 Task: Look for space in Castle Rock, United States from 12th August, 2023 to 16th August, 2023 for 8 adults in price range Rs.10000 to Rs.16000. Place can be private room with 8 bedrooms having 8 beds and 8 bathrooms. Property type can be house, flat, guest house, hotel. Amenities needed are: wifi, TV, free parkinig on premises, gym, breakfast. Booking option can be shelf check-in. Required host language is English.
Action: Mouse moved to (454, 127)
Screenshot: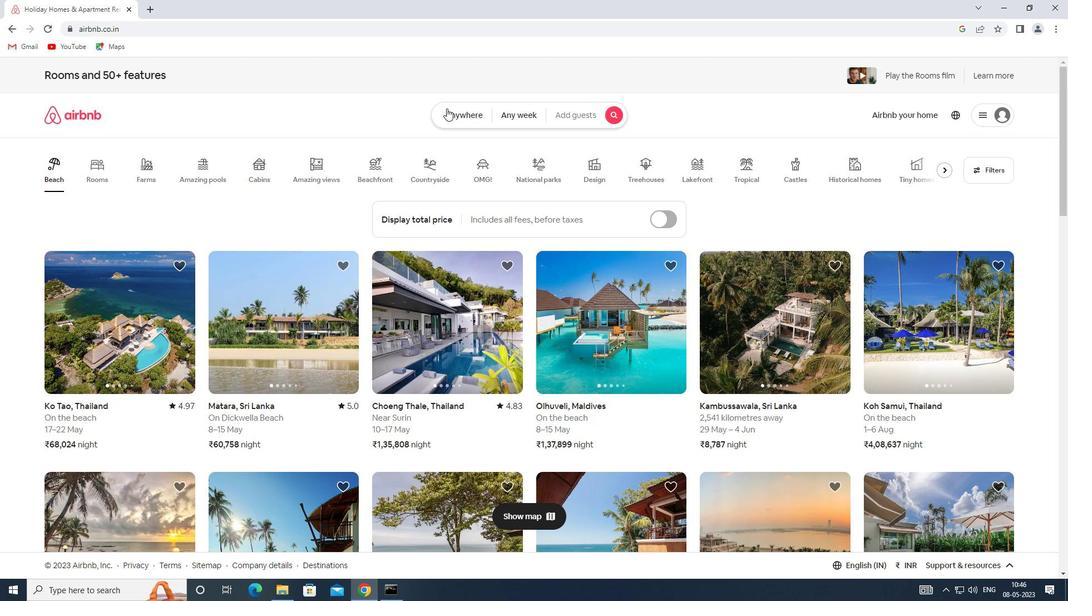 
Action: Mouse pressed left at (454, 127)
Screenshot: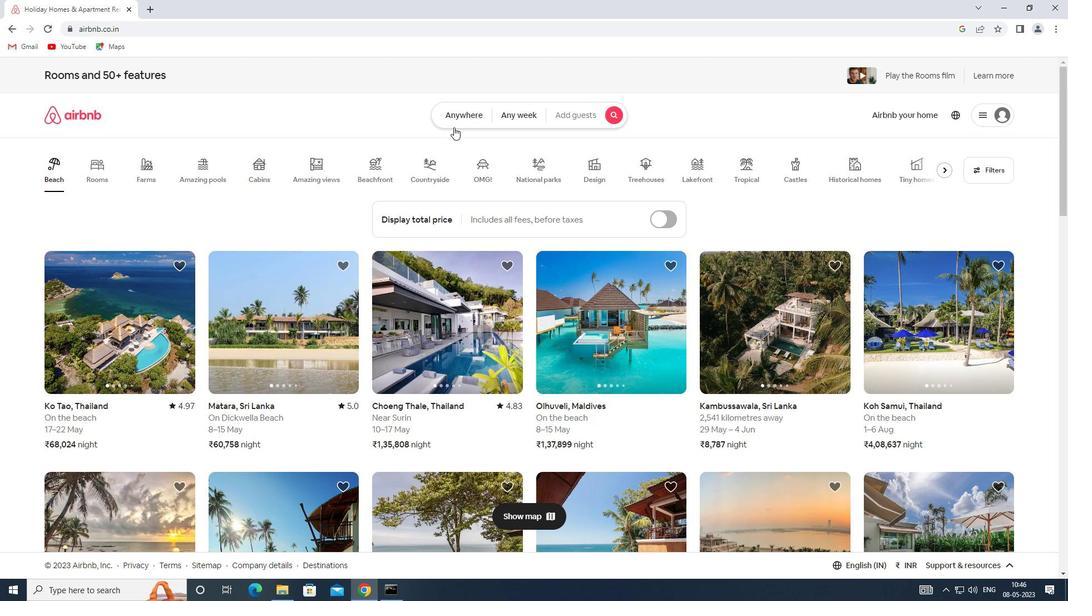 
Action: Mouse moved to (400, 154)
Screenshot: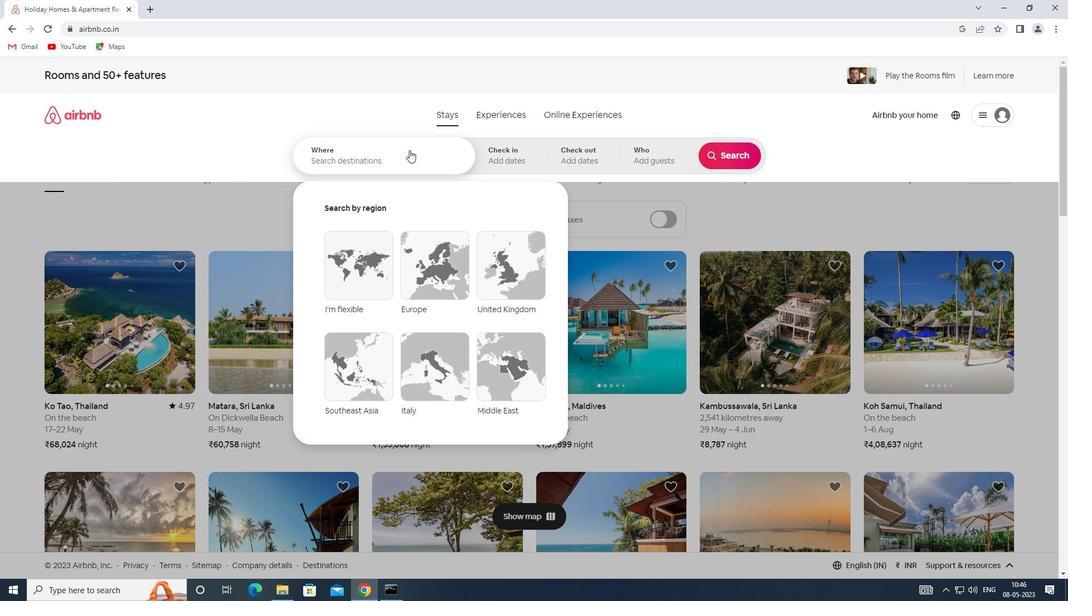 
Action: Mouse pressed left at (400, 154)
Screenshot: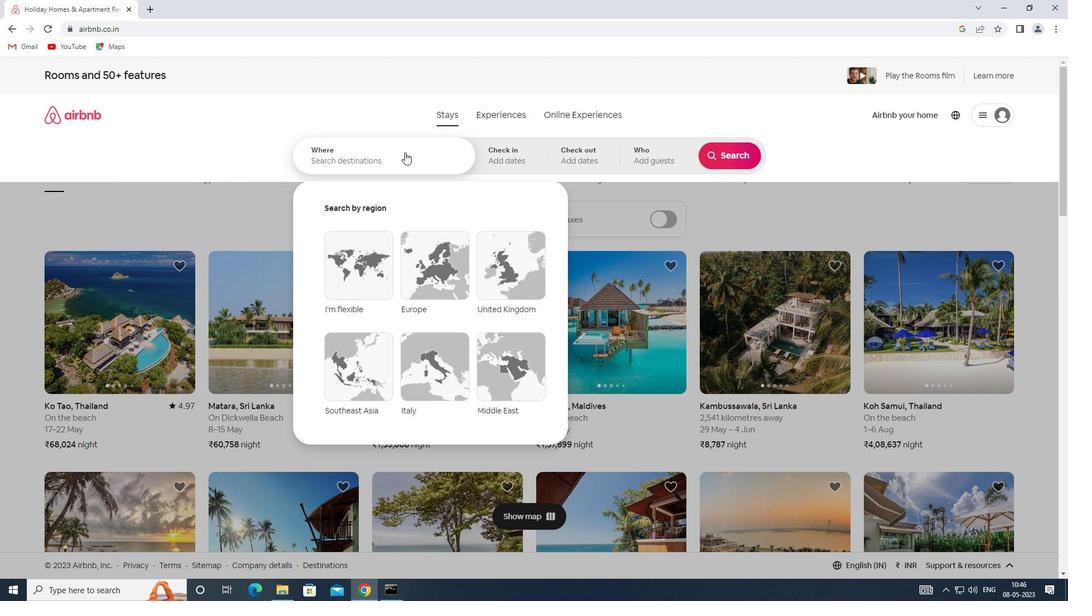 
Action: Key pressed <Key.shift><Key.shift><Key.shift><Key.shift>SPACE<Key.space>IN<Key.space><Key.shift>CASTLE<Key.space><Key.shift>ROCK,<Key.shift>UNITED<Key.space><Key.shift>STATES
Screenshot: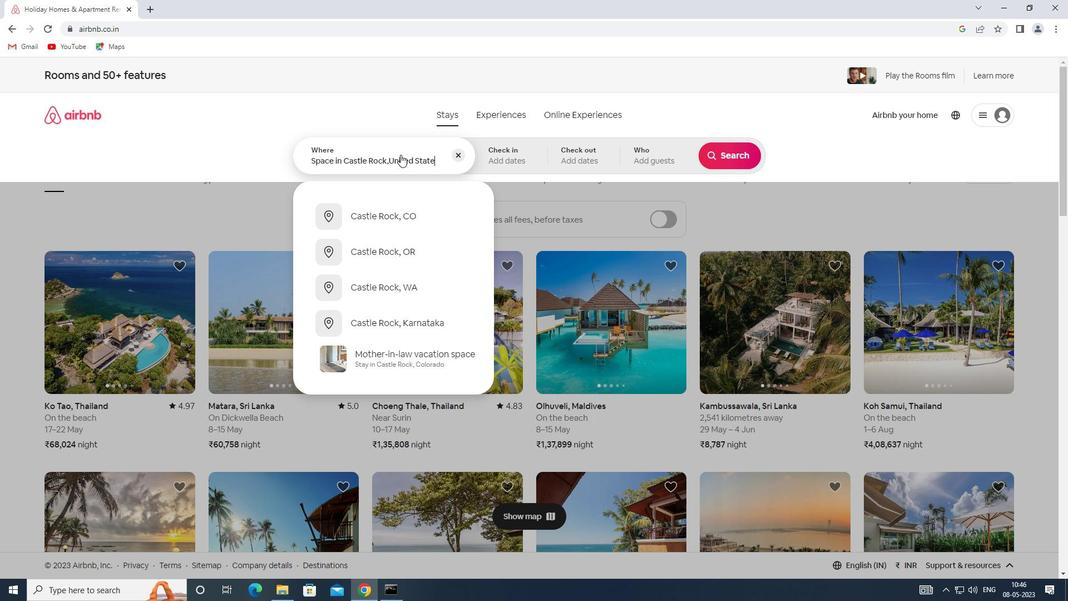 
Action: Mouse moved to (520, 164)
Screenshot: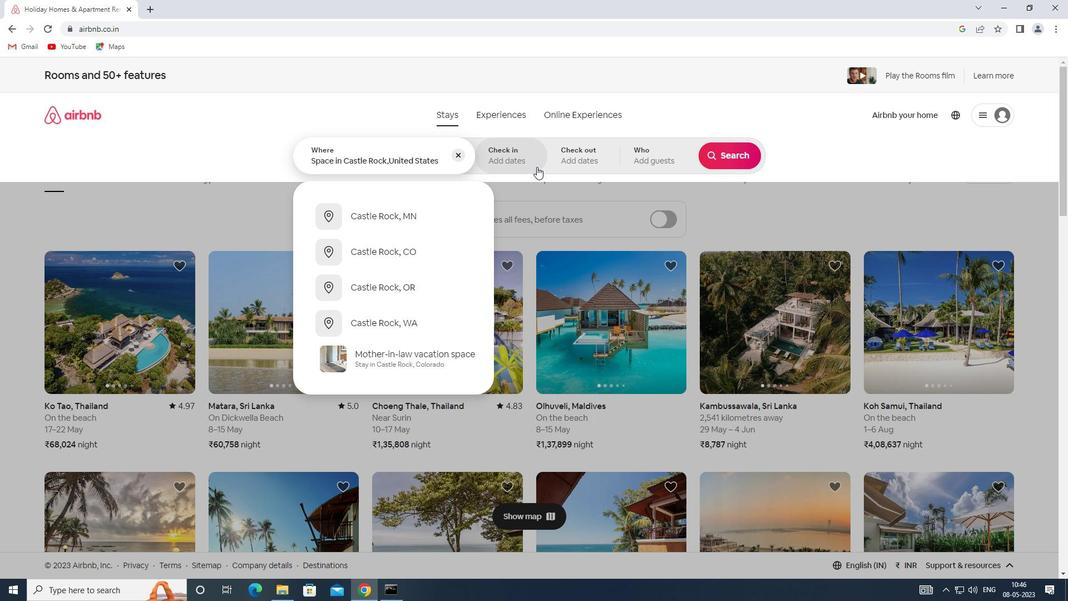 
Action: Mouse pressed left at (520, 164)
Screenshot: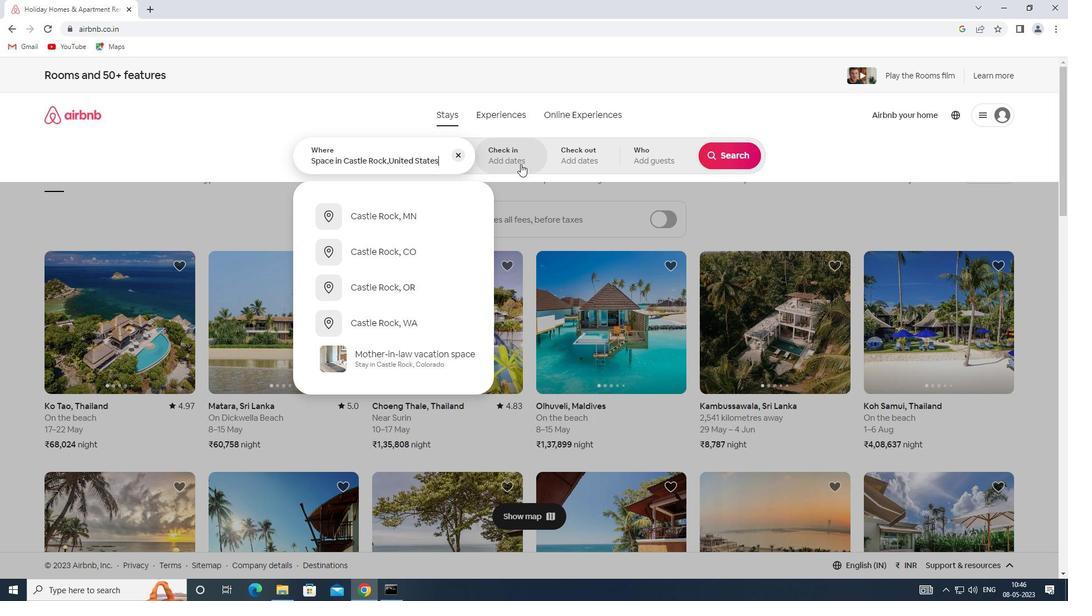 
Action: Mouse moved to (719, 246)
Screenshot: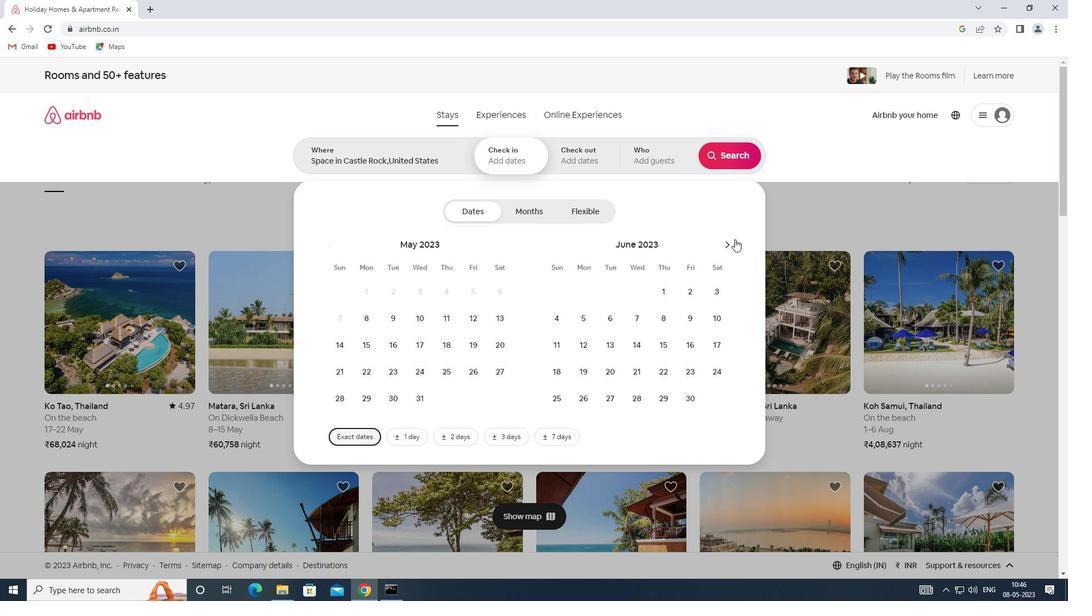 
Action: Mouse pressed left at (719, 246)
Screenshot: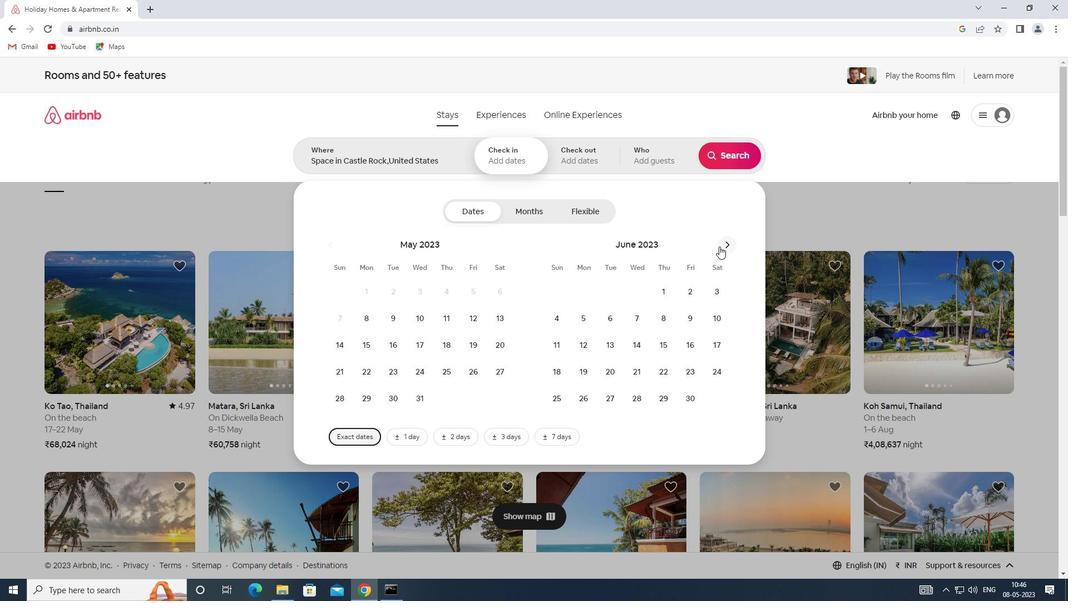 
Action: Mouse pressed left at (719, 246)
Screenshot: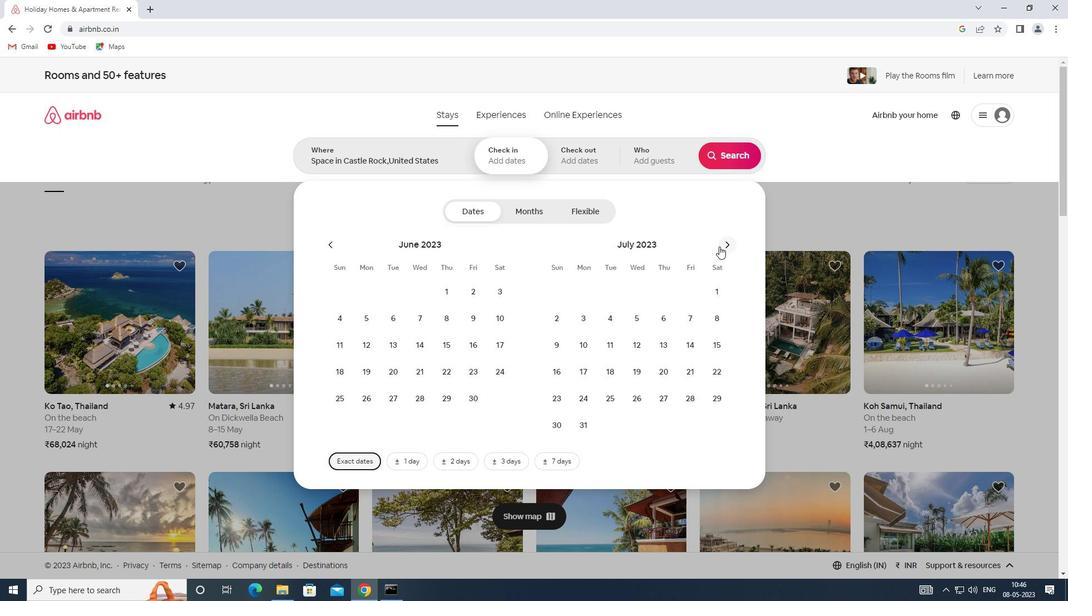 
Action: Mouse moved to (710, 311)
Screenshot: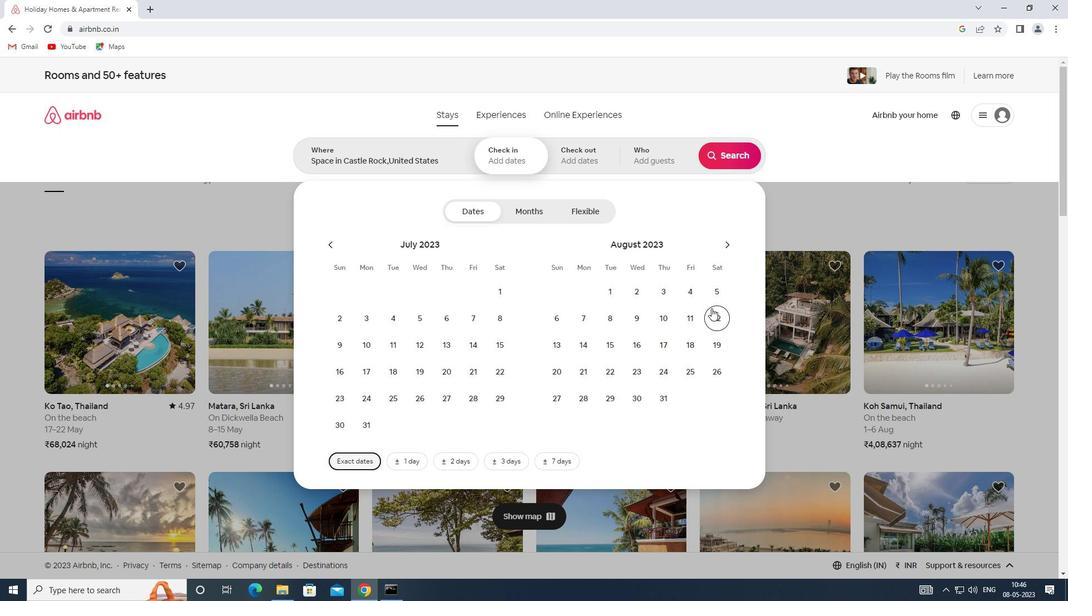 
Action: Mouse pressed left at (710, 311)
Screenshot: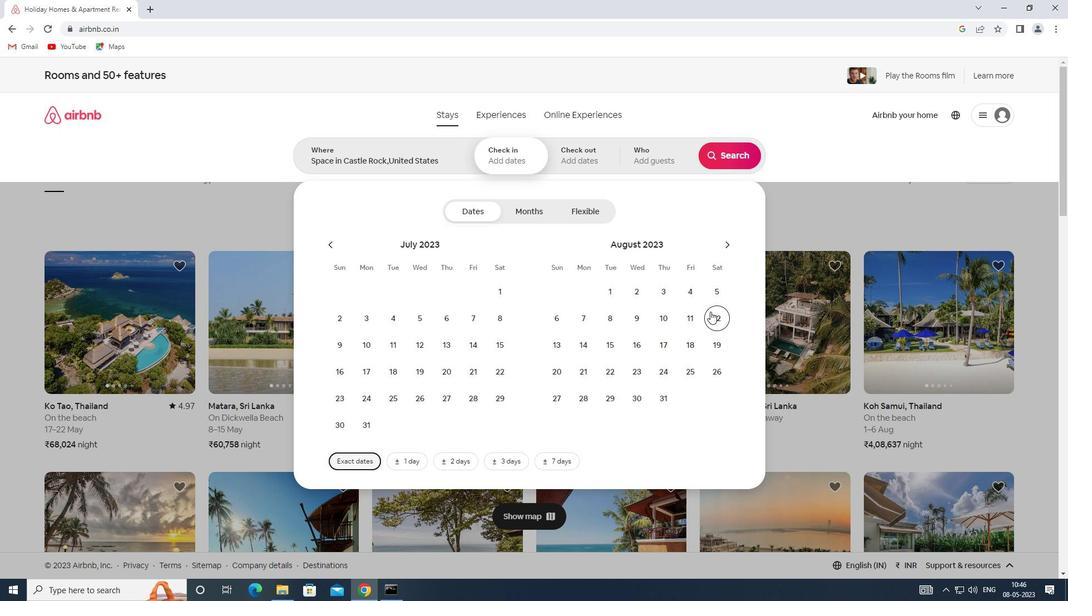
Action: Mouse moved to (633, 349)
Screenshot: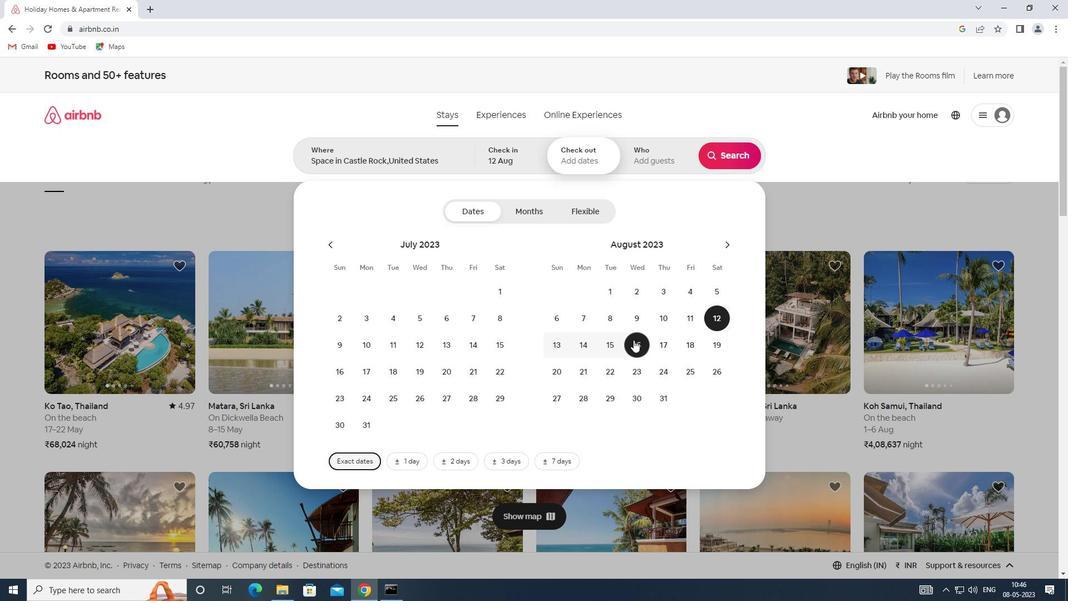 
Action: Mouse pressed left at (633, 349)
Screenshot: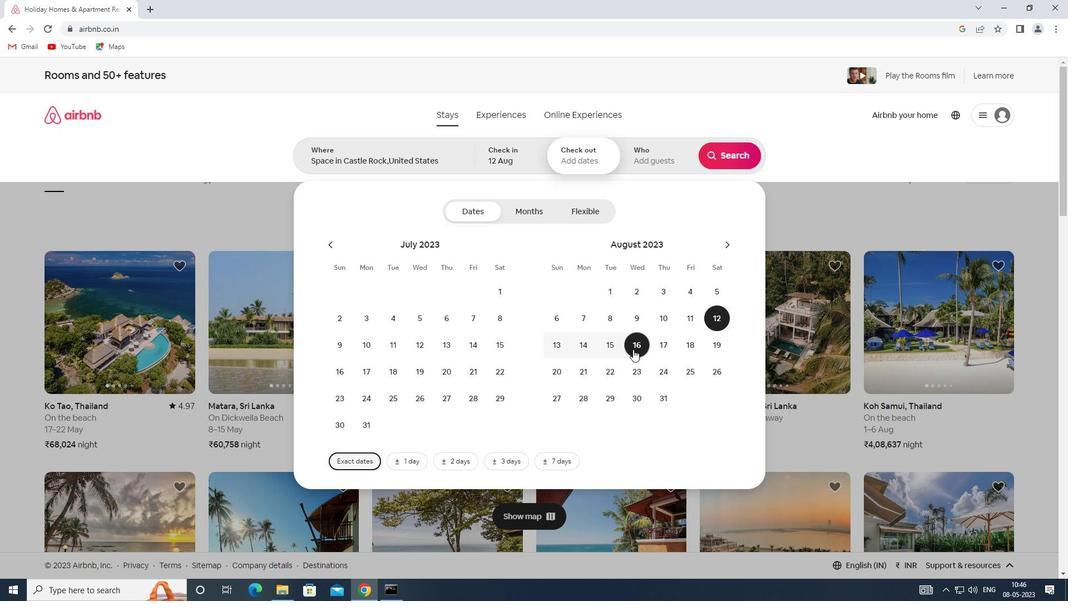 
Action: Mouse moved to (667, 163)
Screenshot: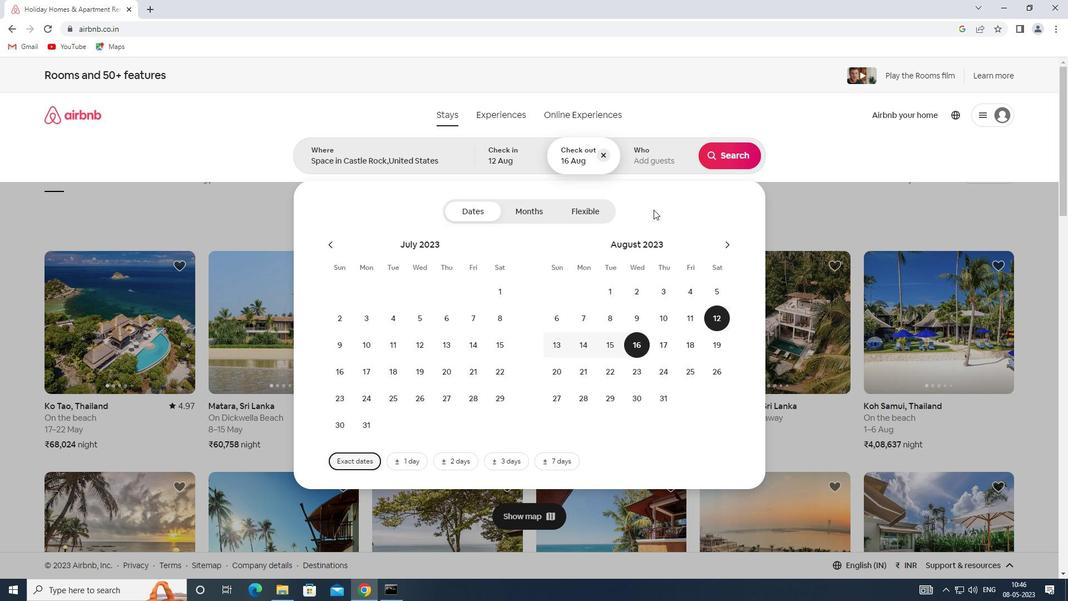 
Action: Mouse pressed left at (667, 163)
Screenshot: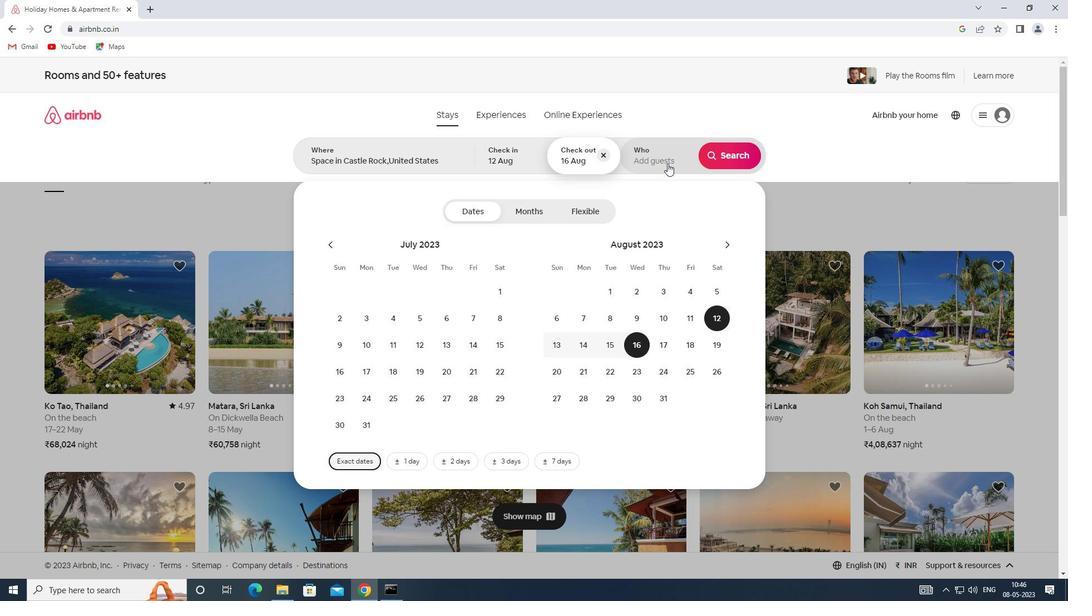 
Action: Mouse moved to (731, 220)
Screenshot: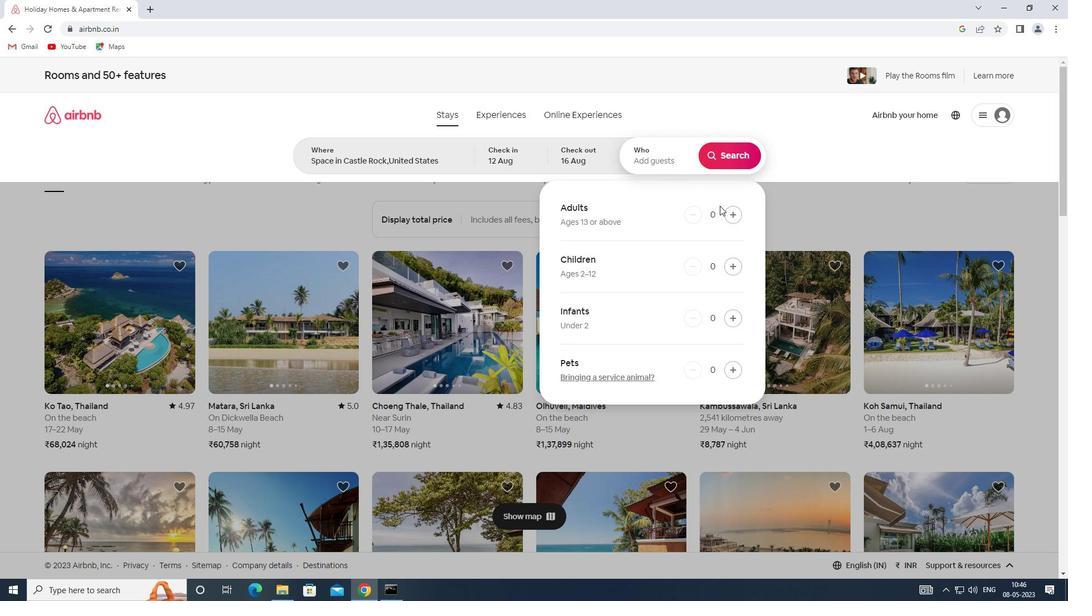 
Action: Mouse pressed left at (731, 220)
Screenshot: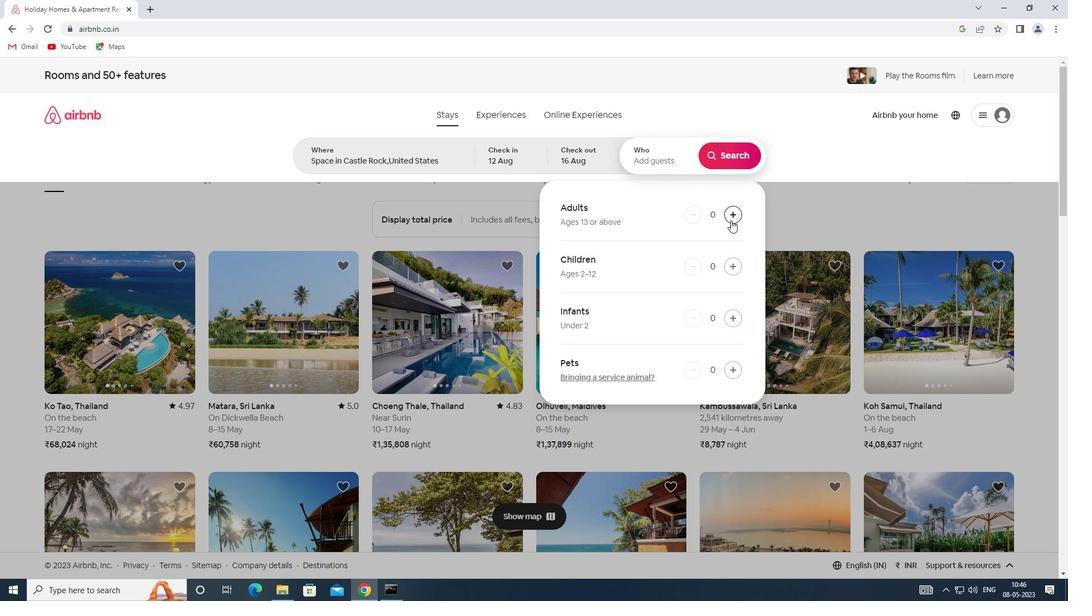 
Action: Mouse pressed left at (731, 220)
Screenshot: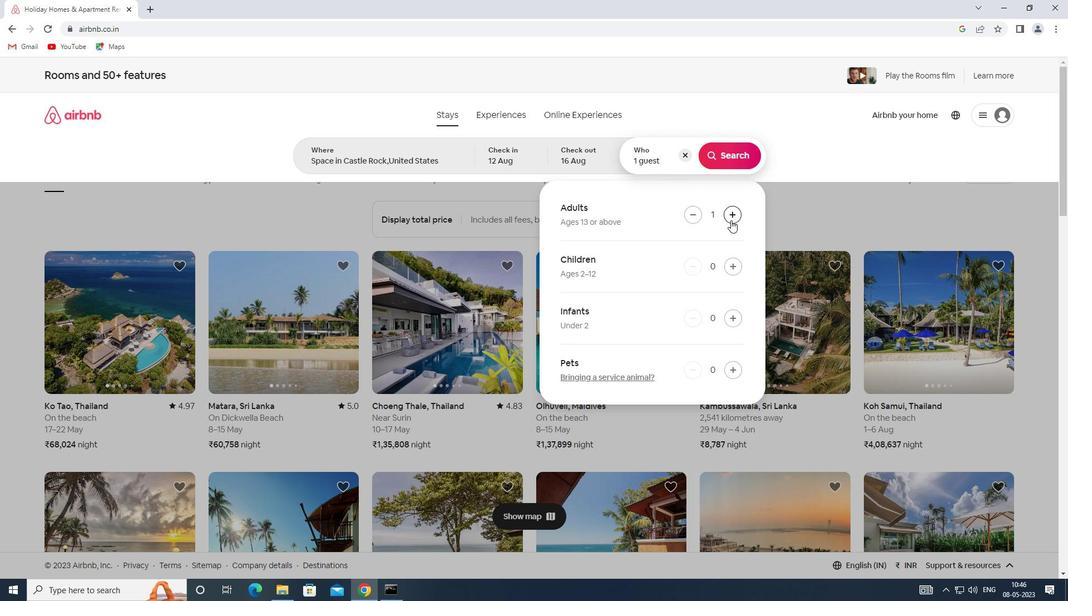 
Action: Mouse pressed left at (731, 220)
Screenshot: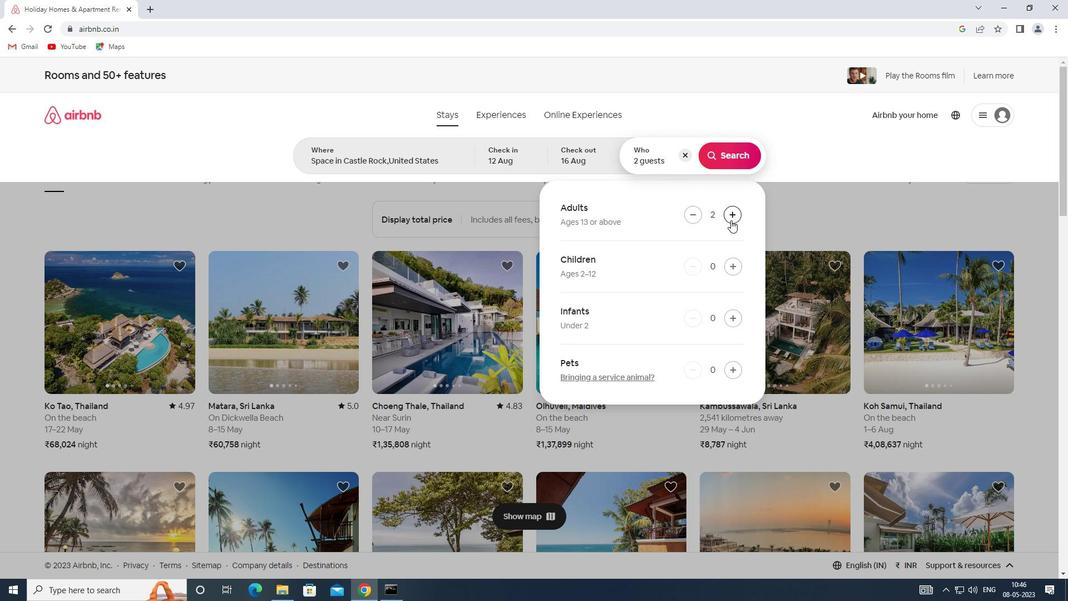 
Action: Mouse pressed left at (731, 220)
Screenshot: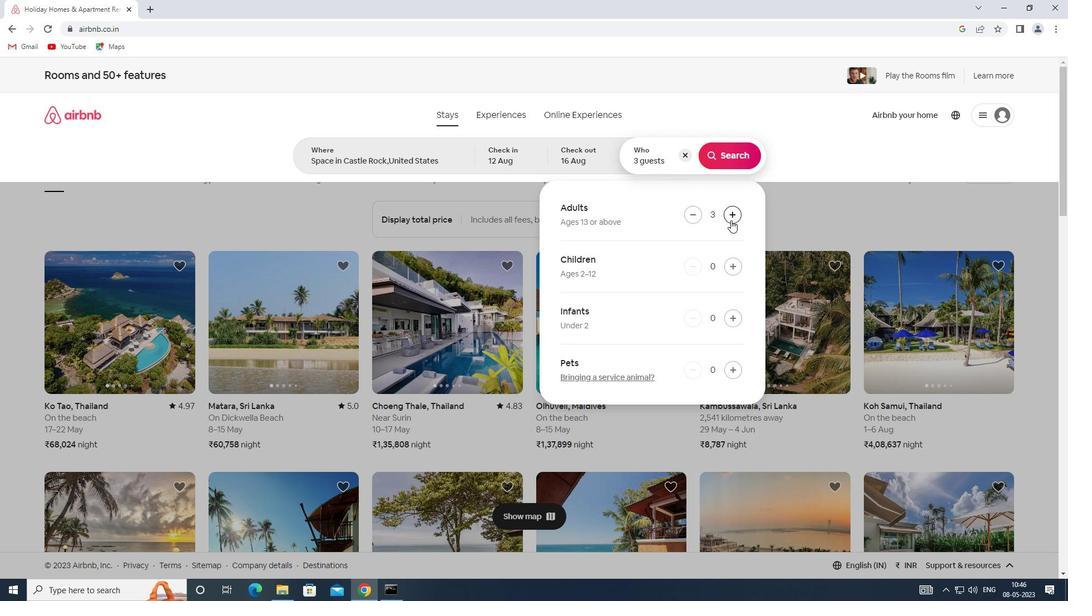 
Action: Mouse pressed left at (731, 220)
Screenshot: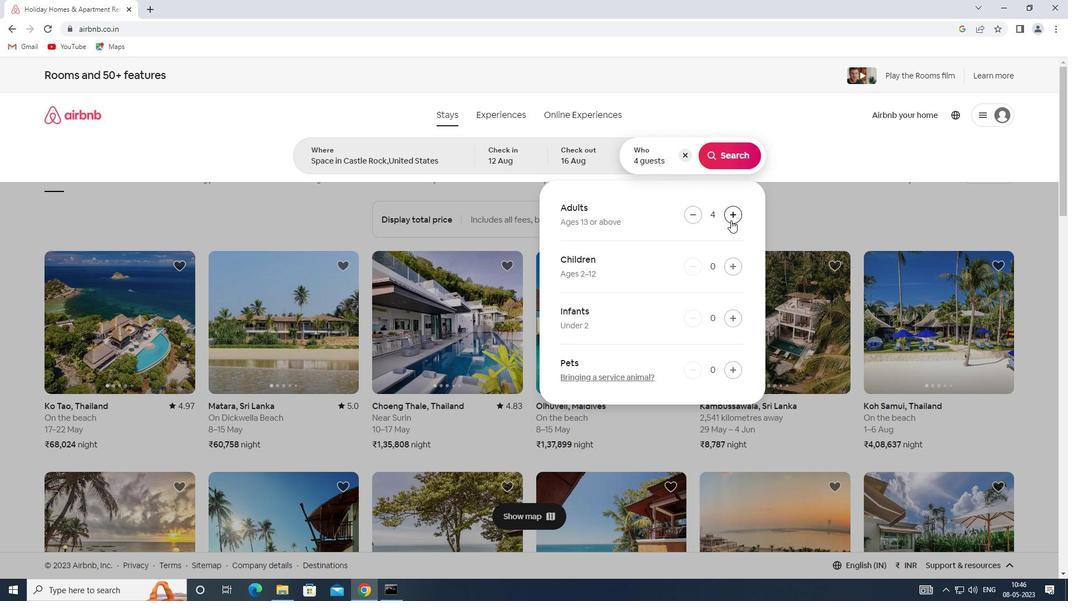 
Action: Mouse pressed left at (731, 220)
Screenshot: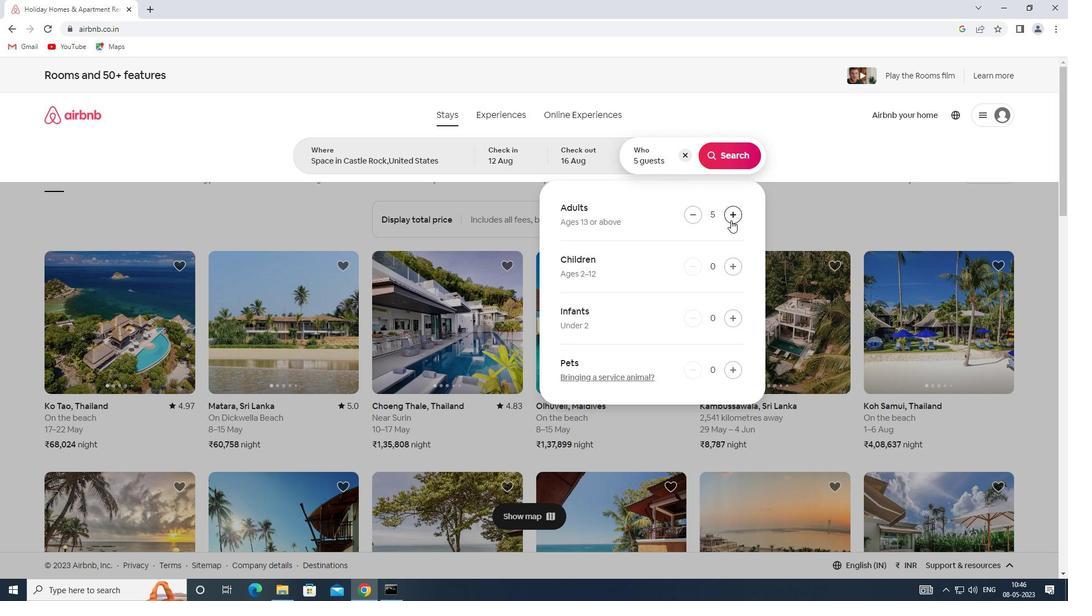 
Action: Mouse pressed left at (731, 220)
Screenshot: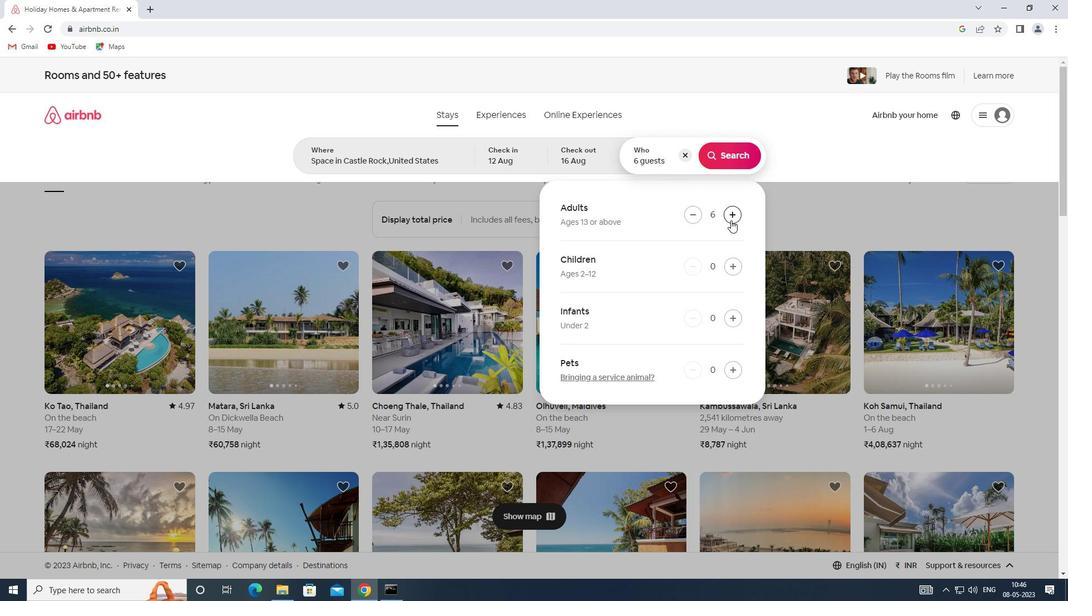 
Action: Mouse pressed left at (731, 220)
Screenshot: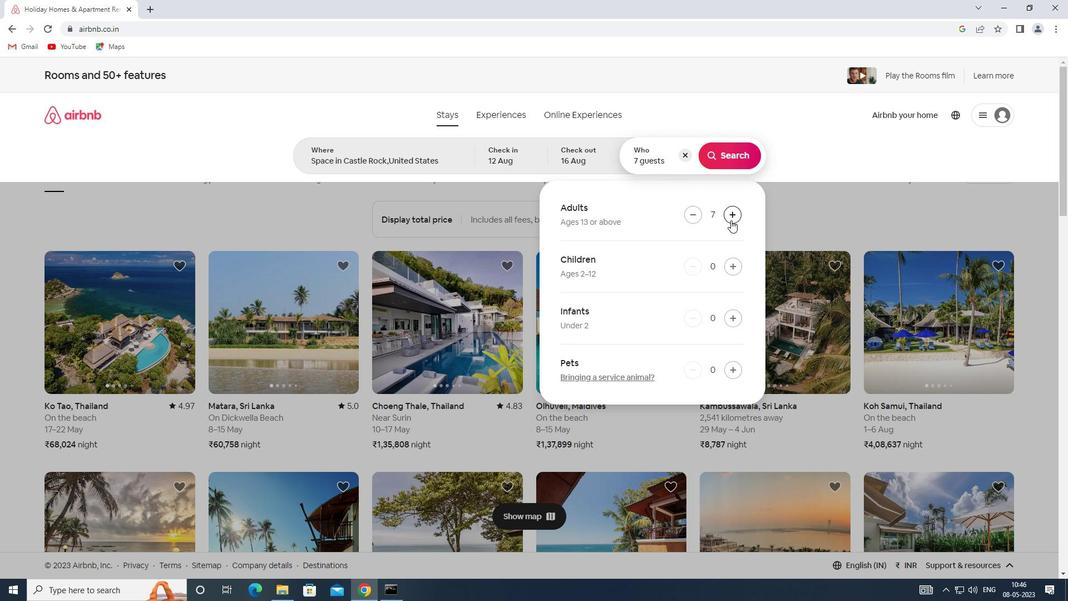 
Action: Mouse moved to (732, 157)
Screenshot: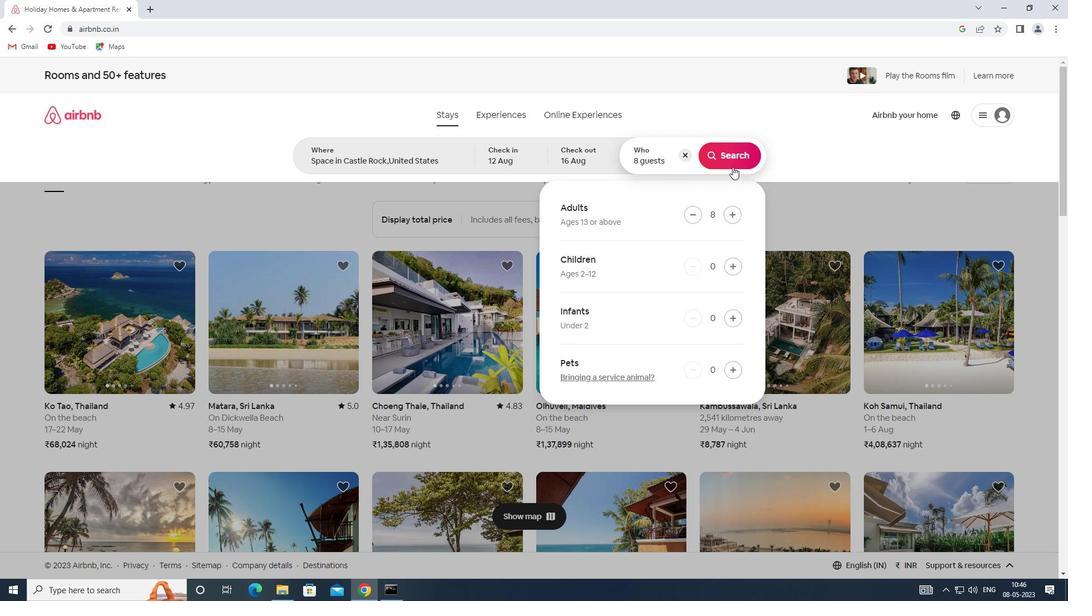 
Action: Mouse pressed left at (732, 157)
Screenshot: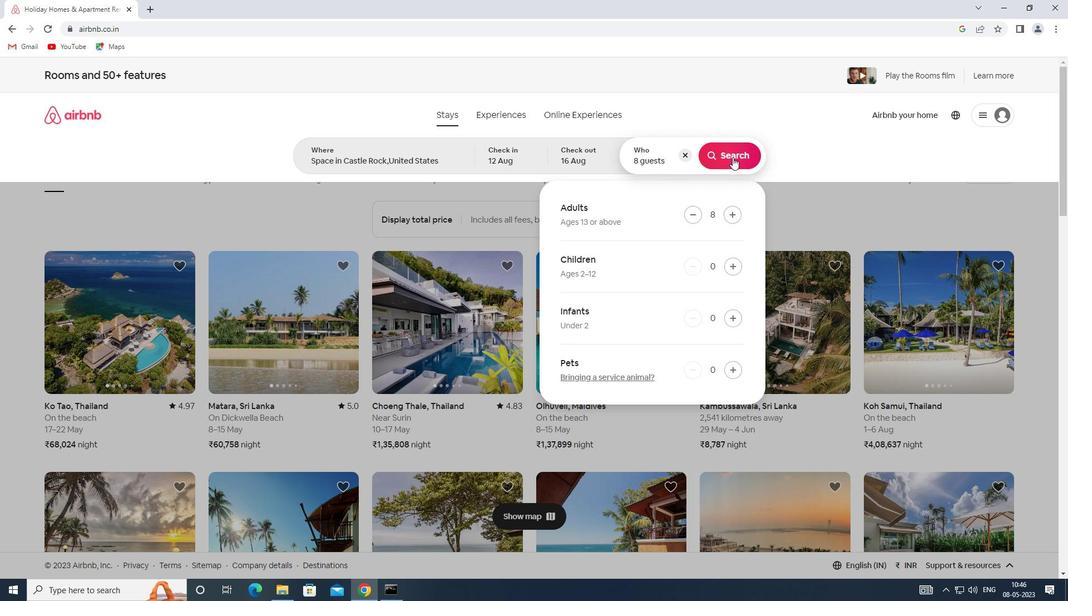 
Action: Mouse moved to (1024, 132)
Screenshot: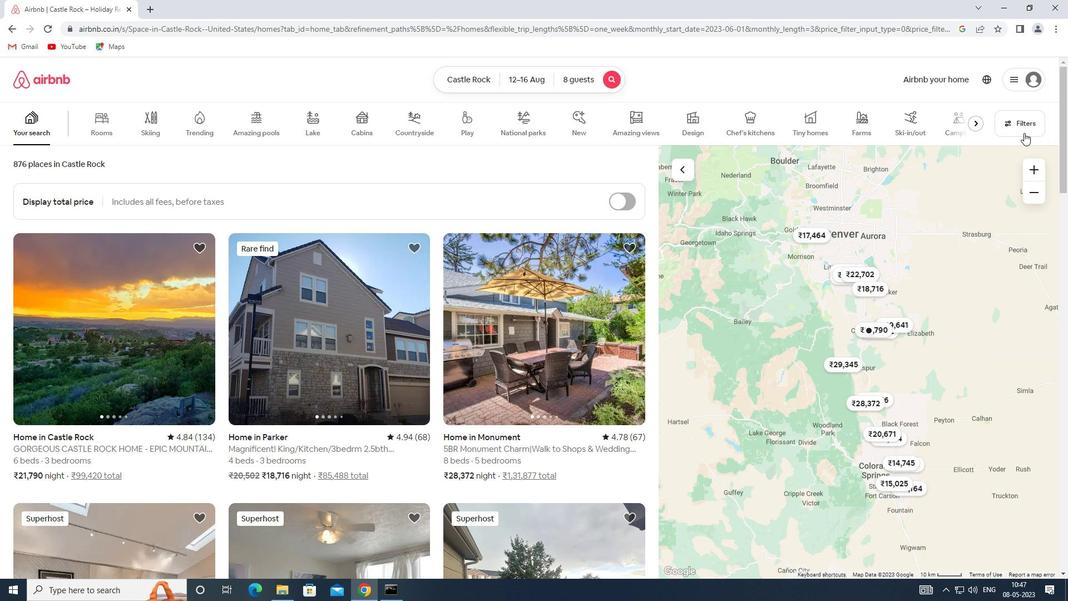 
Action: Mouse pressed left at (1024, 132)
Screenshot: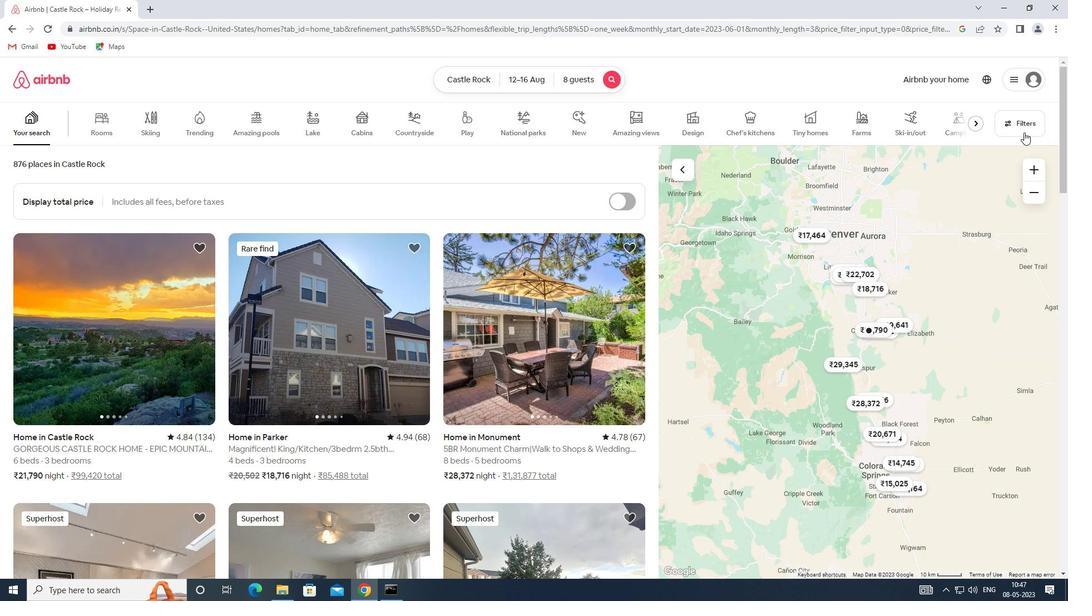 
Action: Mouse moved to (391, 400)
Screenshot: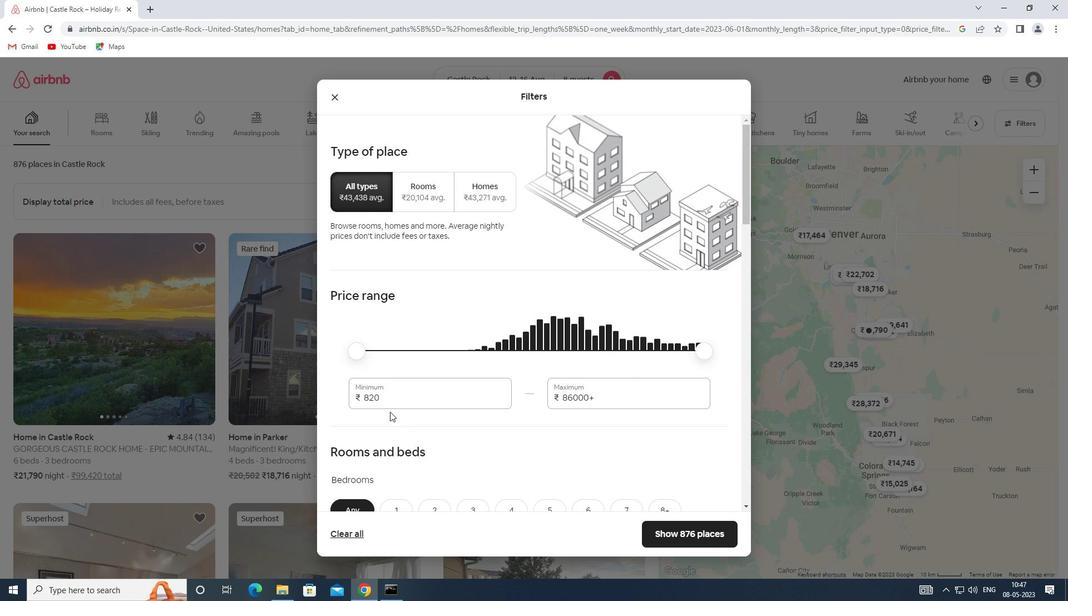 
Action: Mouse pressed left at (391, 400)
Screenshot: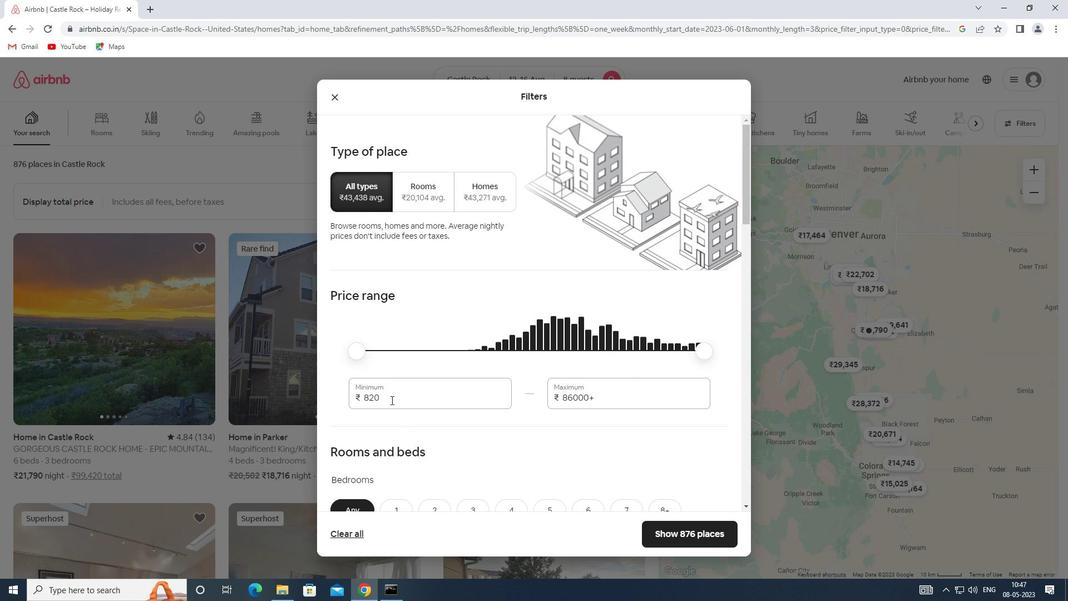 
Action: Mouse moved to (349, 400)
Screenshot: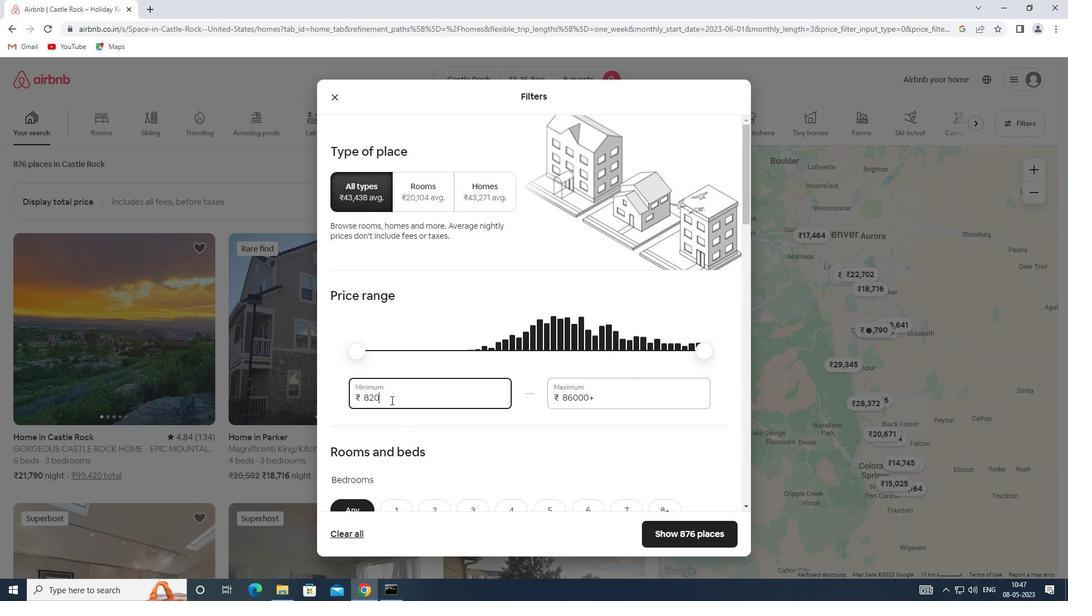 
Action: Key pressed 10000
Screenshot: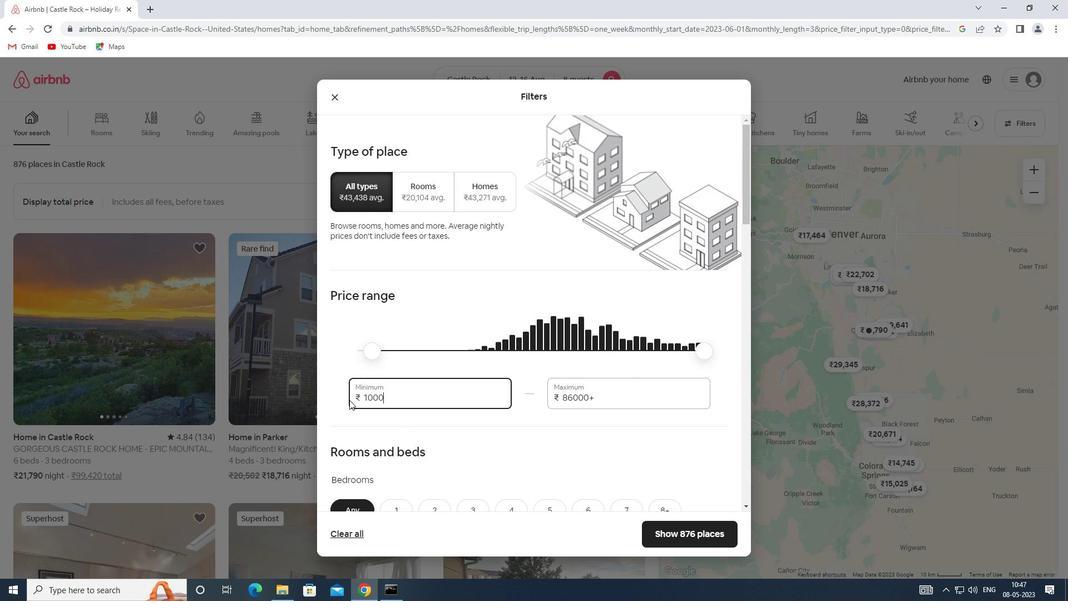 
Action: Mouse moved to (593, 398)
Screenshot: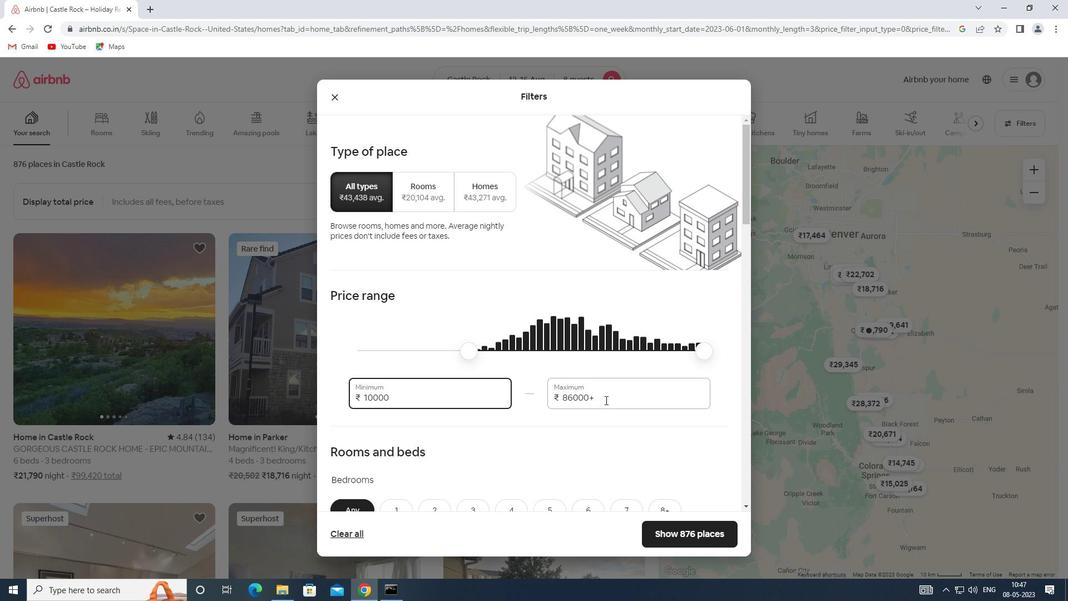 
Action: Mouse pressed left at (593, 398)
Screenshot: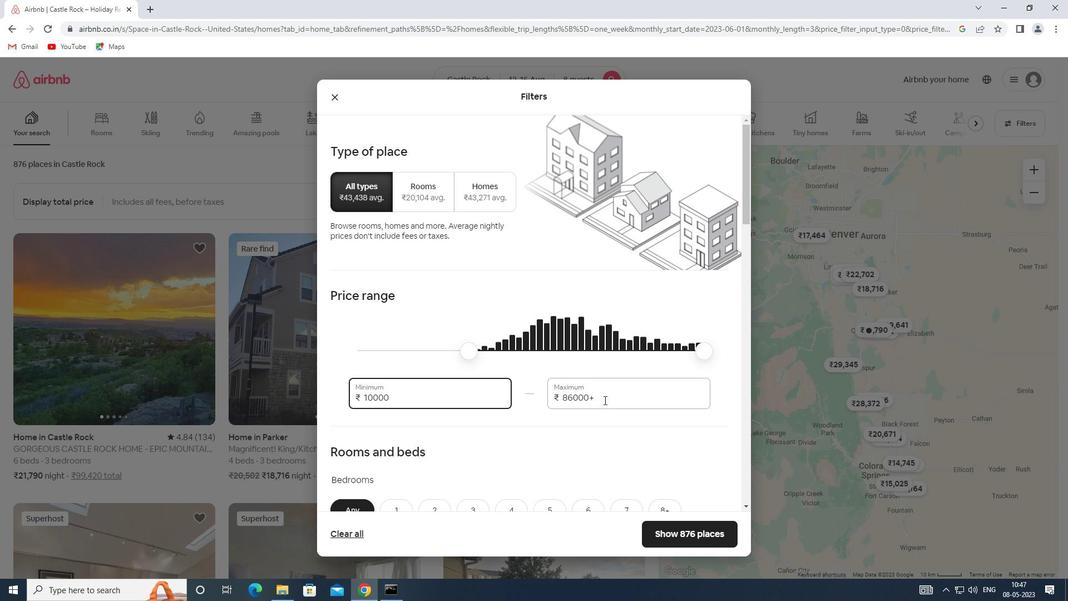 
Action: Mouse moved to (527, 398)
Screenshot: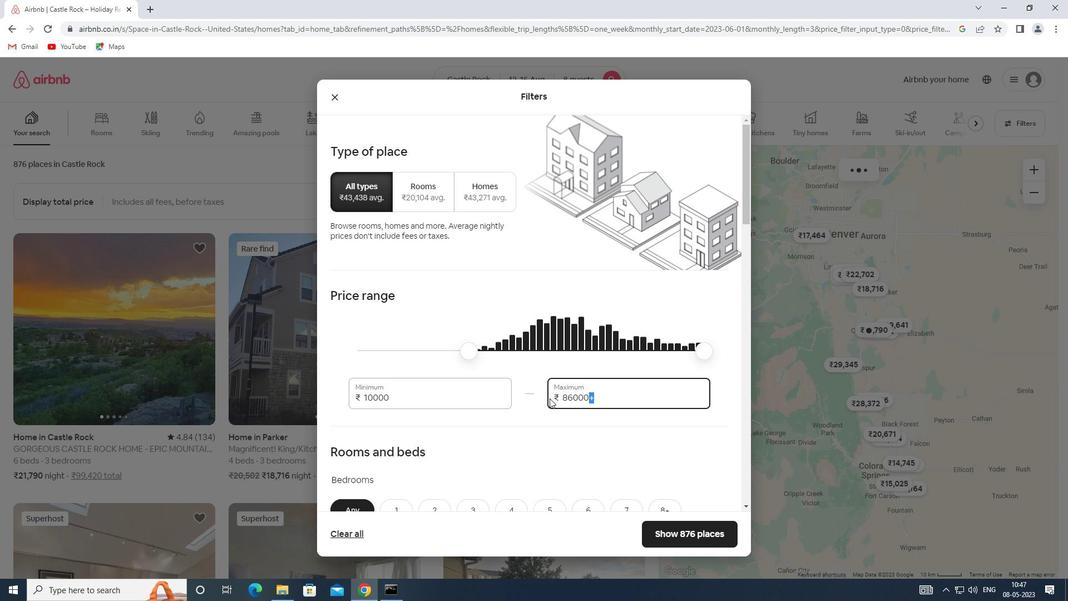 
Action: Key pressed 16000
Screenshot: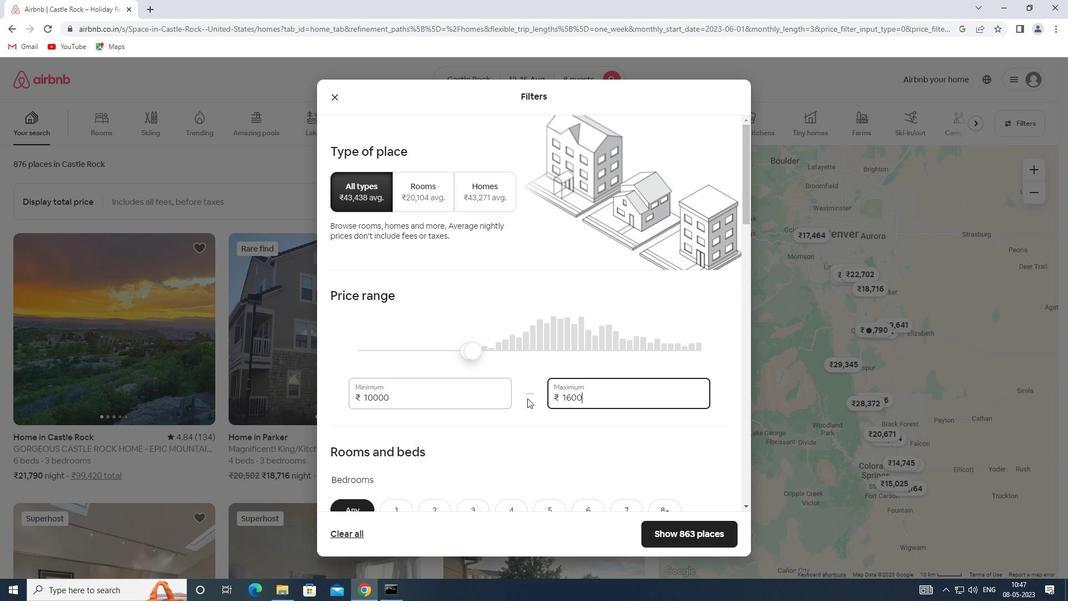 
Action: Mouse moved to (512, 406)
Screenshot: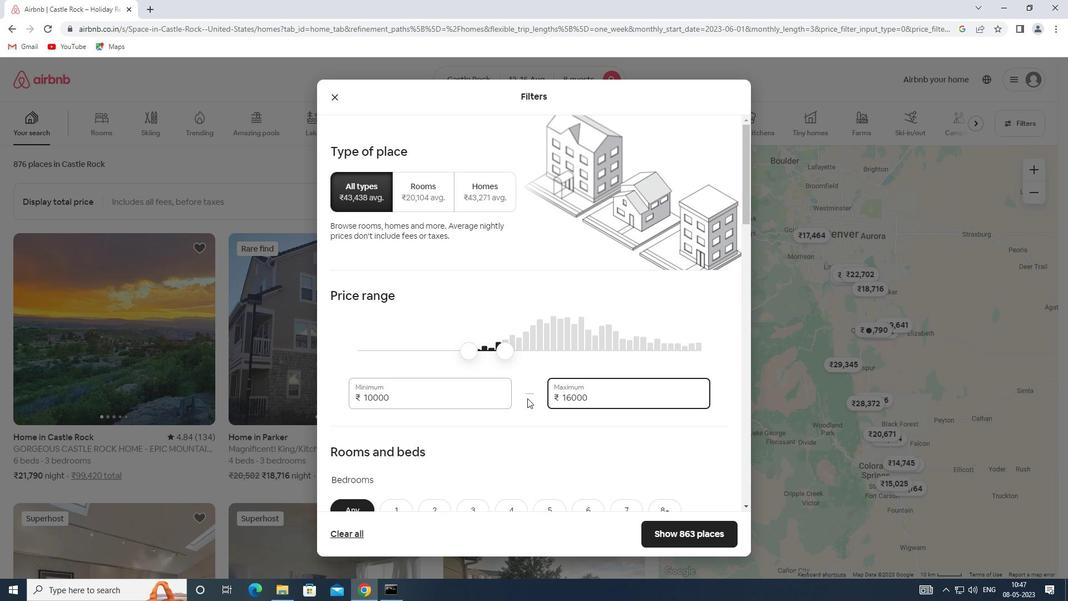
Action: Mouse scrolled (512, 405) with delta (0, 0)
Screenshot: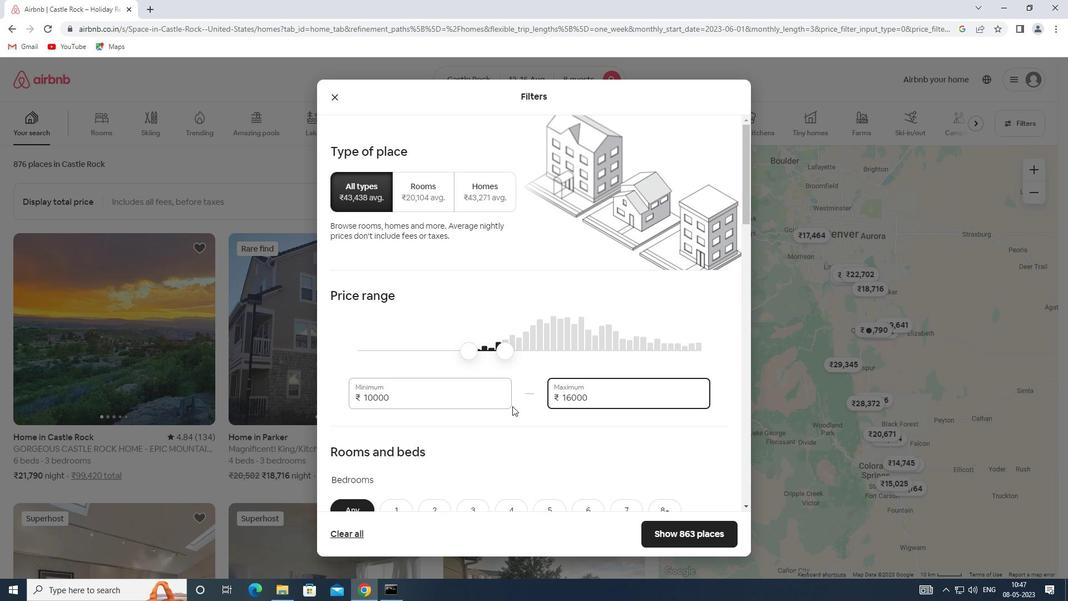 
Action: Mouse scrolled (512, 405) with delta (0, 0)
Screenshot: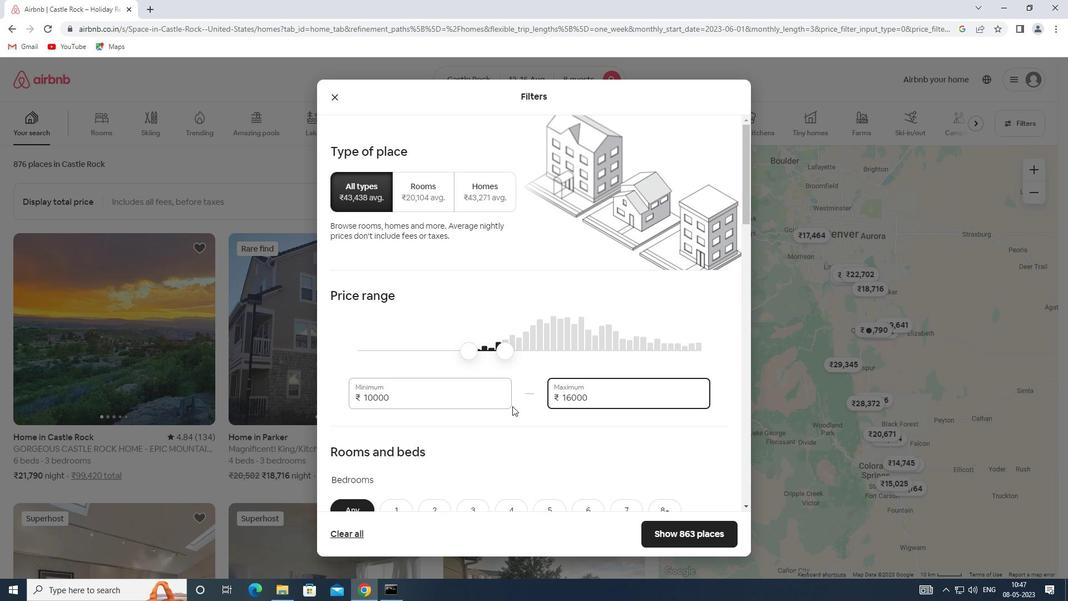 
Action: Mouse moved to (659, 396)
Screenshot: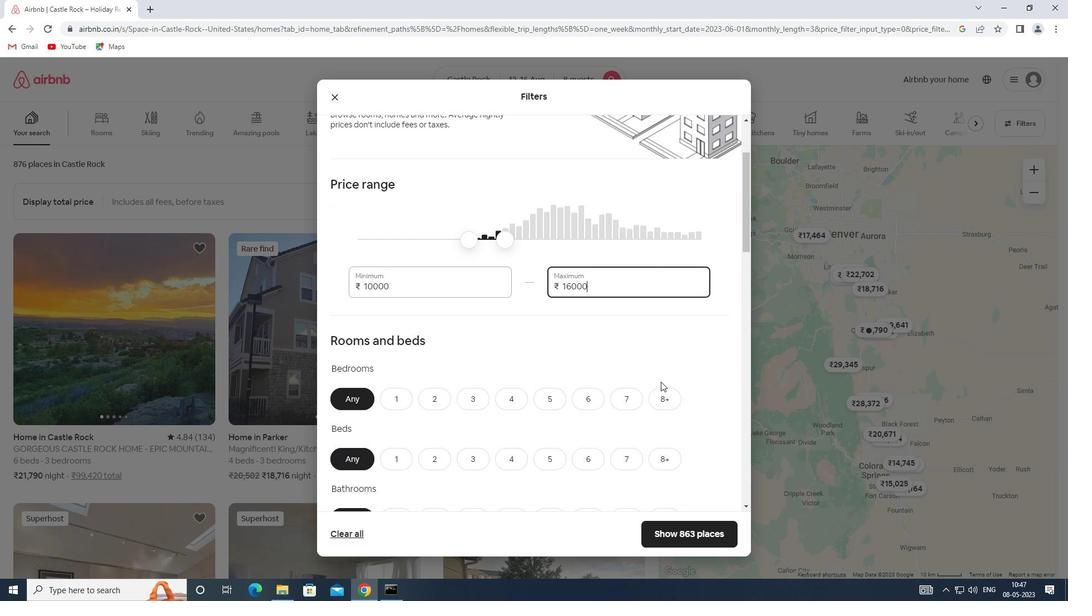 
Action: Mouse pressed left at (659, 396)
Screenshot: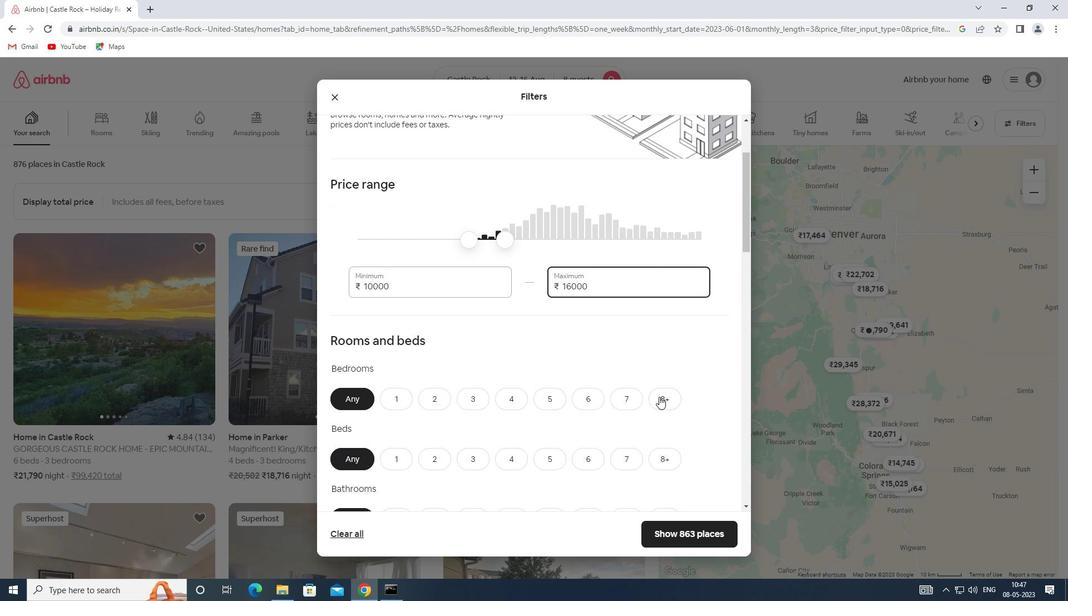 
Action: Mouse moved to (658, 457)
Screenshot: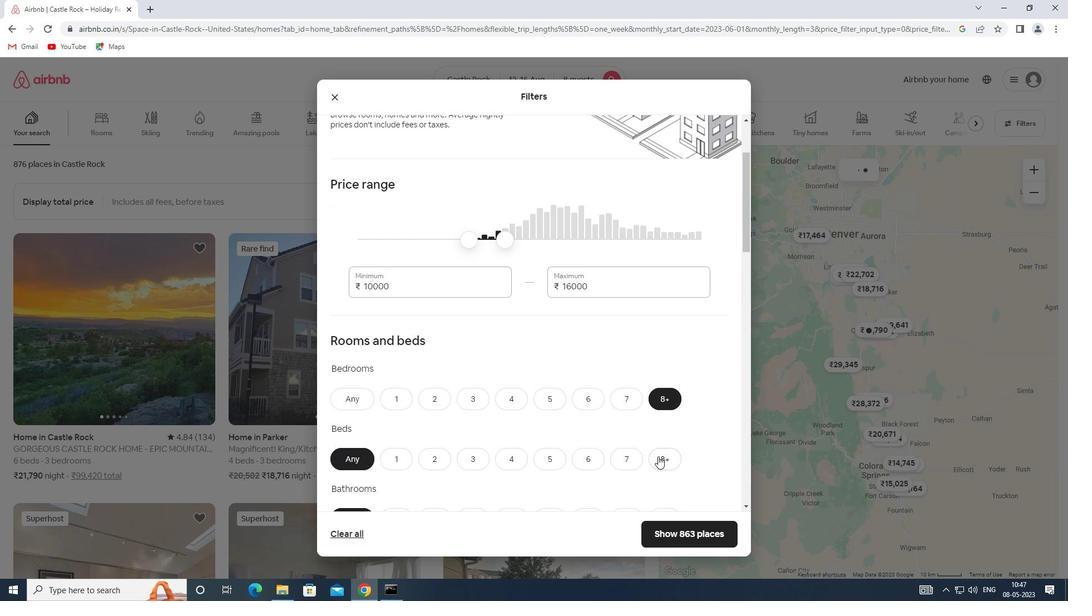 
Action: Mouse pressed left at (658, 457)
Screenshot: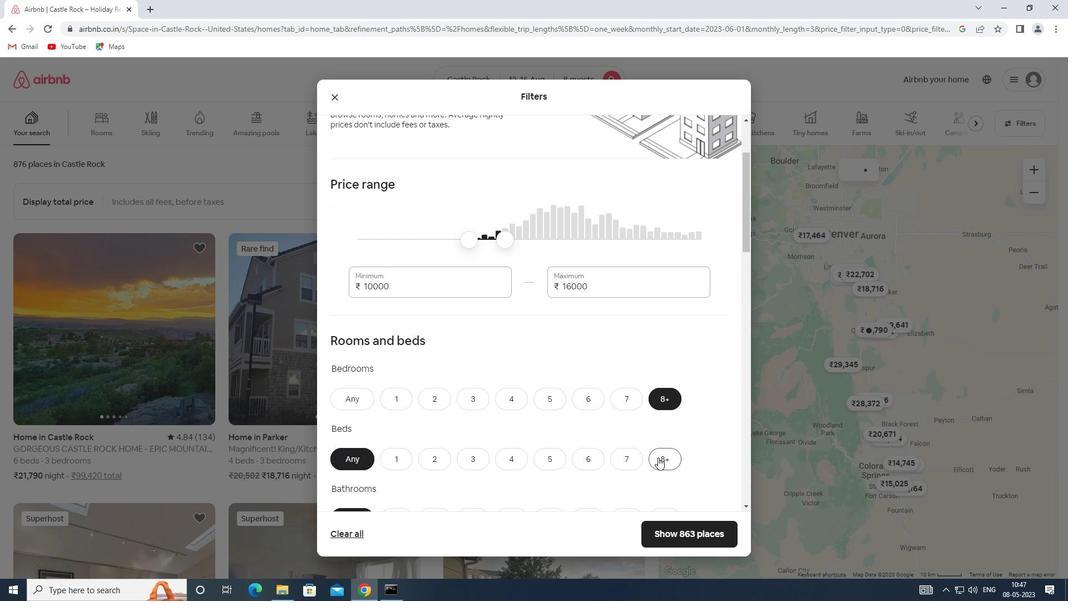 
Action: Mouse moved to (658, 457)
Screenshot: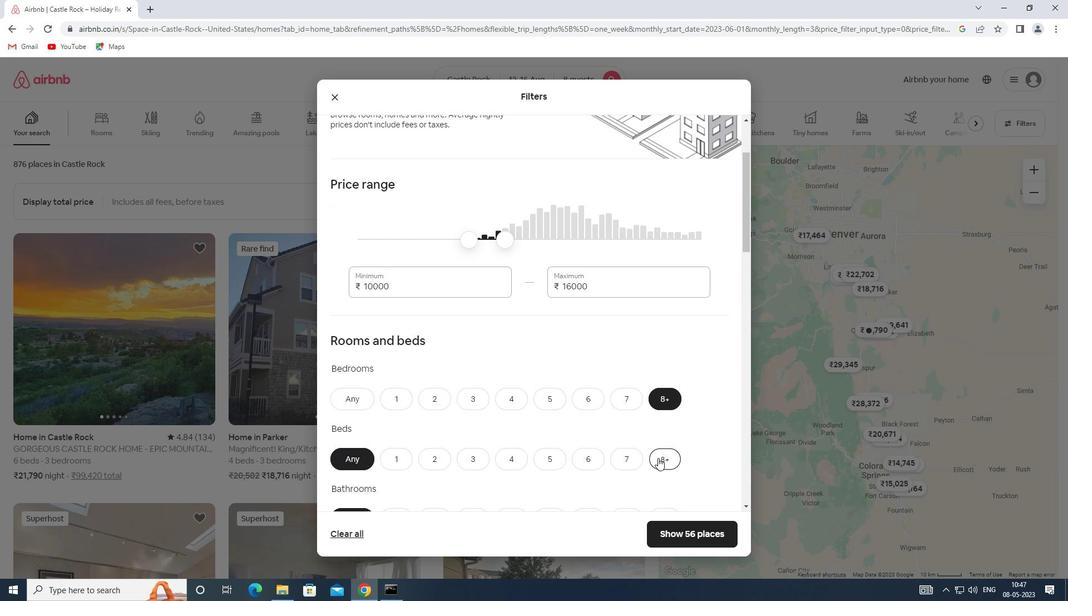 
Action: Mouse scrolled (658, 457) with delta (0, 0)
Screenshot: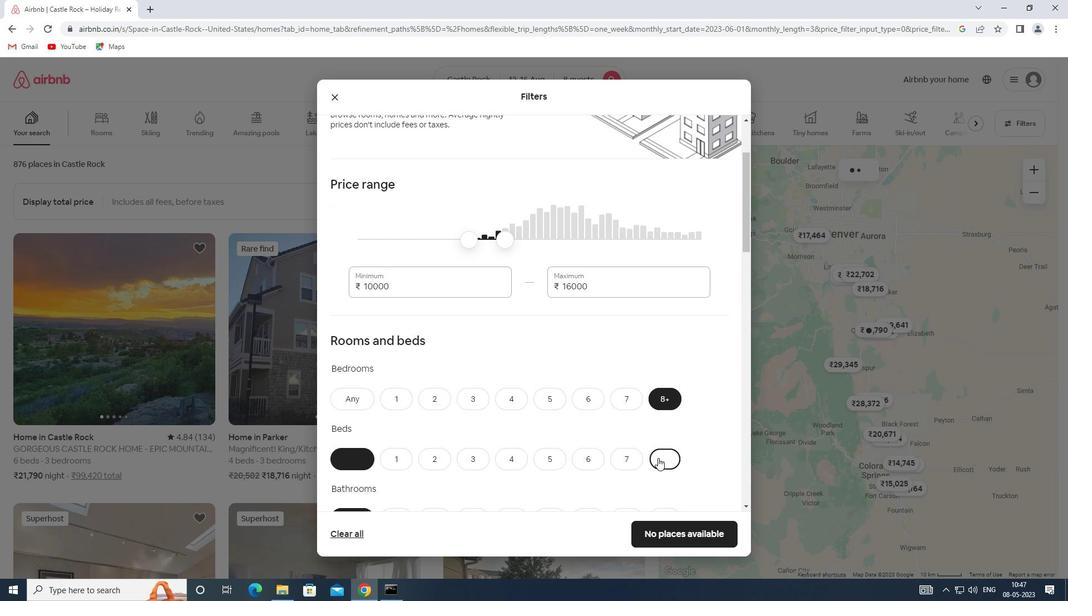 
Action: Mouse moved to (666, 460)
Screenshot: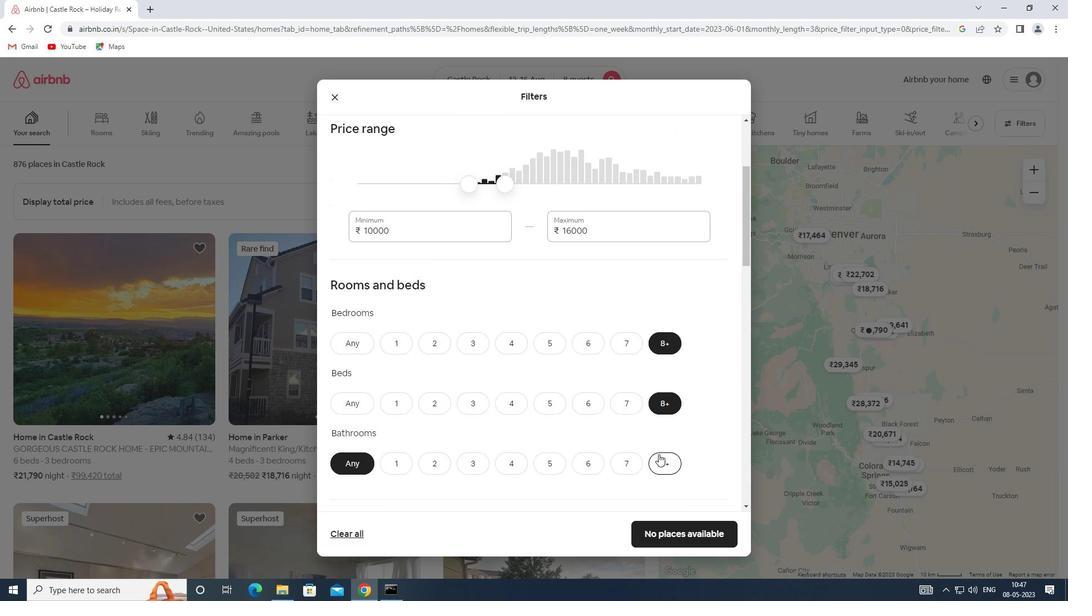 
Action: Mouse pressed left at (666, 460)
Screenshot: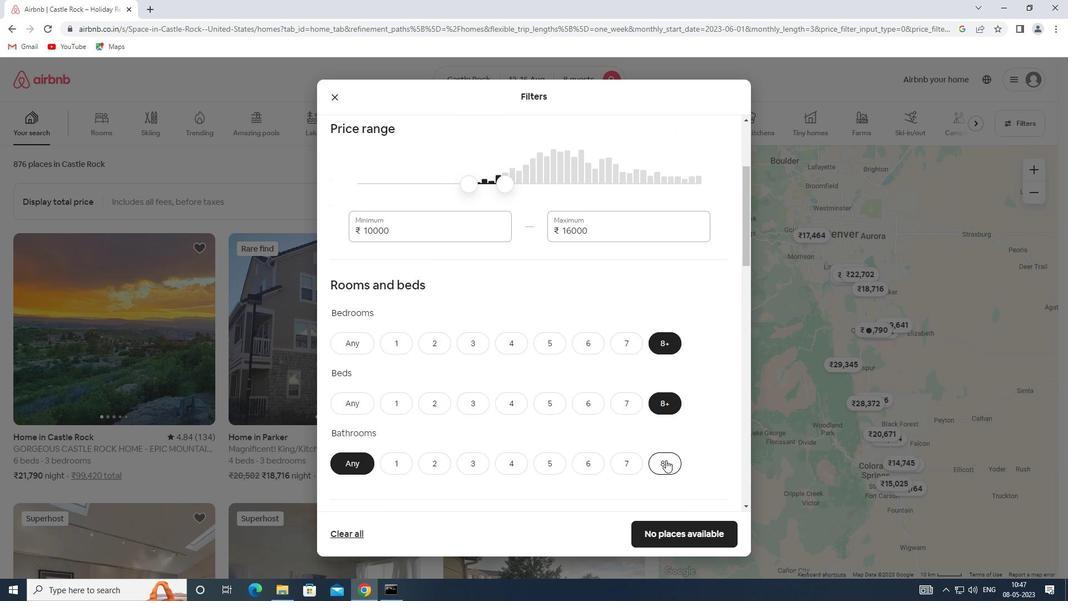 
Action: Mouse moved to (554, 411)
Screenshot: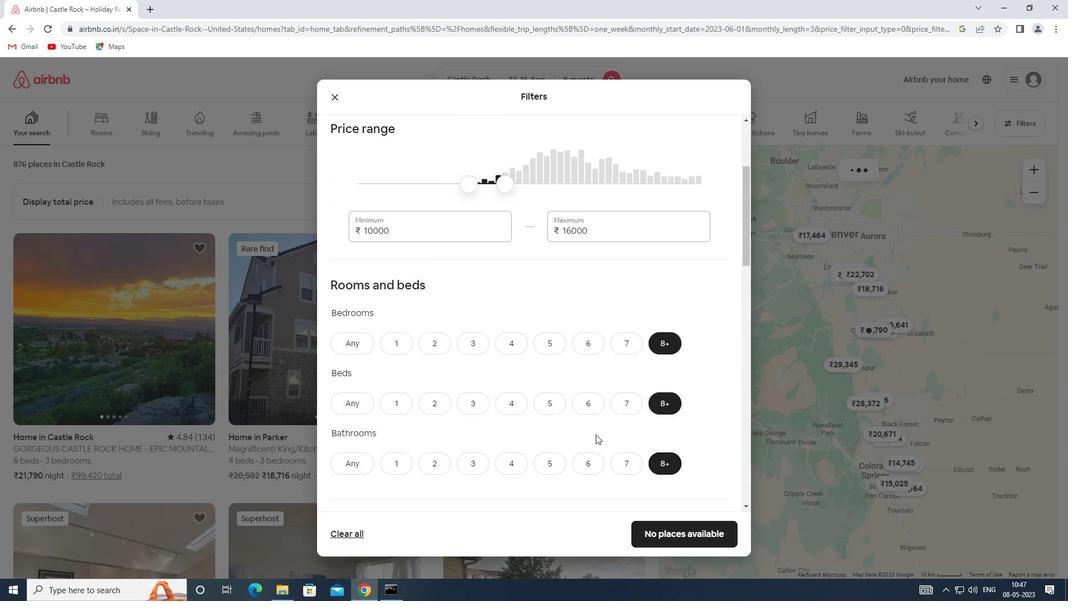 
Action: Mouse scrolled (554, 410) with delta (0, 0)
Screenshot: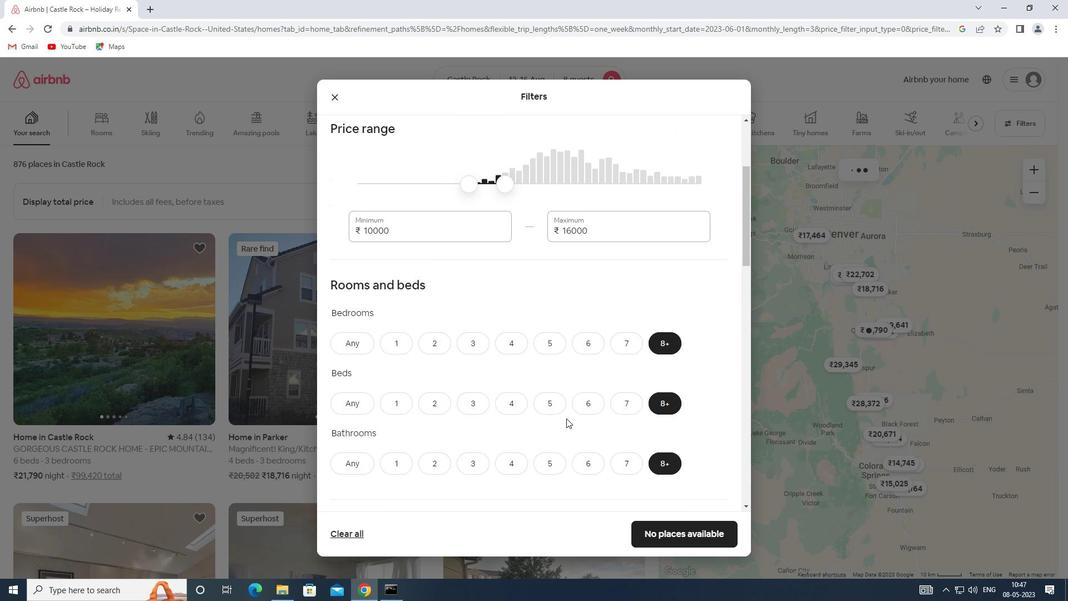 
Action: Mouse scrolled (554, 410) with delta (0, 0)
Screenshot: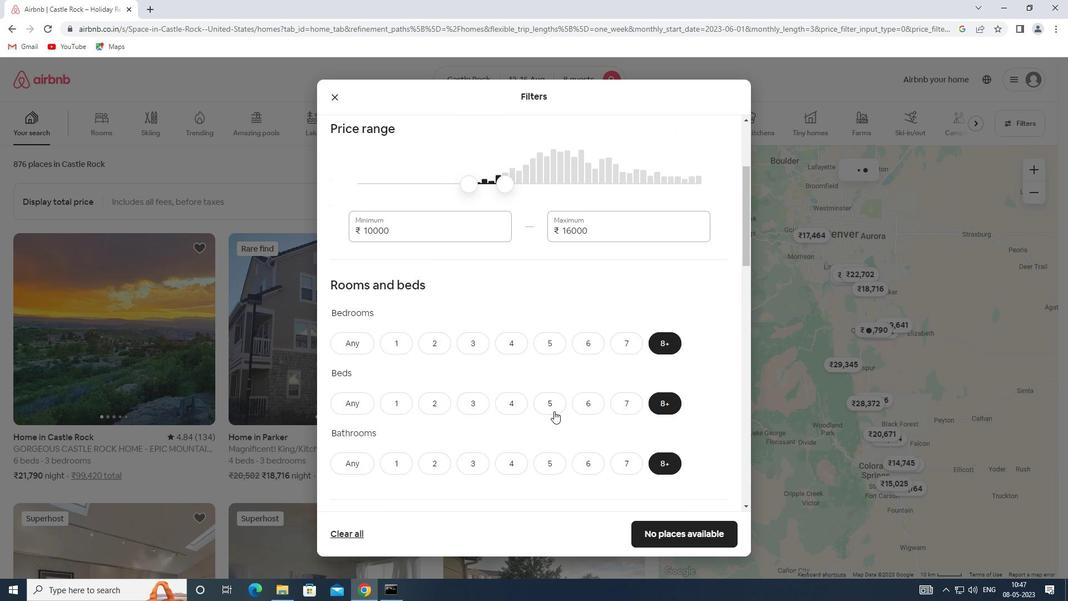 
Action: Mouse scrolled (554, 410) with delta (0, 0)
Screenshot: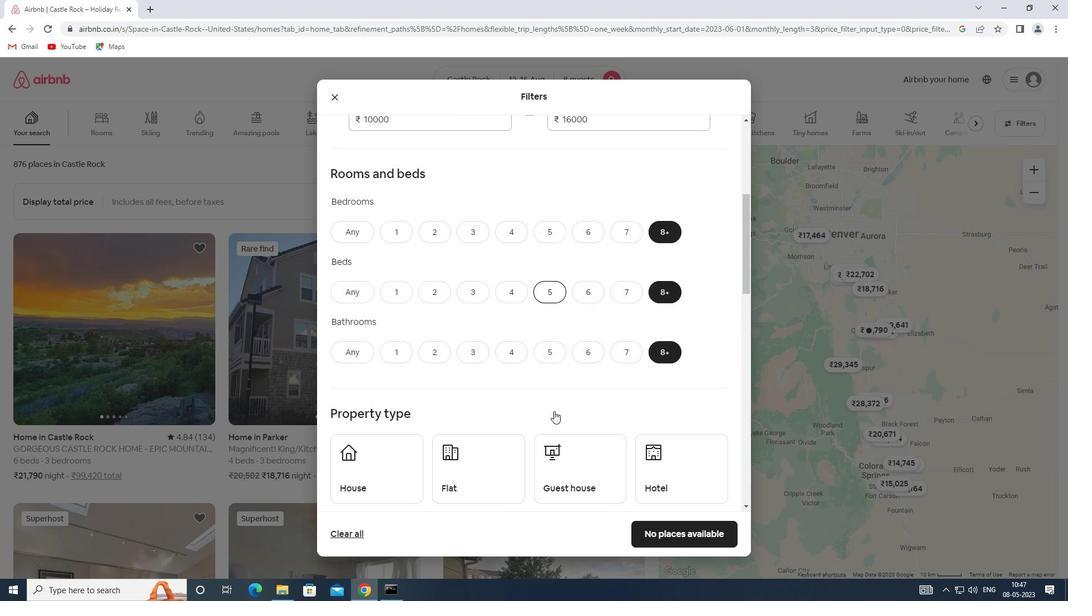 
Action: Mouse scrolled (554, 410) with delta (0, 0)
Screenshot: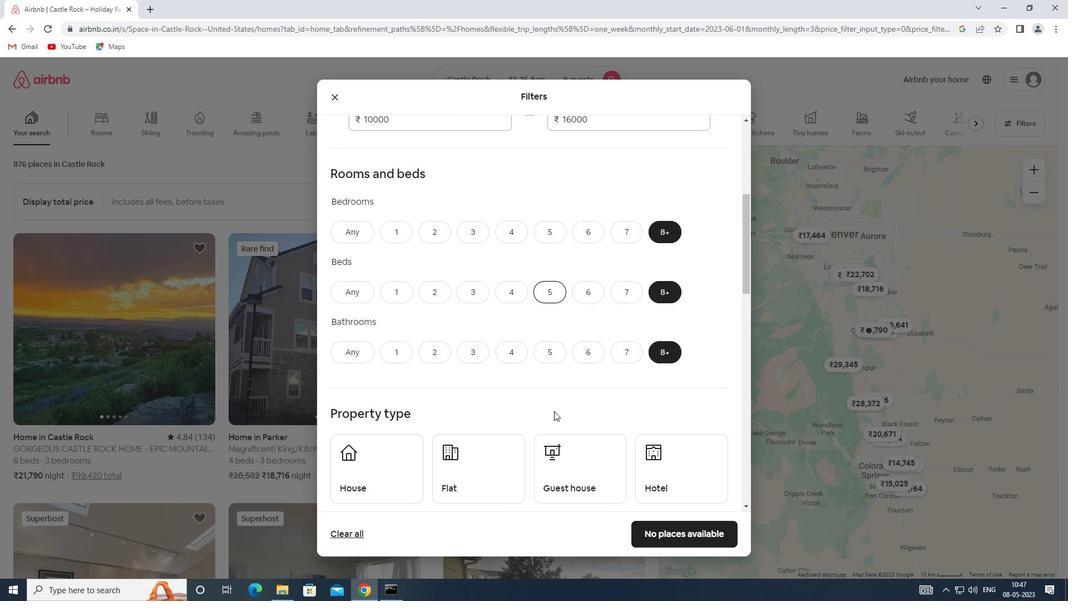 
Action: Mouse scrolled (554, 410) with delta (0, 0)
Screenshot: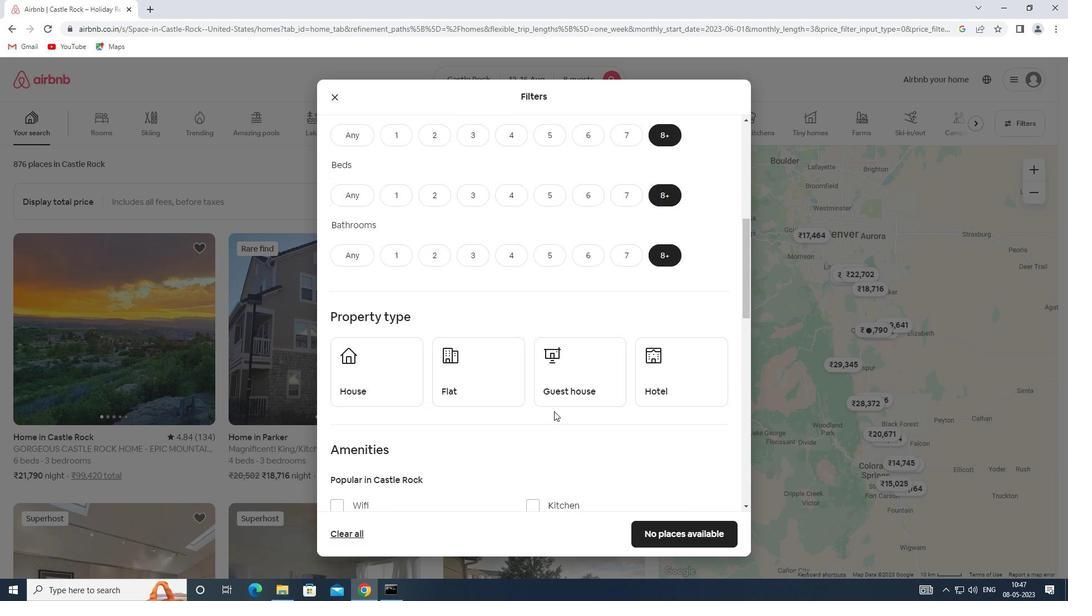 
Action: Mouse moved to (554, 409)
Screenshot: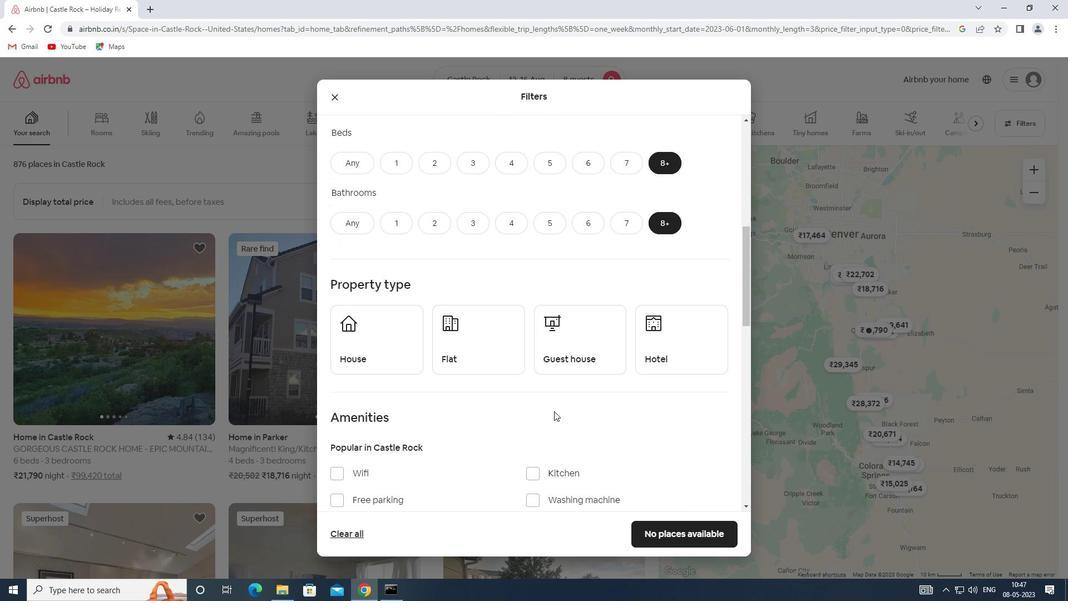 
Action: Mouse scrolled (554, 409) with delta (0, 0)
Screenshot: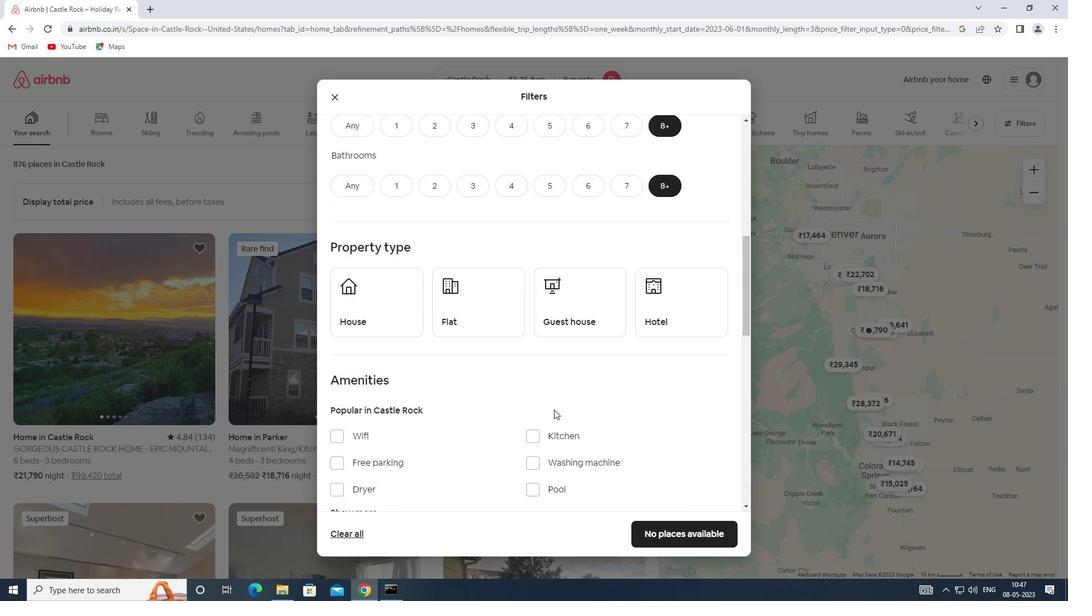 
Action: Mouse scrolled (554, 409) with delta (0, 0)
Screenshot: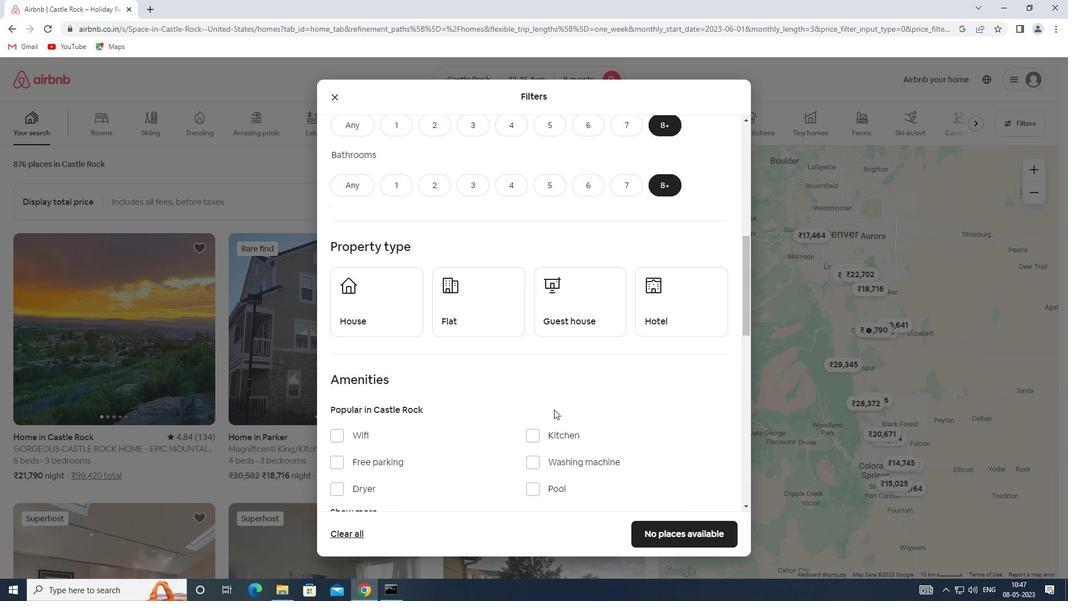 
Action: Mouse moved to (370, 214)
Screenshot: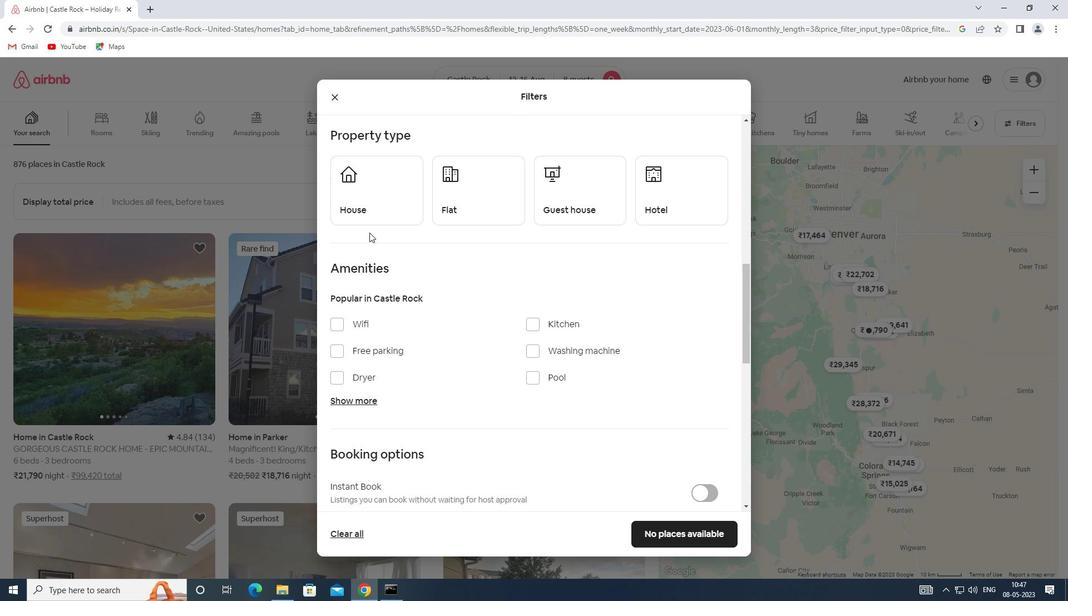 
Action: Mouse pressed left at (370, 214)
Screenshot: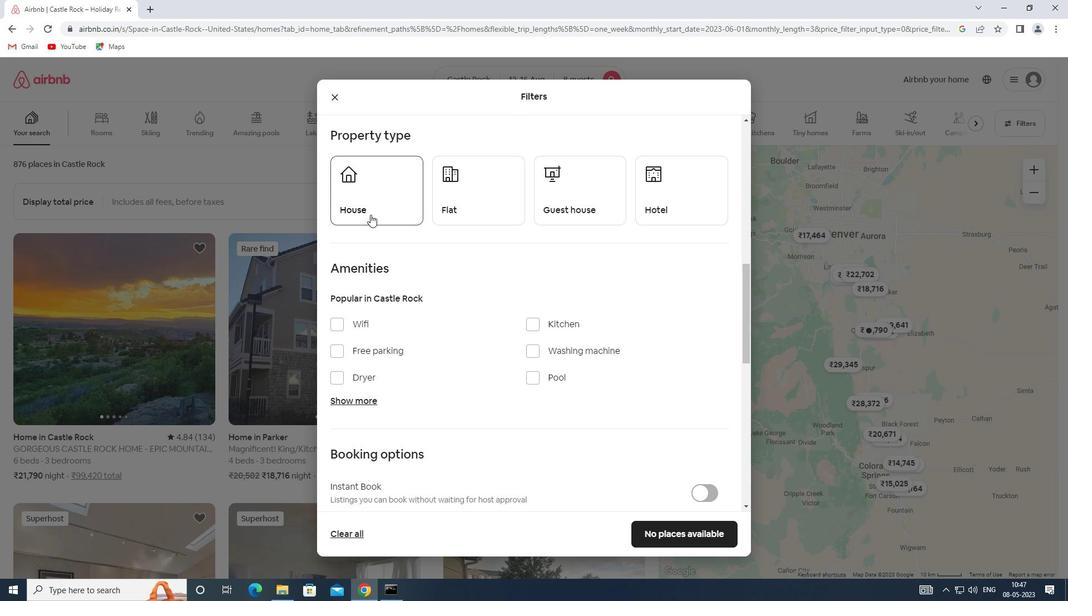 
Action: Mouse moved to (478, 205)
Screenshot: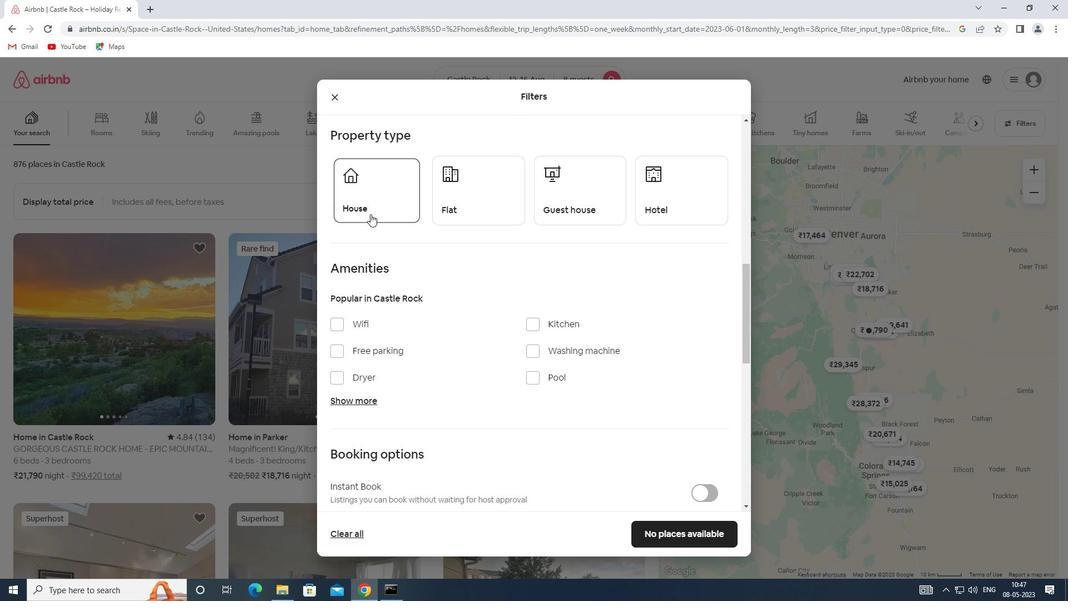 
Action: Mouse pressed left at (478, 205)
Screenshot: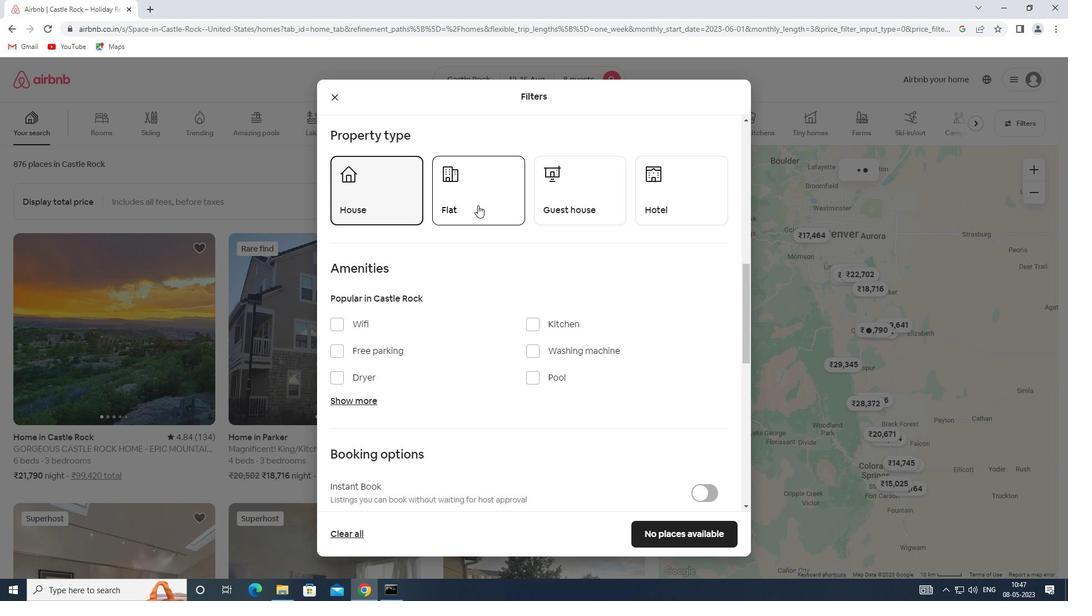 
Action: Mouse moved to (594, 195)
Screenshot: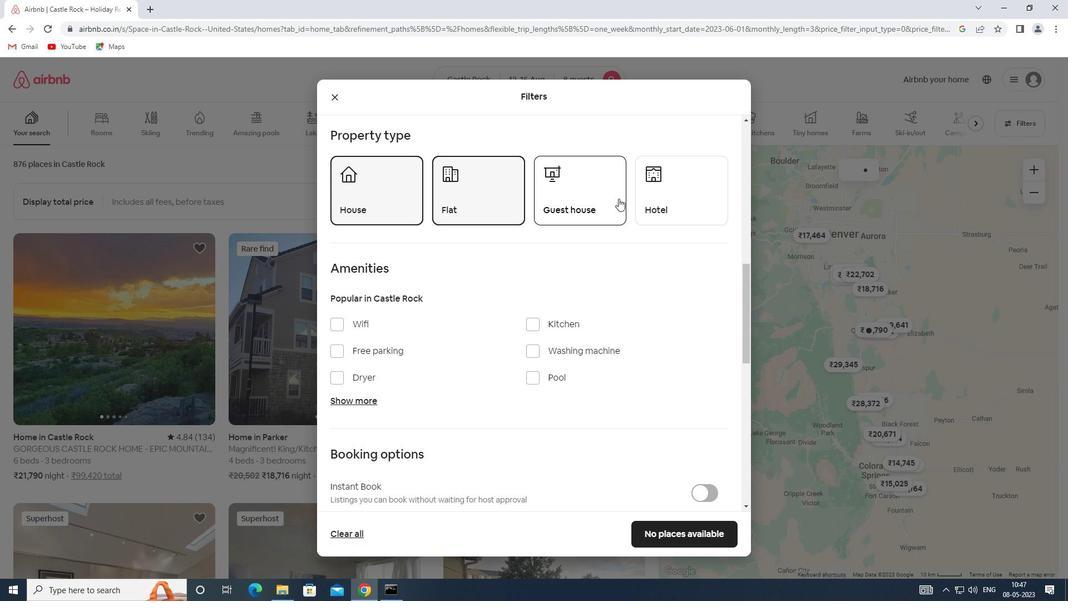
Action: Mouse pressed left at (594, 195)
Screenshot: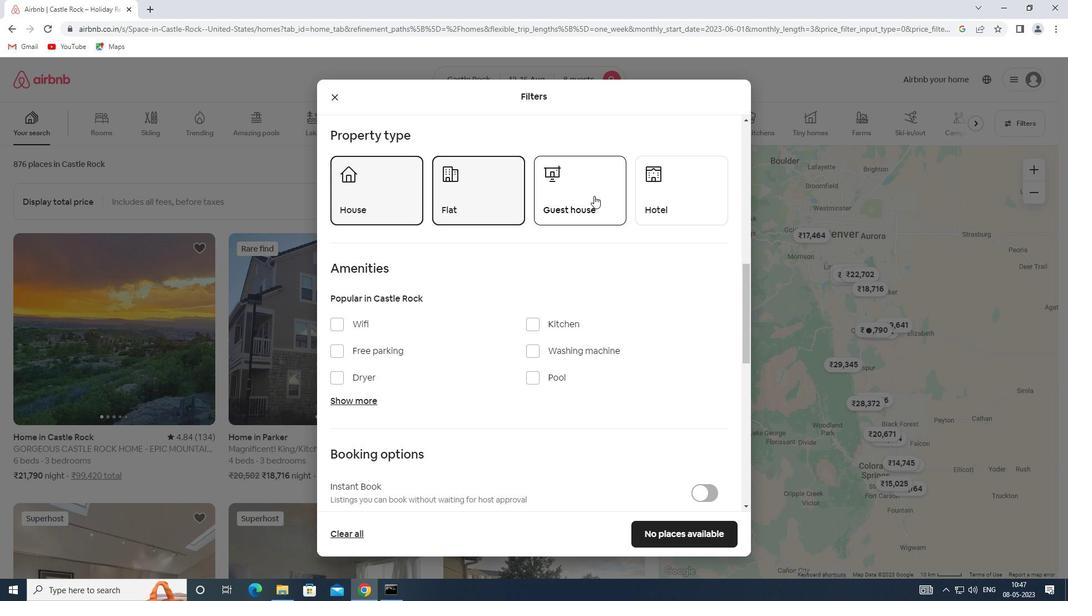 
Action: Mouse moved to (662, 189)
Screenshot: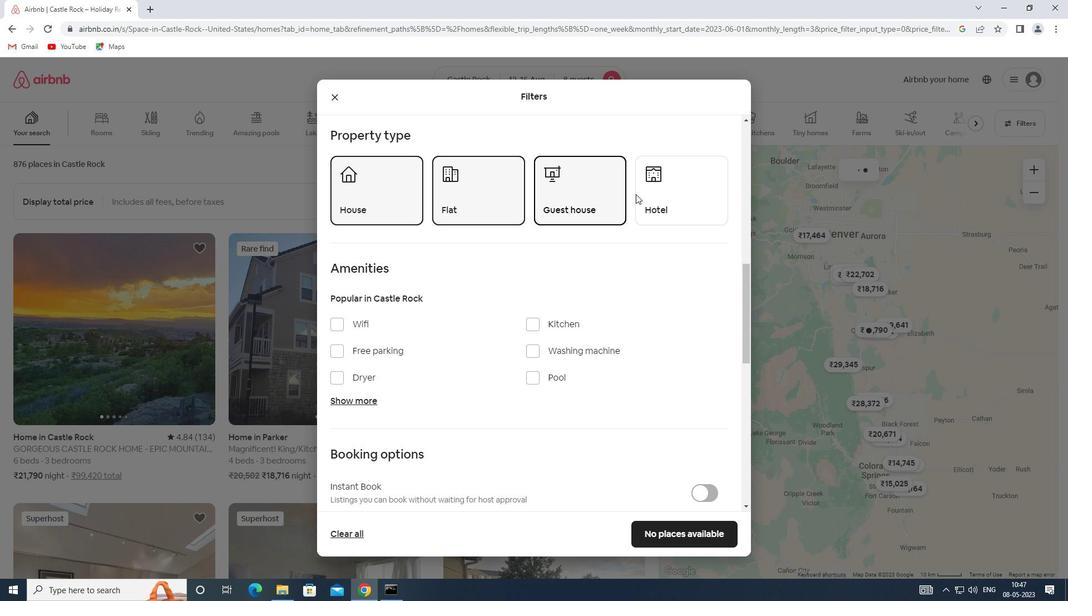 
Action: Mouse pressed left at (662, 189)
Screenshot: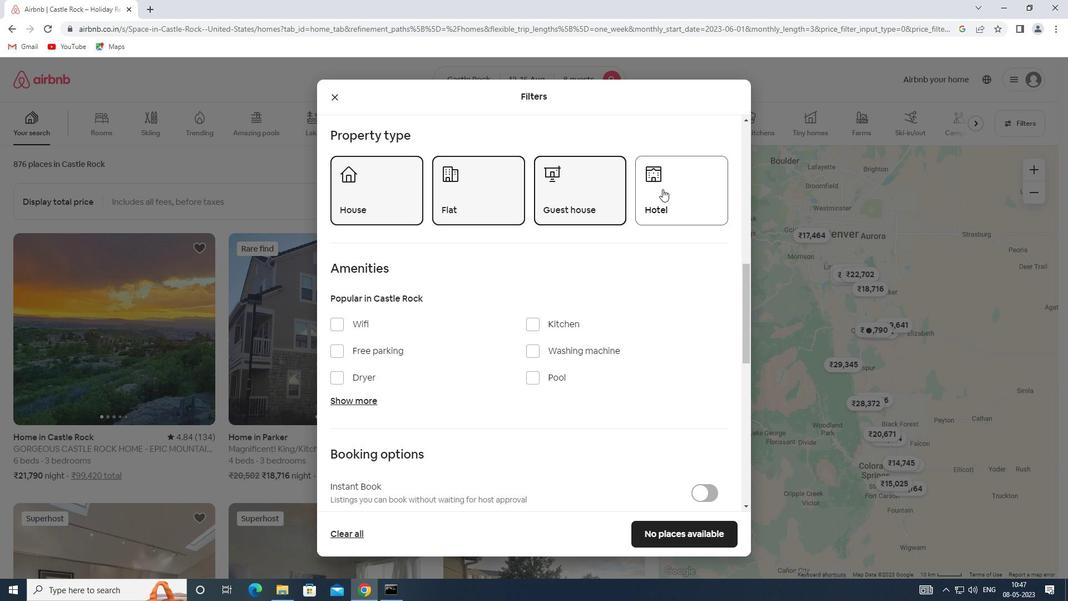 
Action: Mouse moved to (345, 326)
Screenshot: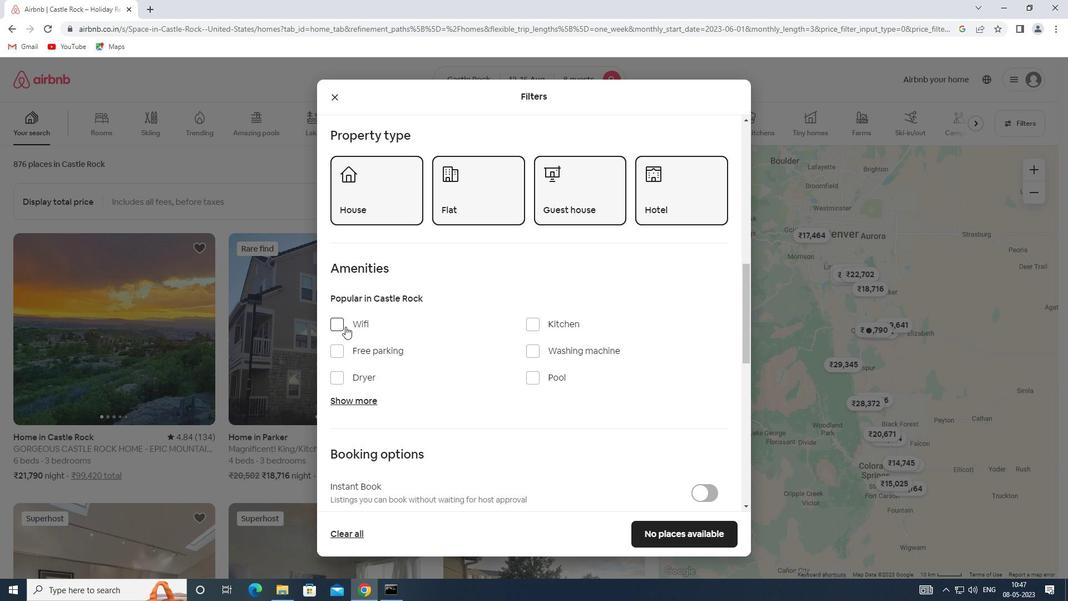 
Action: Mouse pressed left at (345, 326)
Screenshot: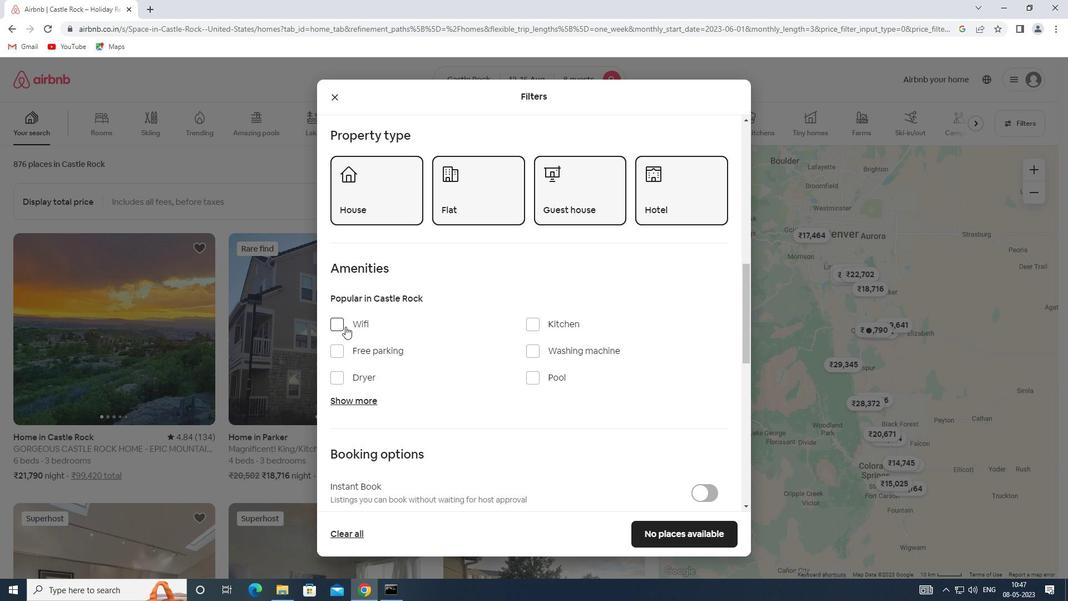 
Action: Mouse moved to (421, 327)
Screenshot: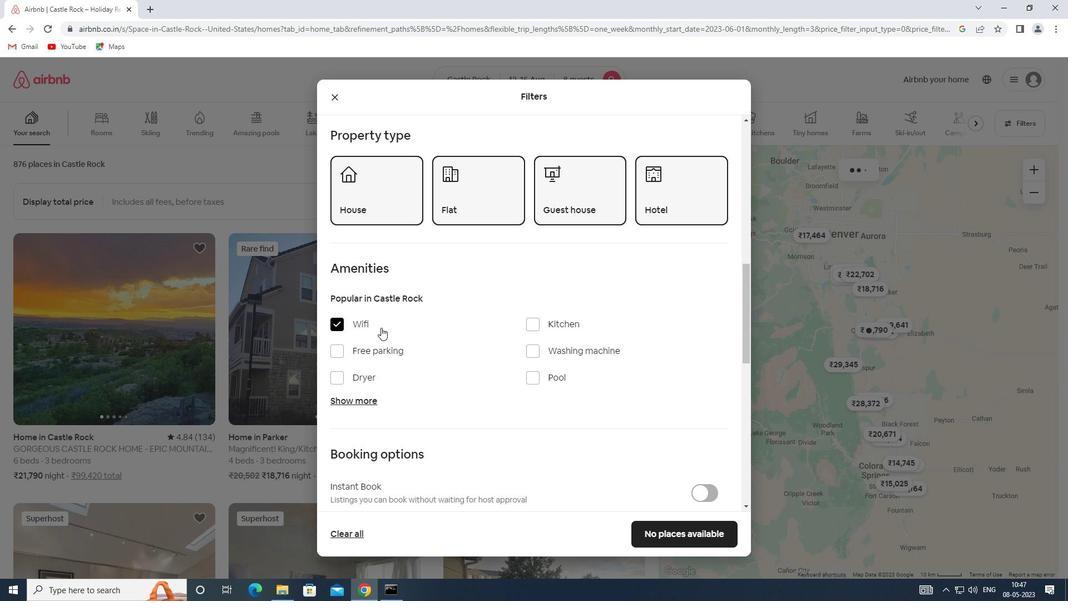 
Action: Mouse scrolled (421, 327) with delta (0, 0)
Screenshot: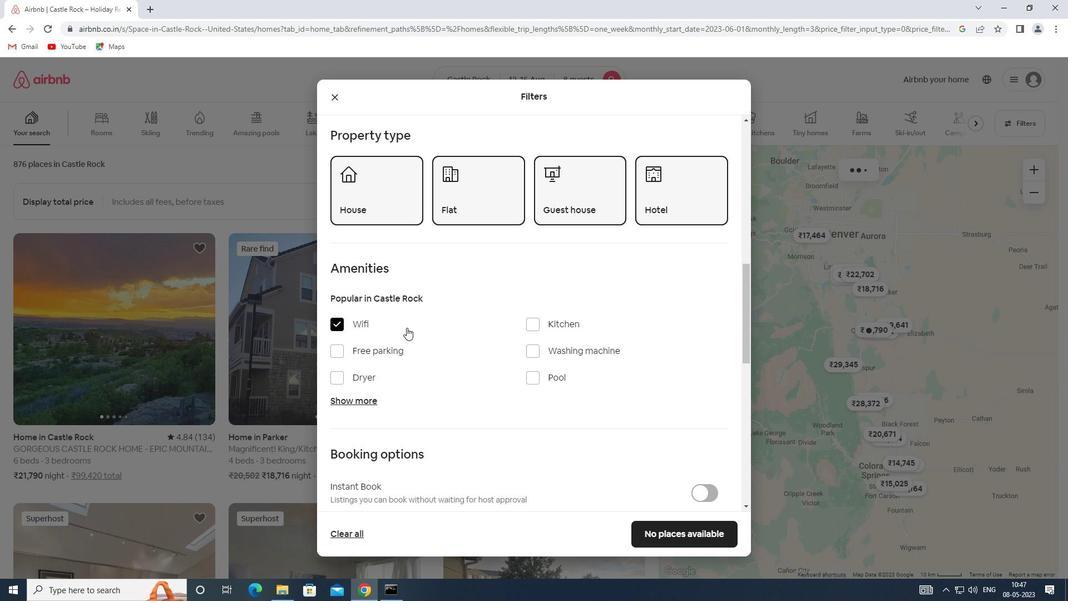 
Action: Mouse scrolled (421, 327) with delta (0, 0)
Screenshot: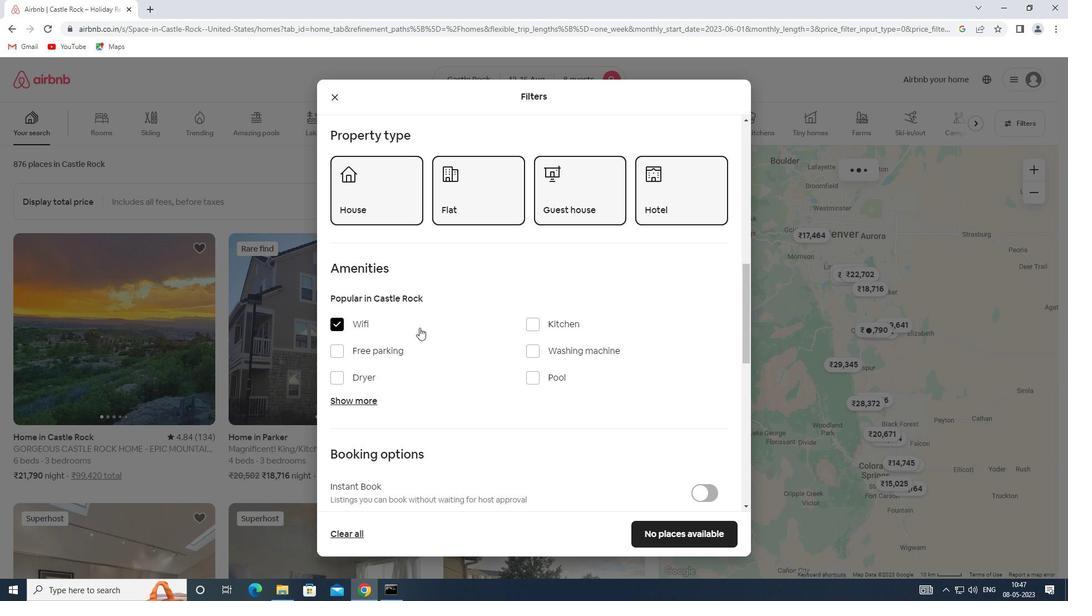 
Action: Mouse moved to (353, 293)
Screenshot: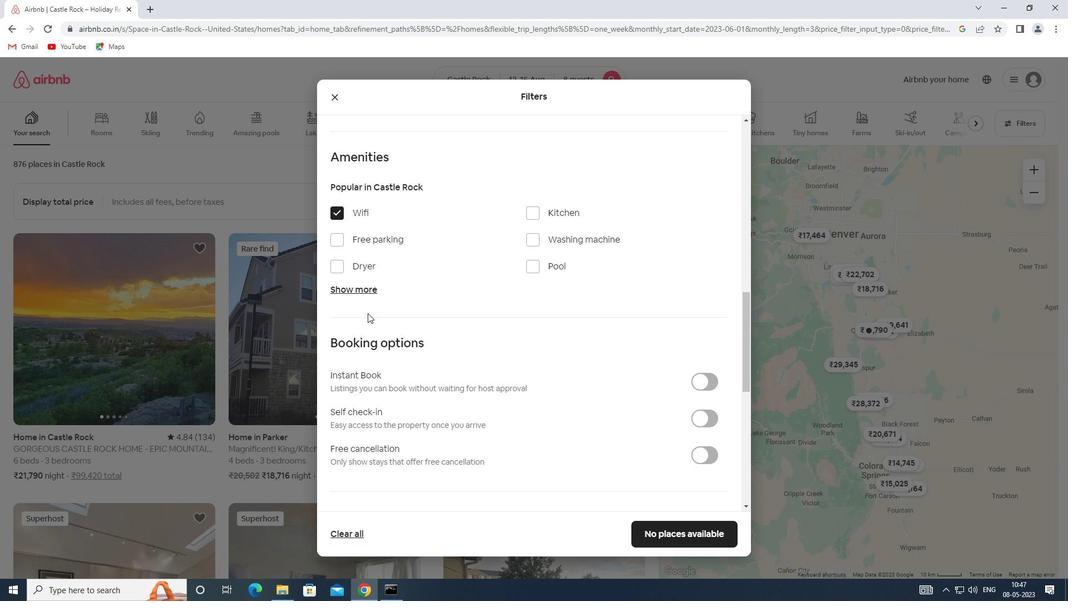 
Action: Mouse pressed left at (353, 293)
Screenshot: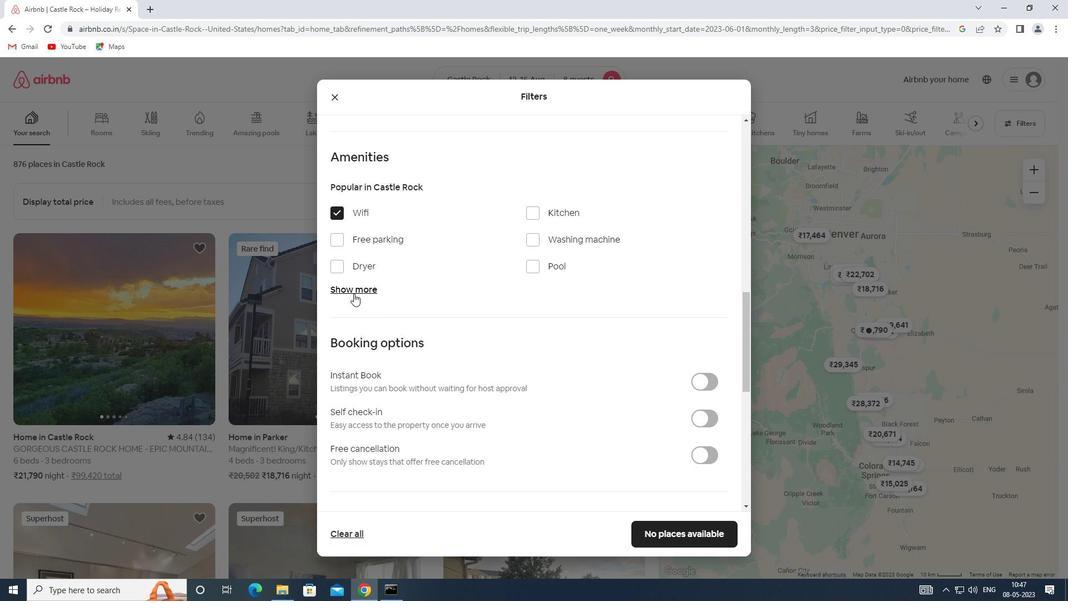 
Action: Mouse moved to (532, 352)
Screenshot: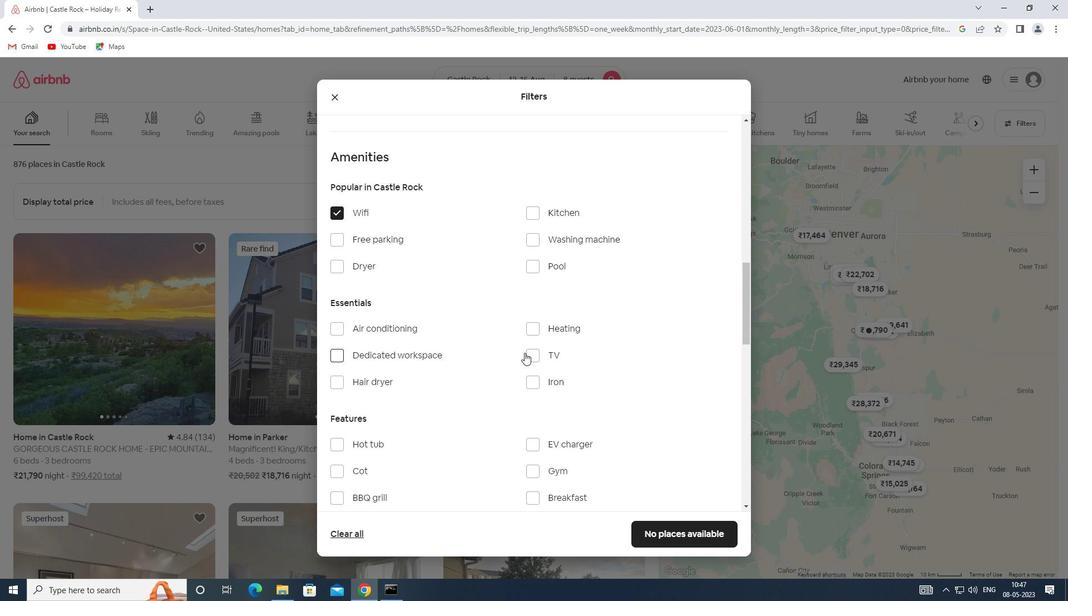 
Action: Mouse pressed left at (532, 352)
Screenshot: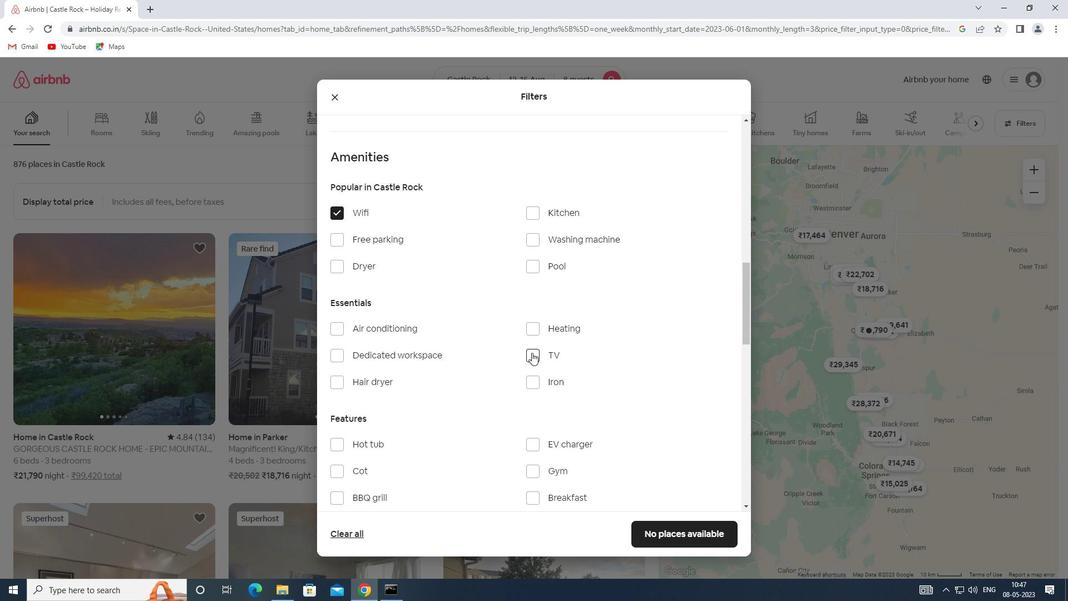 
Action: Mouse moved to (395, 237)
Screenshot: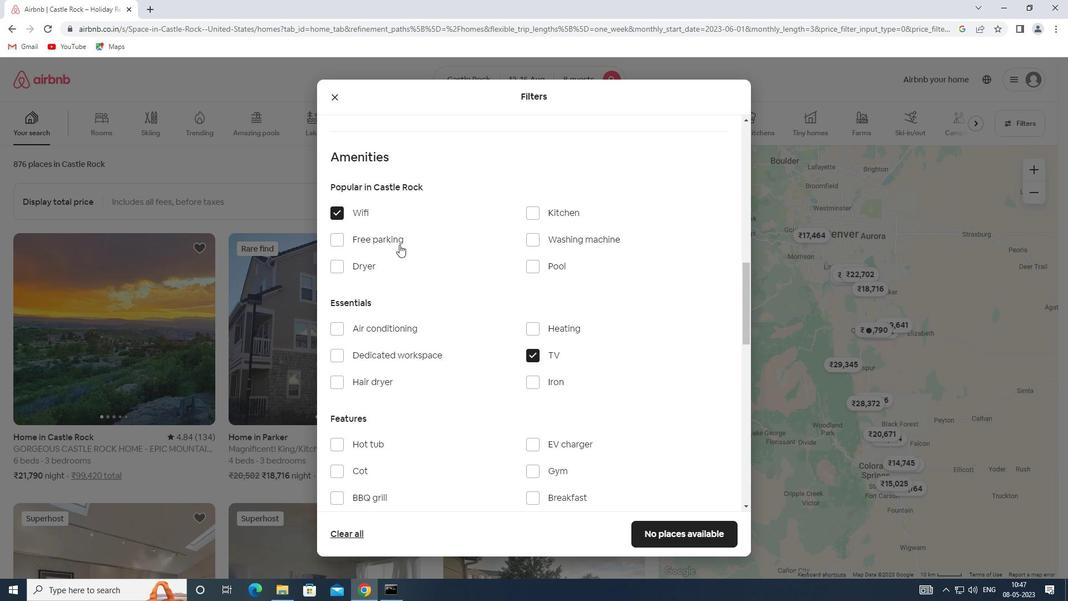 
Action: Mouse pressed left at (395, 237)
Screenshot: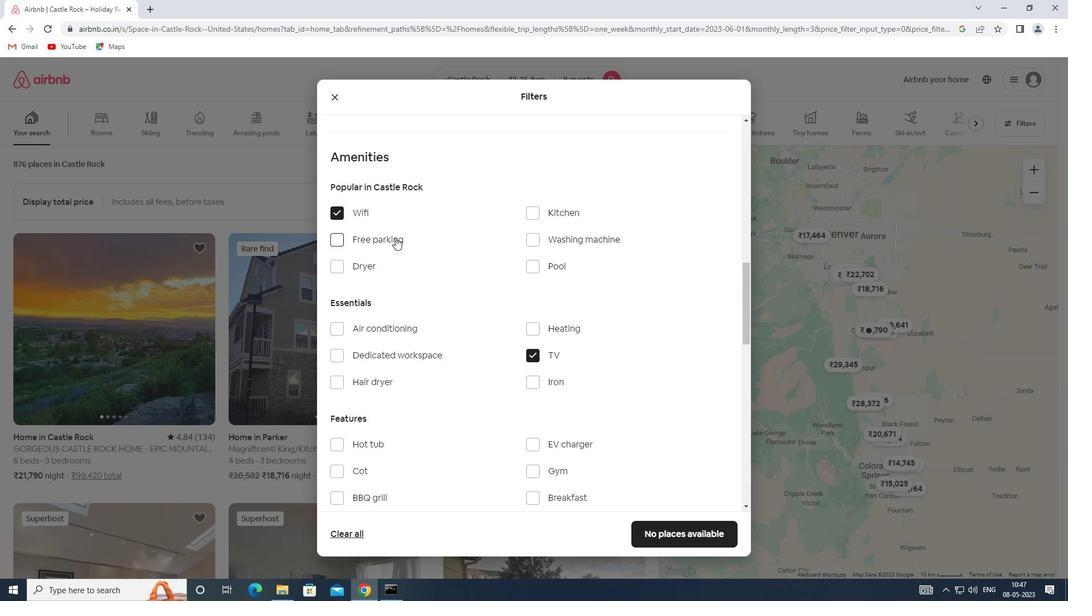 
Action: Mouse moved to (395, 238)
Screenshot: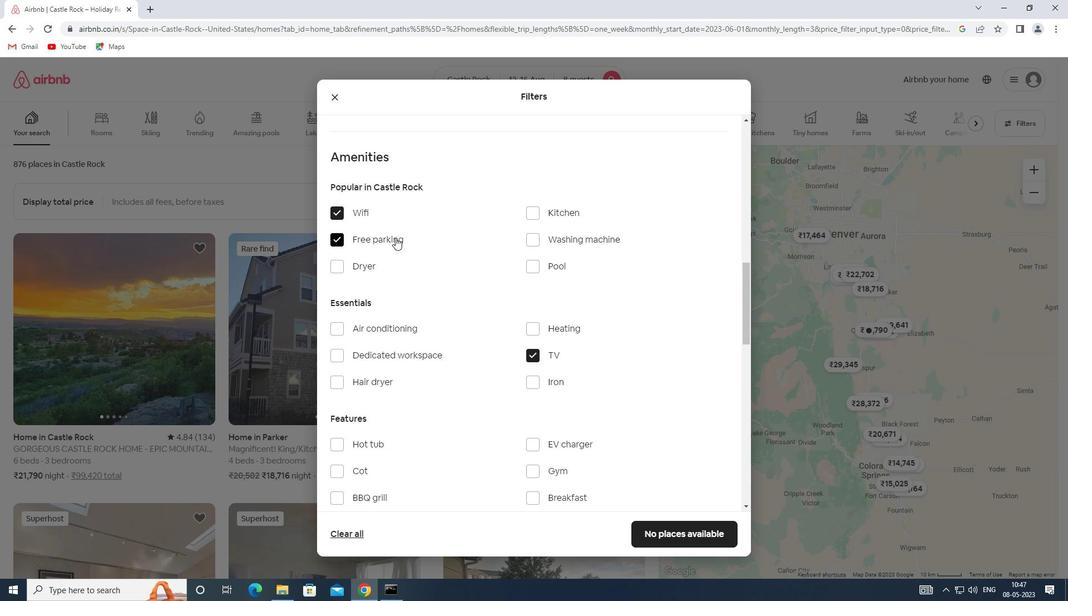 
Action: Mouse scrolled (395, 237) with delta (0, 0)
Screenshot: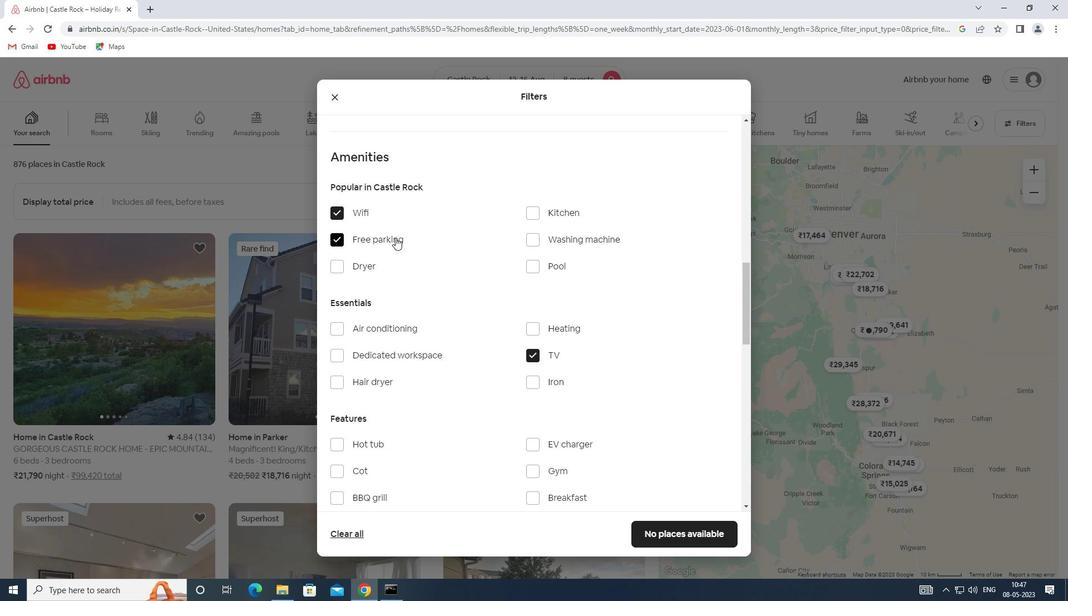 
Action: Mouse moved to (406, 247)
Screenshot: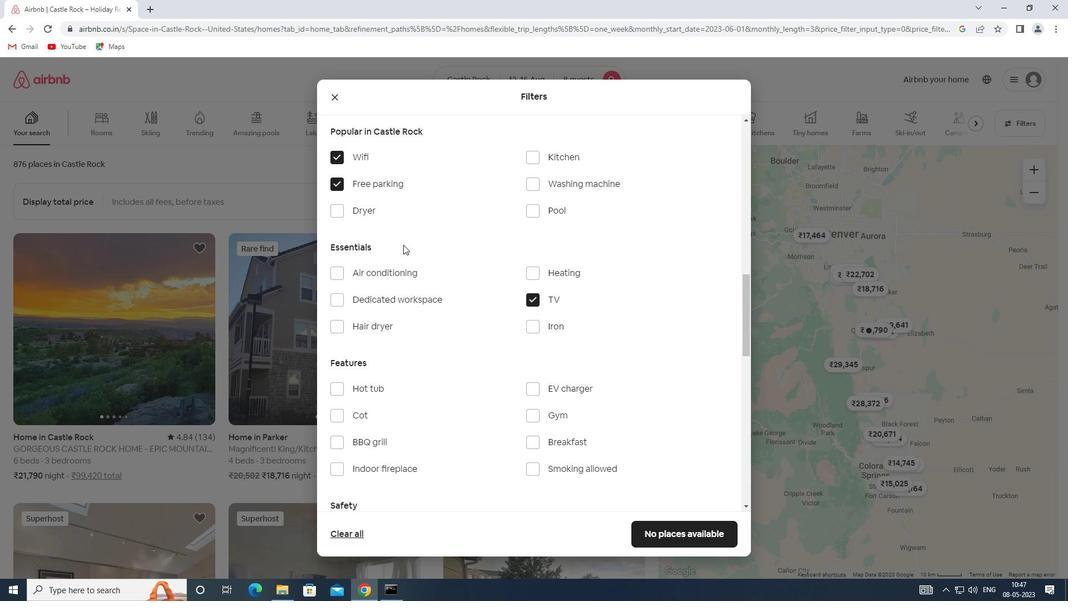
Action: Mouse scrolled (406, 246) with delta (0, 0)
Screenshot: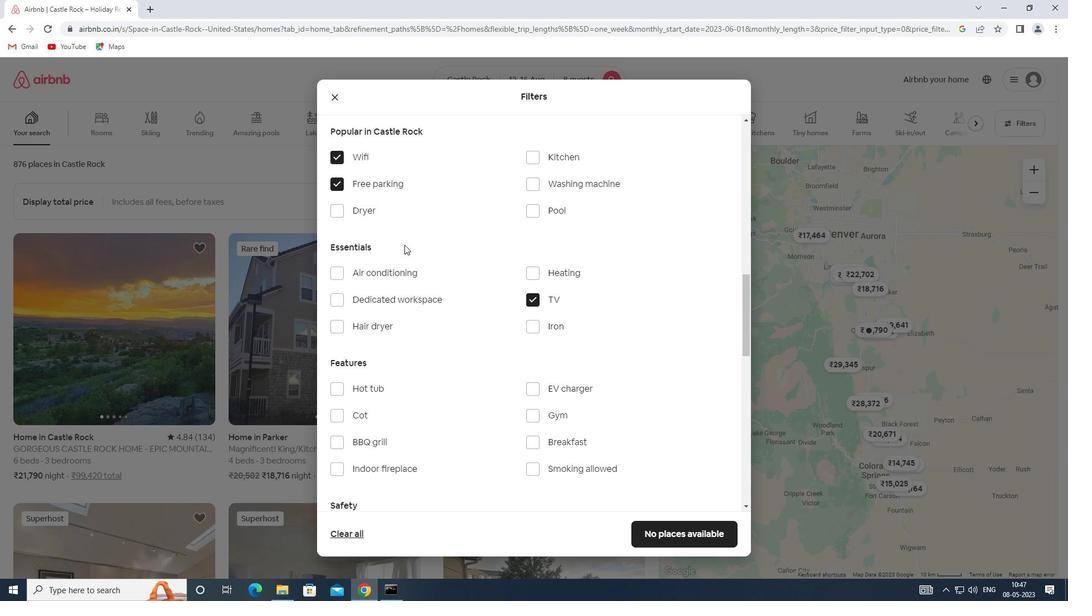 
Action: Mouse moved to (407, 249)
Screenshot: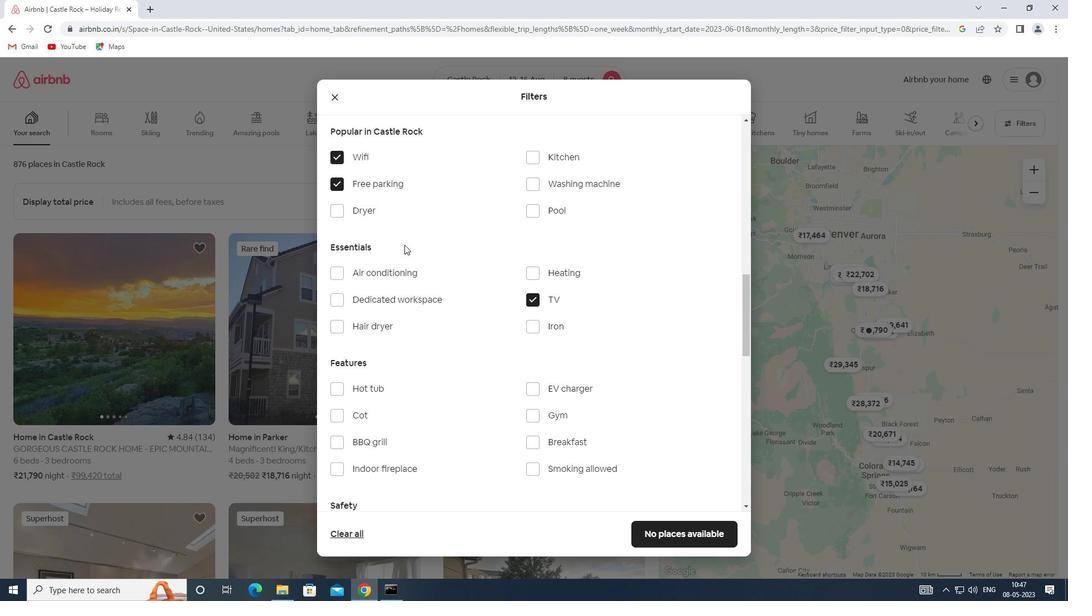 
Action: Mouse scrolled (407, 248) with delta (0, 0)
Screenshot: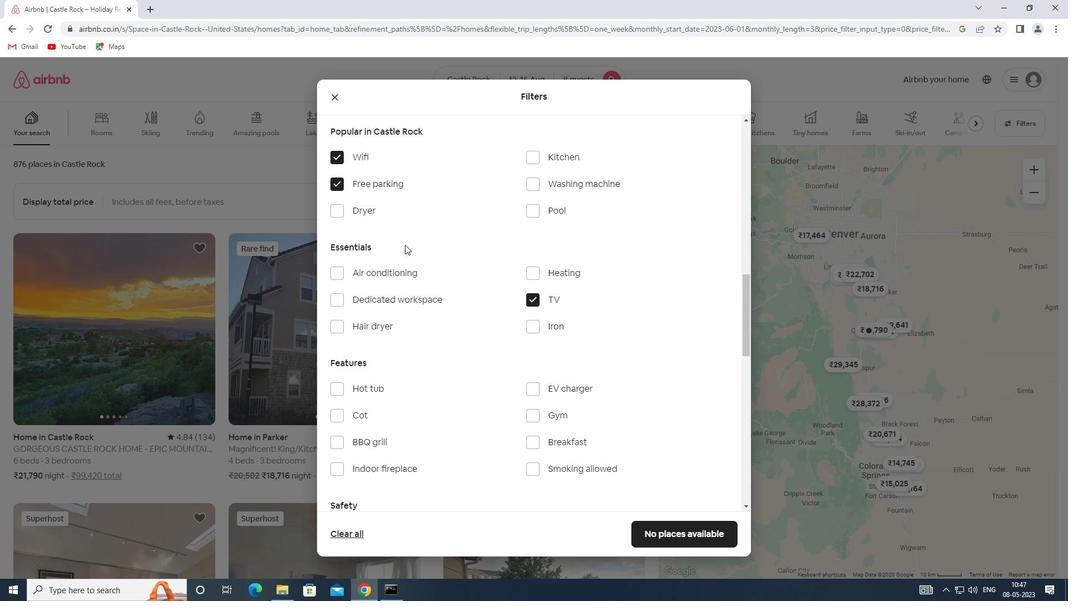 
Action: Mouse moved to (538, 301)
Screenshot: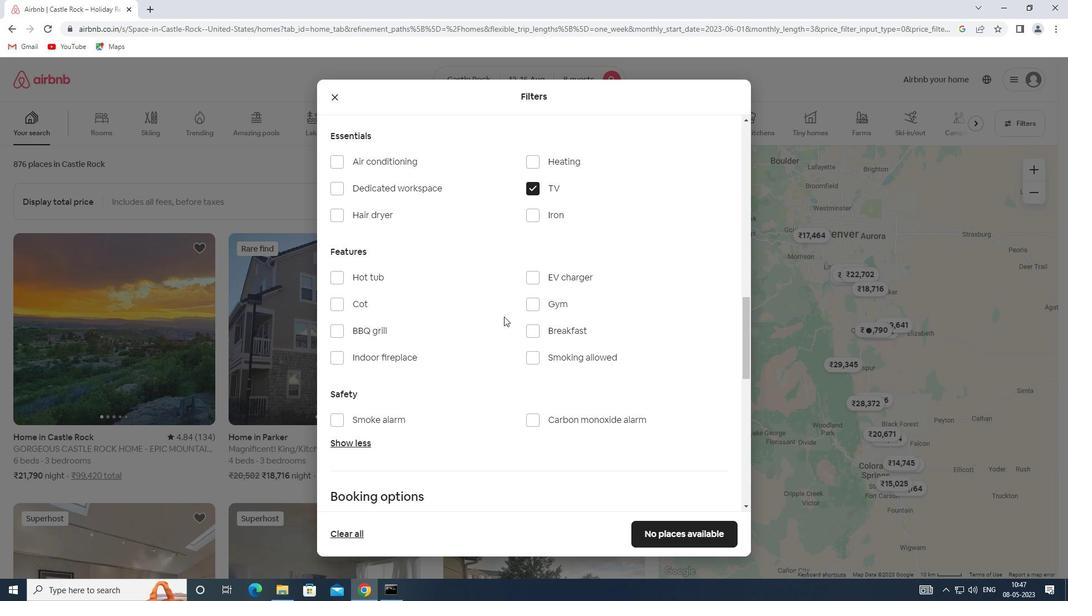 
Action: Mouse pressed left at (538, 301)
Screenshot: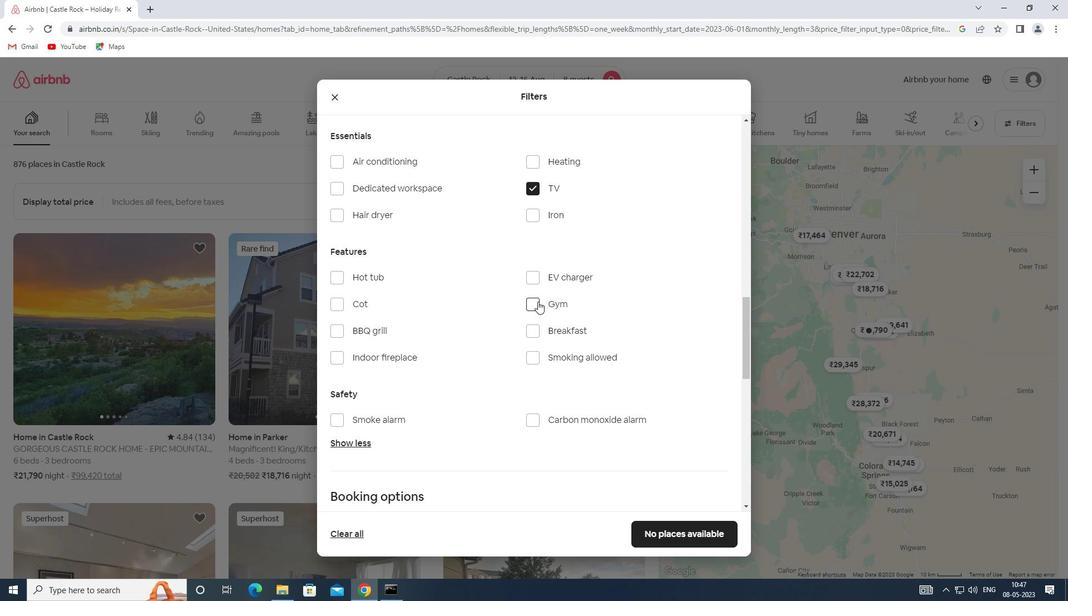 
Action: Mouse moved to (528, 330)
Screenshot: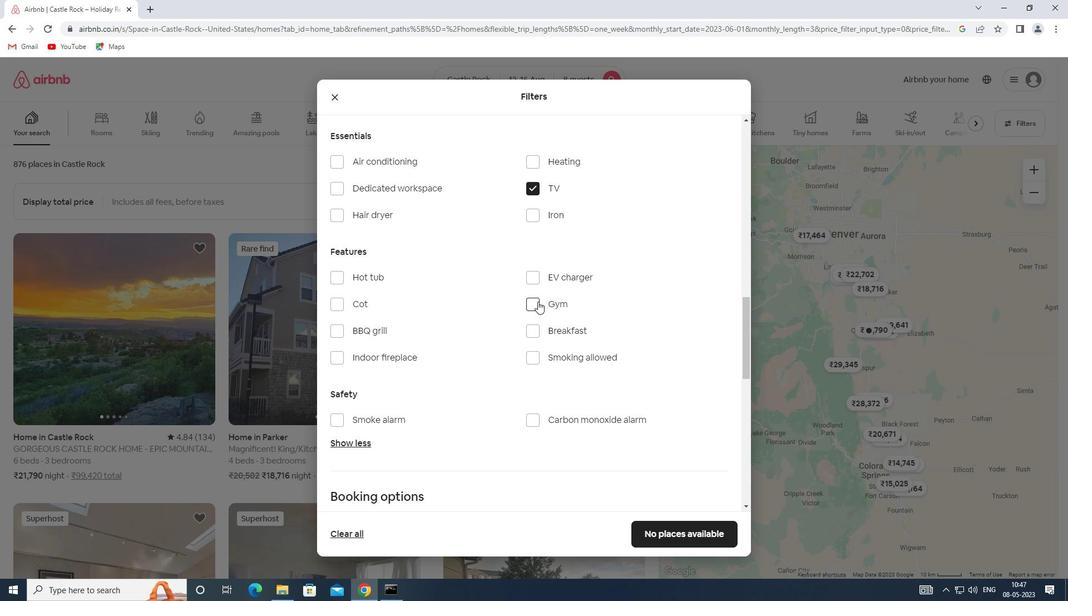
Action: Mouse pressed left at (528, 330)
Screenshot: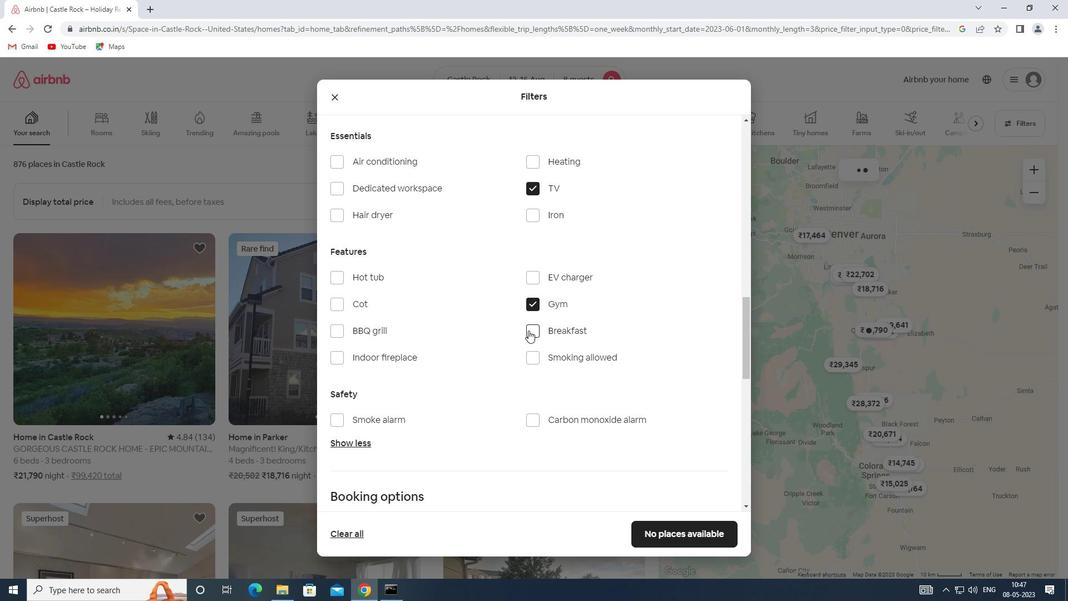 
Action: Mouse moved to (509, 345)
Screenshot: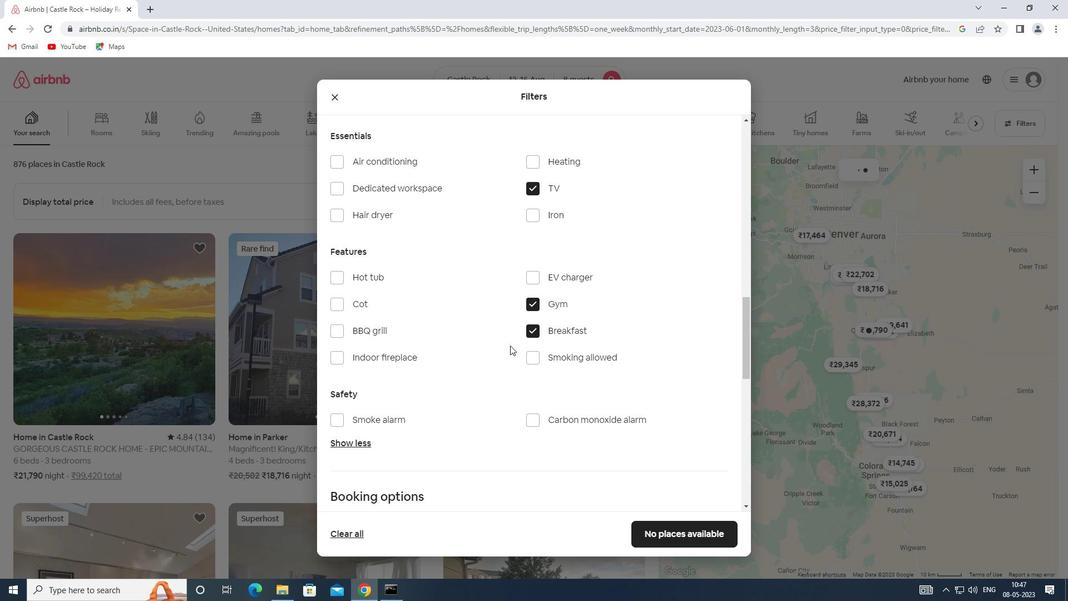 
Action: Mouse scrolled (509, 345) with delta (0, 0)
Screenshot: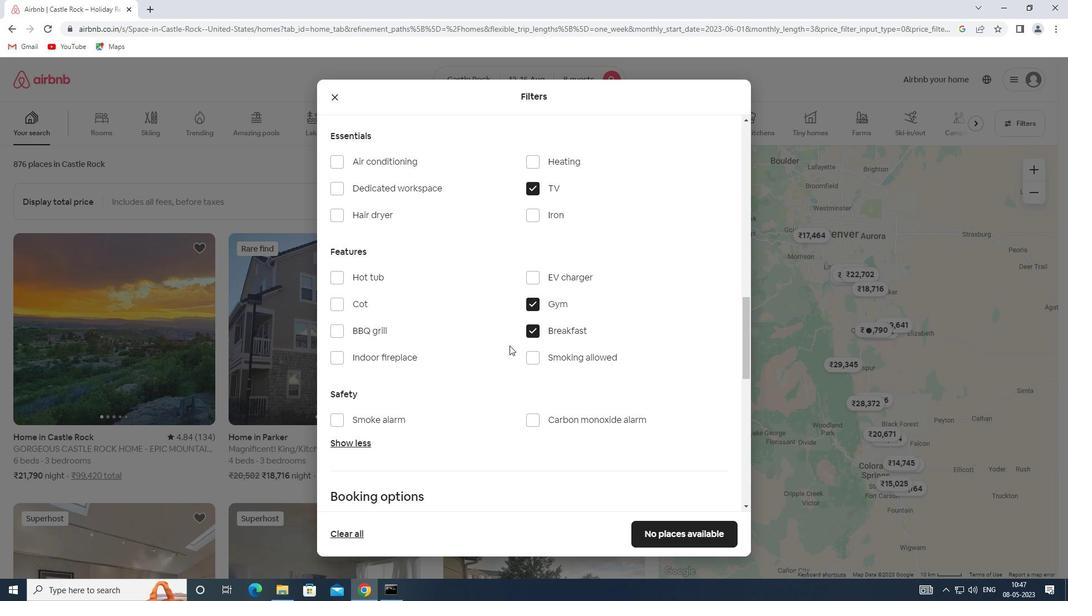 
Action: Mouse scrolled (509, 345) with delta (0, 0)
Screenshot: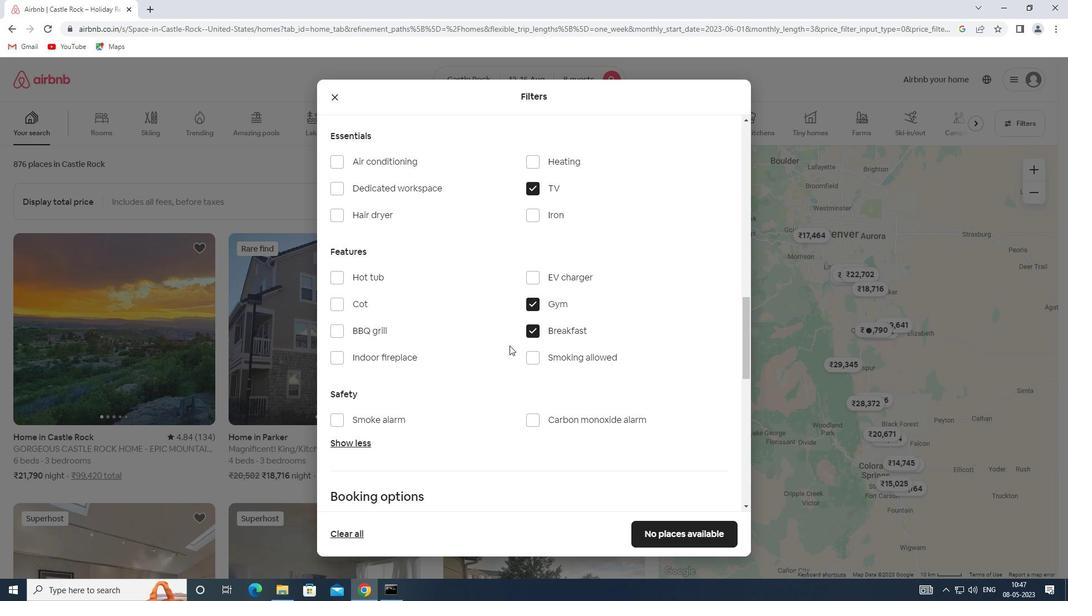 
Action: Mouse scrolled (509, 345) with delta (0, 0)
Screenshot: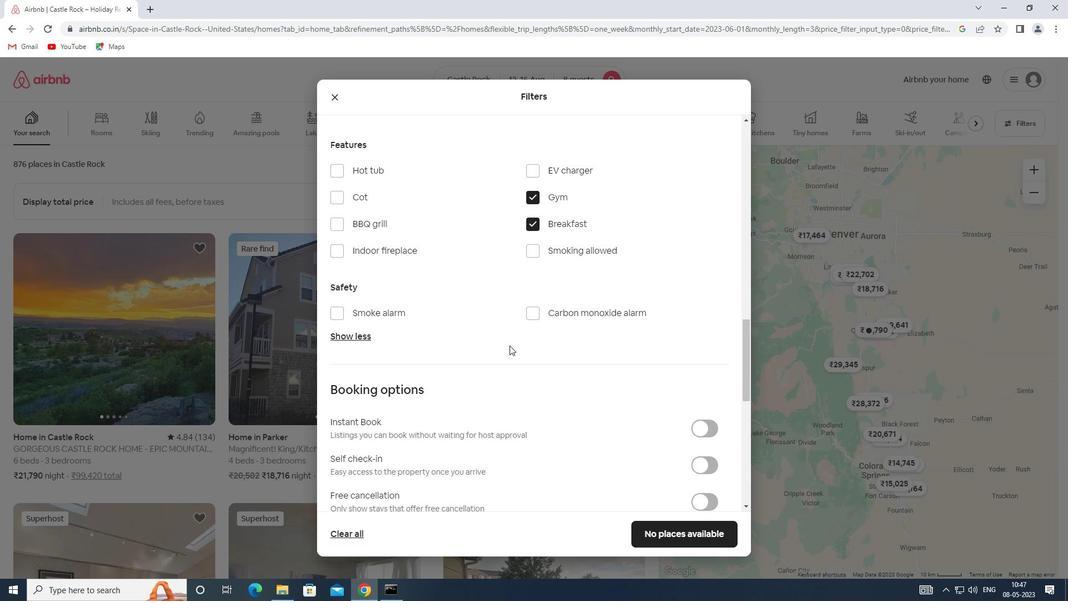 
Action: Mouse scrolled (509, 345) with delta (0, 0)
Screenshot: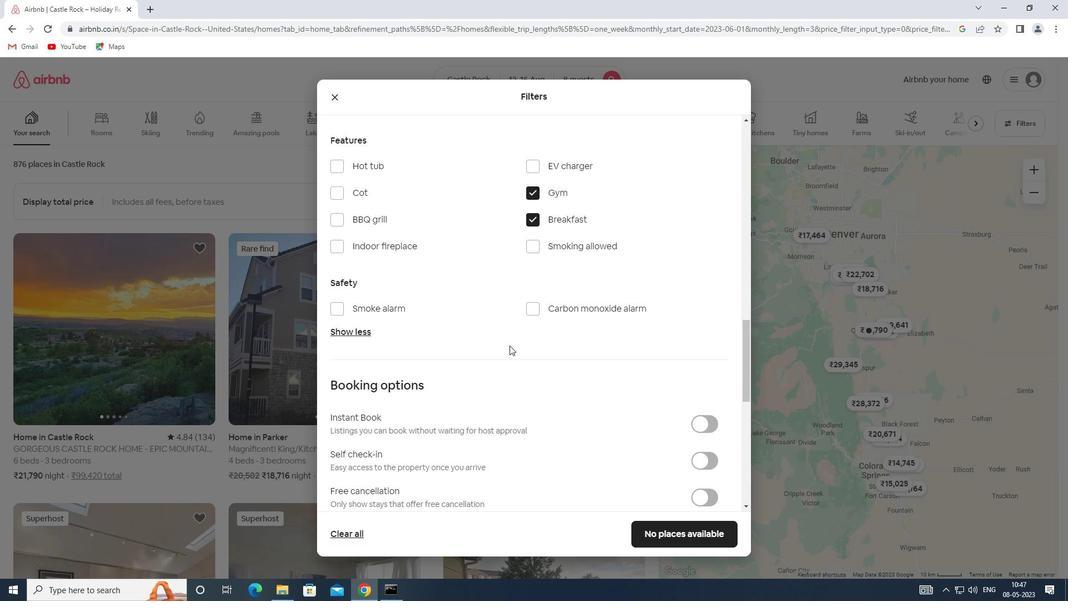 
Action: Mouse scrolled (509, 345) with delta (0, 0)
Screenshot: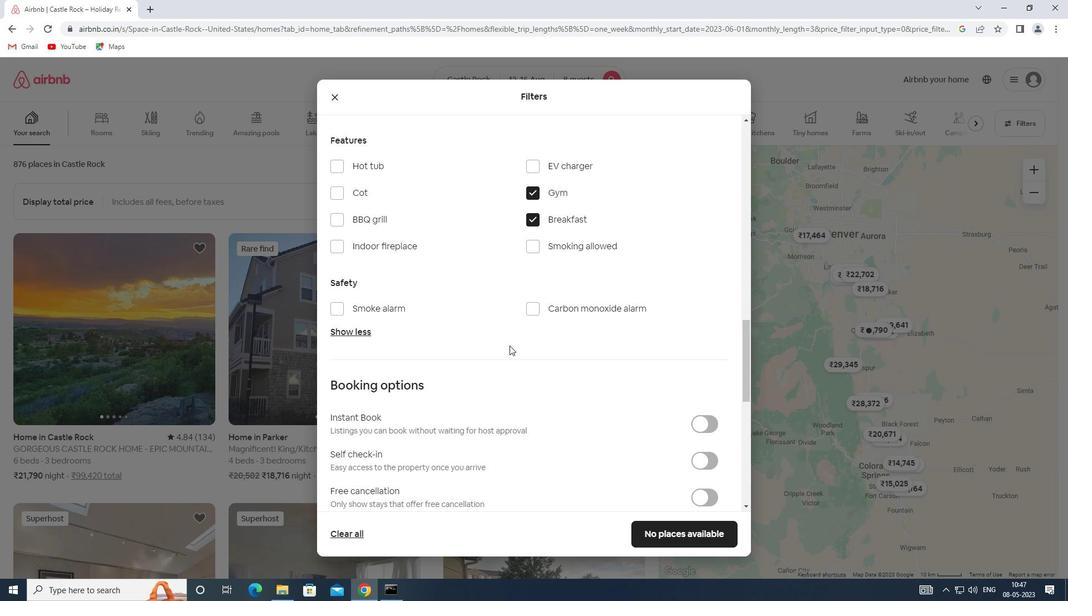 
Action: Mouse moved to (695, 297)
Screenshot: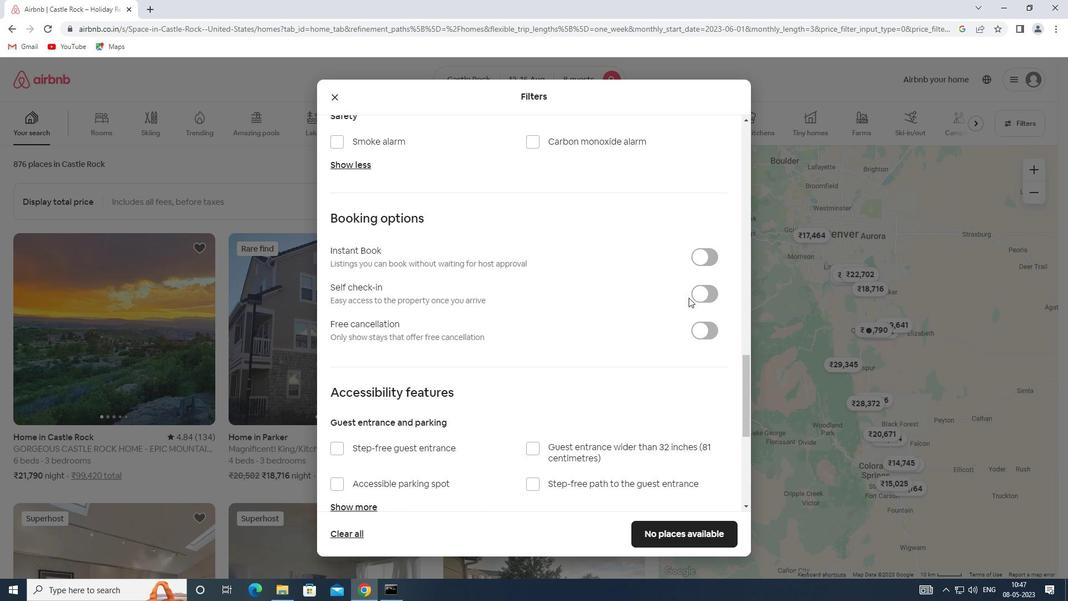 
Action: Mouse pressed left at (695, 297)
Screenshot: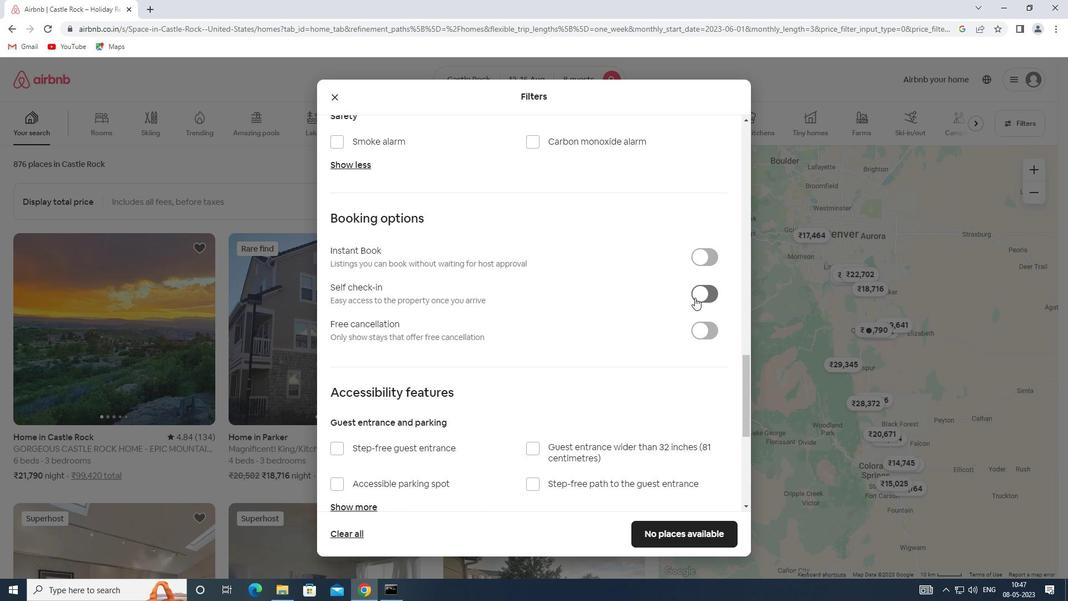 
Action: Mouse moved to (425, 325)
Screenshot: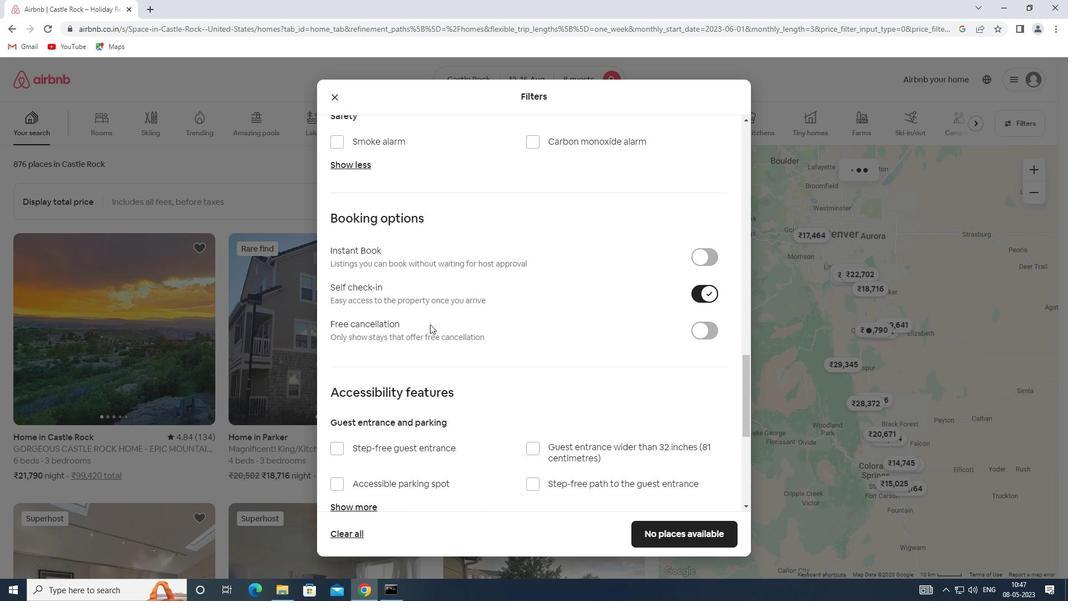 
Action: Mouse scrolled (425, 324) with delta (0, 0)
Screenshot: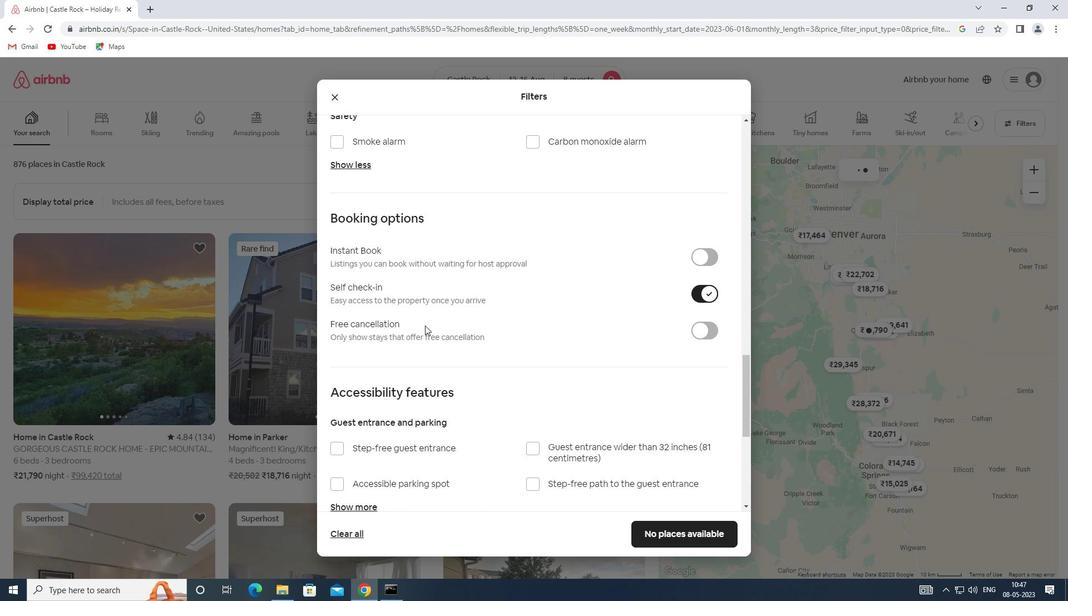 
Action: Mouse scrolled (425, 324) with delta (0, 0)
Screenshot: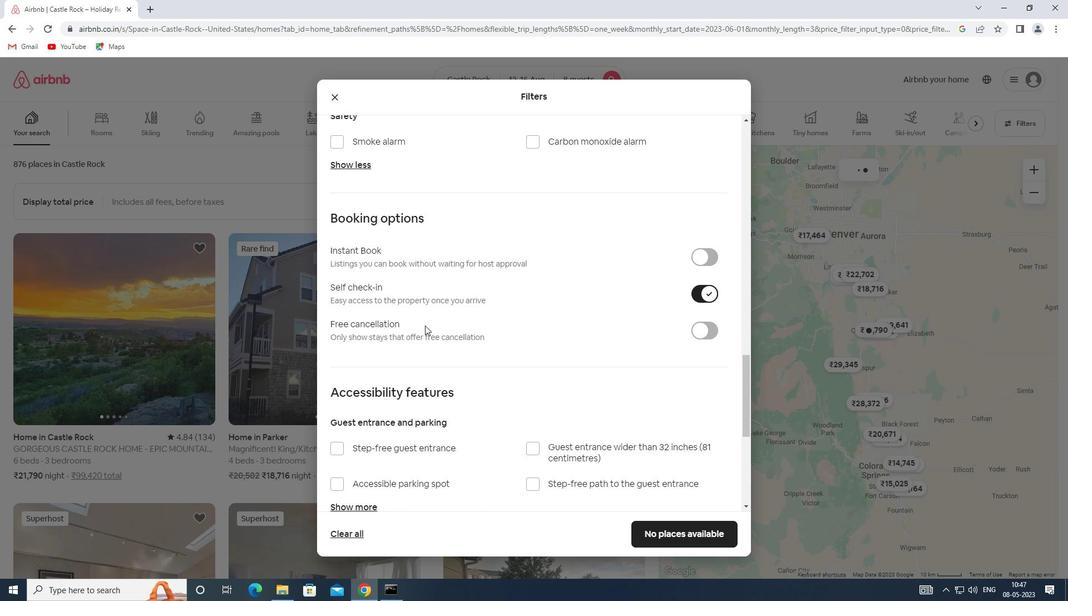 
Action: Mouse scrolled (425, 324) with delta (0, 0)
Screenshot: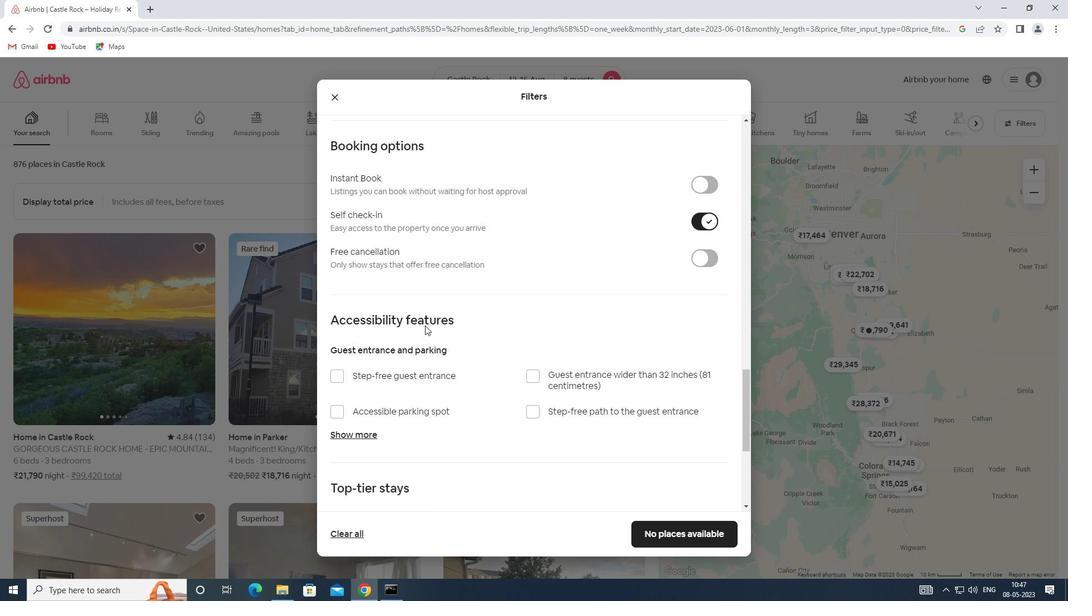 
Action: Mouse scrolled (425, 324) with delta (0, 0)
Screenshot: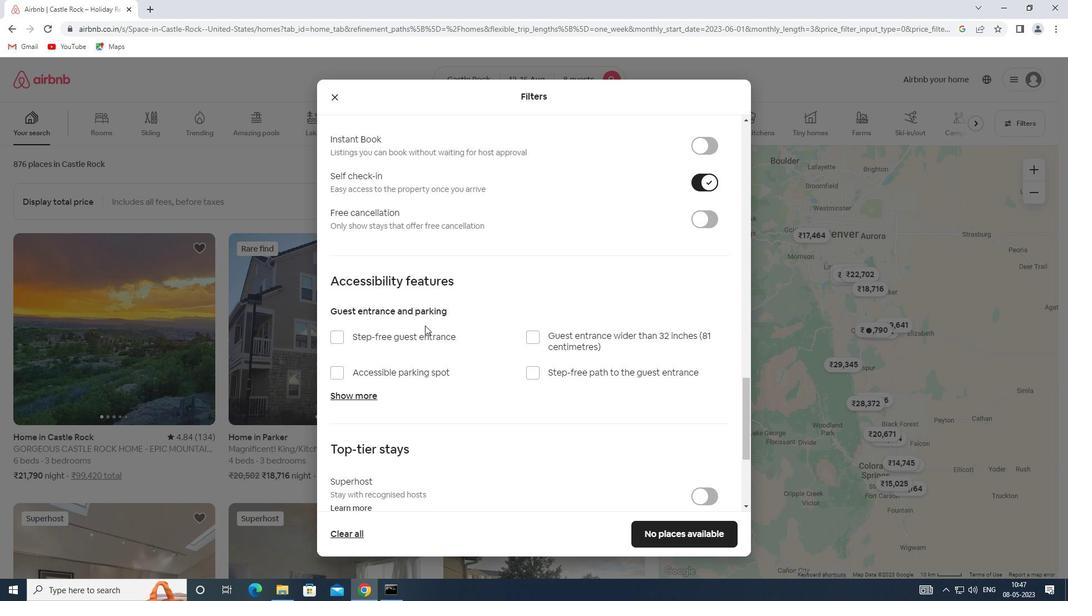 
Action: Mouse scrolled (425, 324) with delta (0, 0)
Screenshot: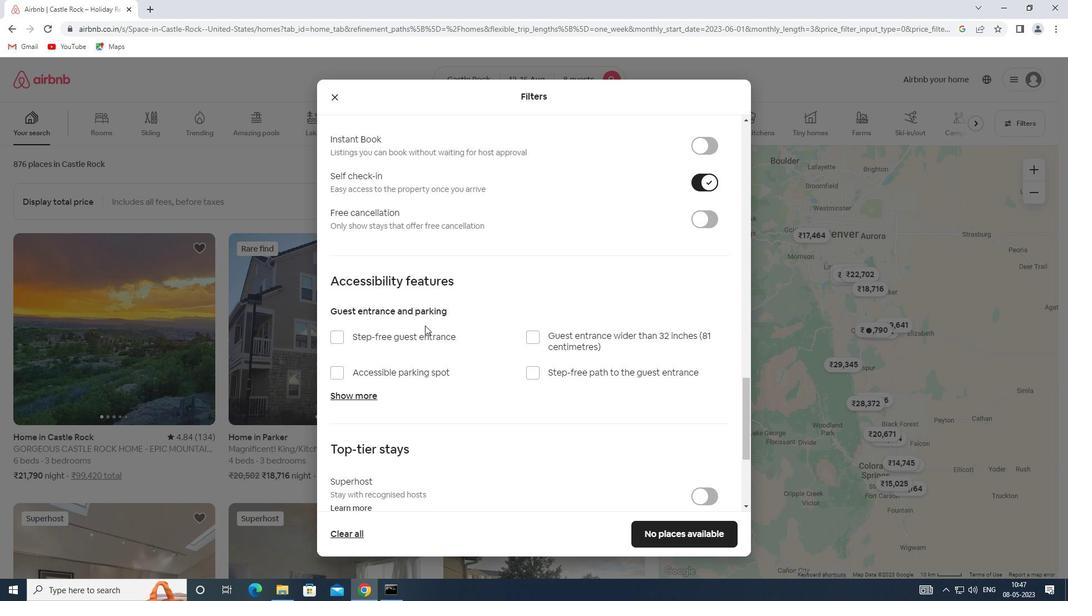 
Action: Mouse scrolled (425, 324) with delta (0, 0)
Screenshot: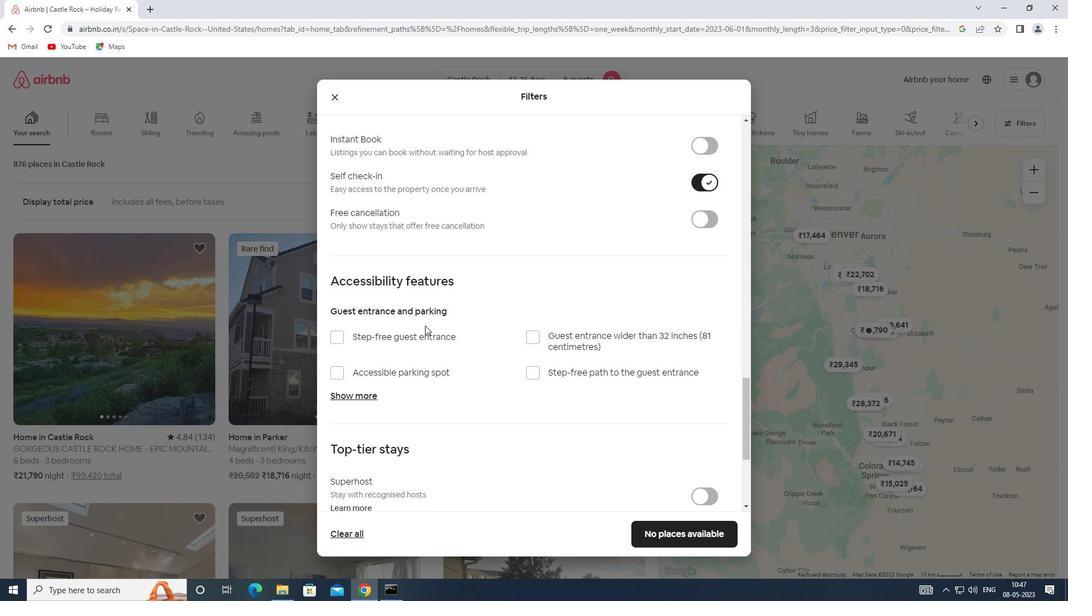 
Action: Mouse moved to (364, 435)
Screenshot: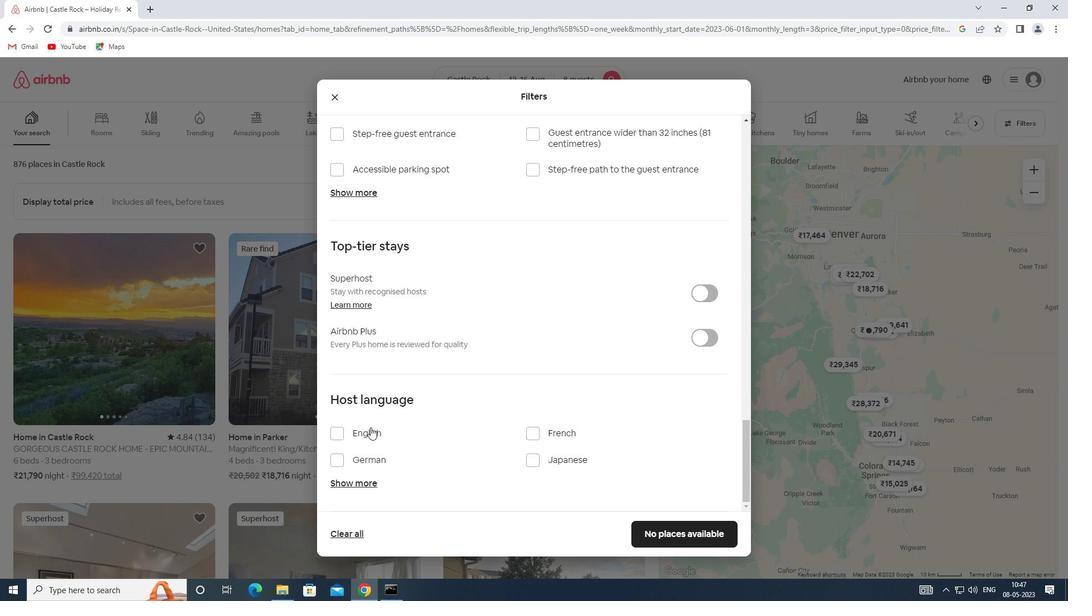 
Action: Mouse pressed left at (364, 435)
Screenshot: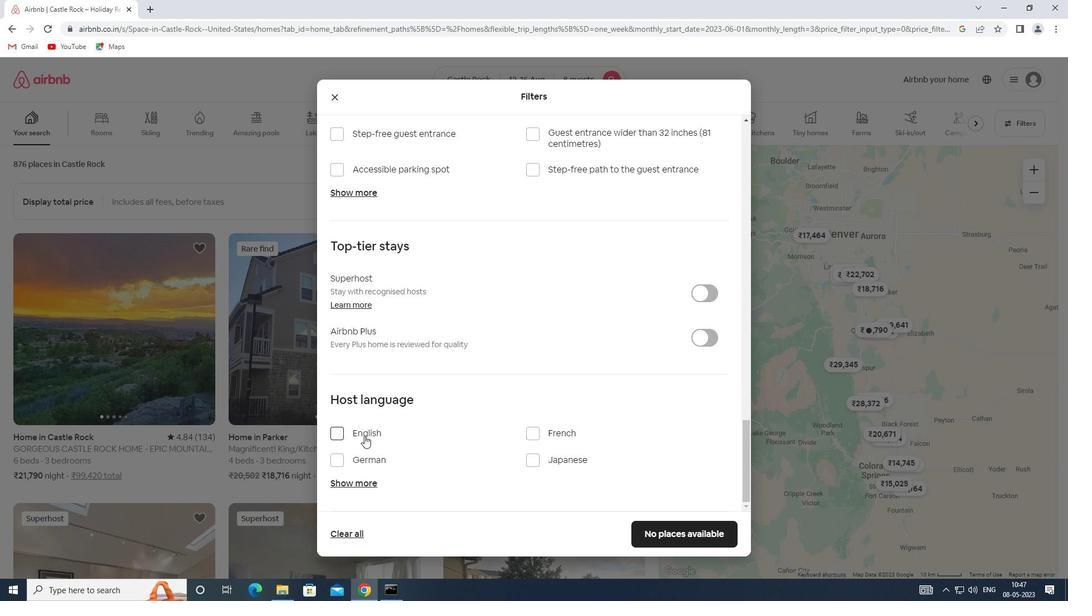 
Action: Mouse moved to (666, 538)
Screenshot: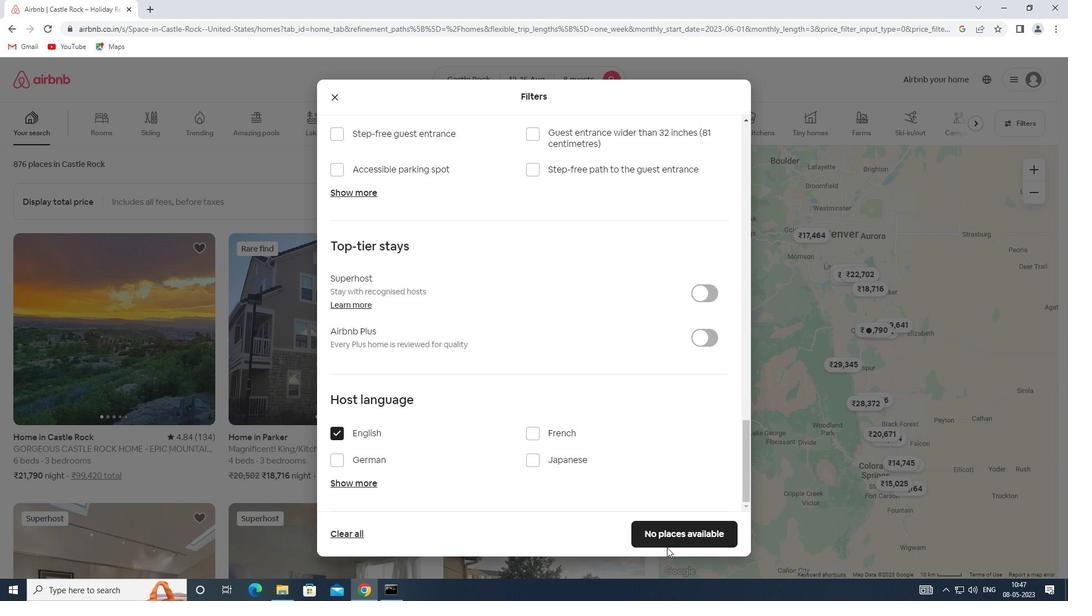 
Action: Mouse pressed left at (666, 538)
Screenshot: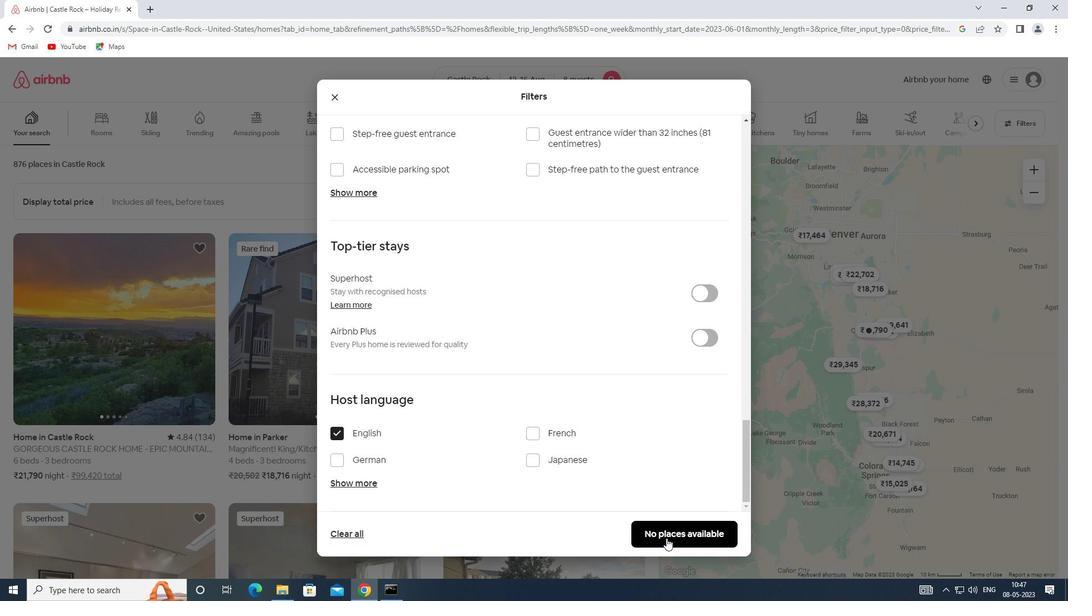 
